 Task: Compose an email with the signature Heidi Phillips with the subject Request for feedback on a blog post and the message Could you please provide a detailed description of the project? from softage.2@softage.net to softage.10@softage.net with an attached image file Logo_variation.png Undo the message and rewrite the message as I am writing to confirm the details of the meeting agenda. Send the email. Finally, move the email from Sent Items to the label Sports training
Action: Mouse moved to (67, 97)
Screenshot: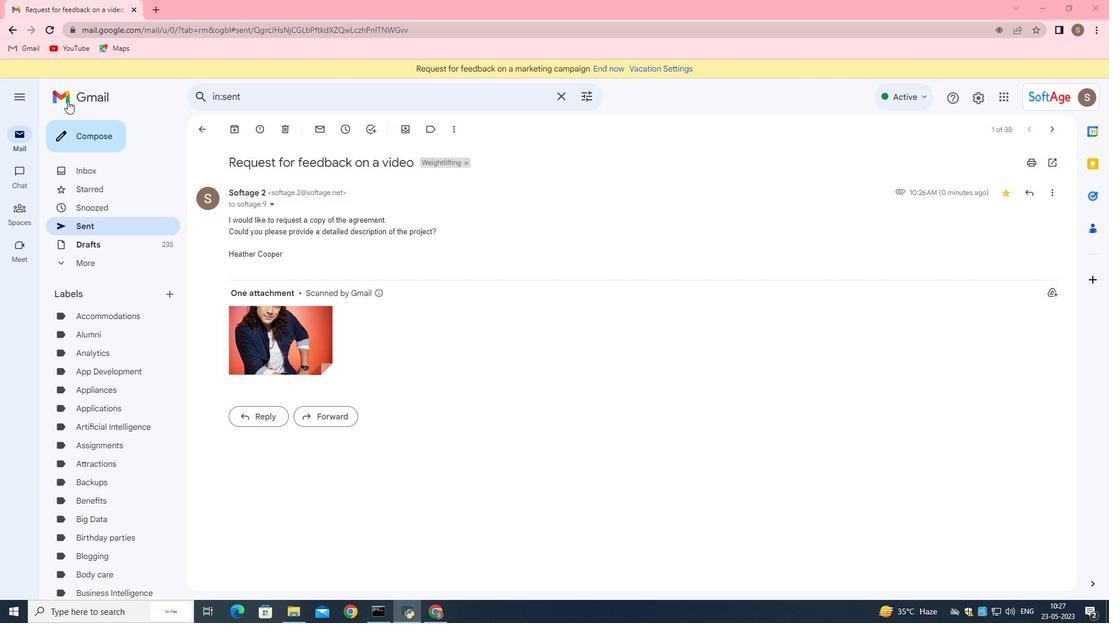 
Action: Mouse pressed left at (67, 97)
Screenshot: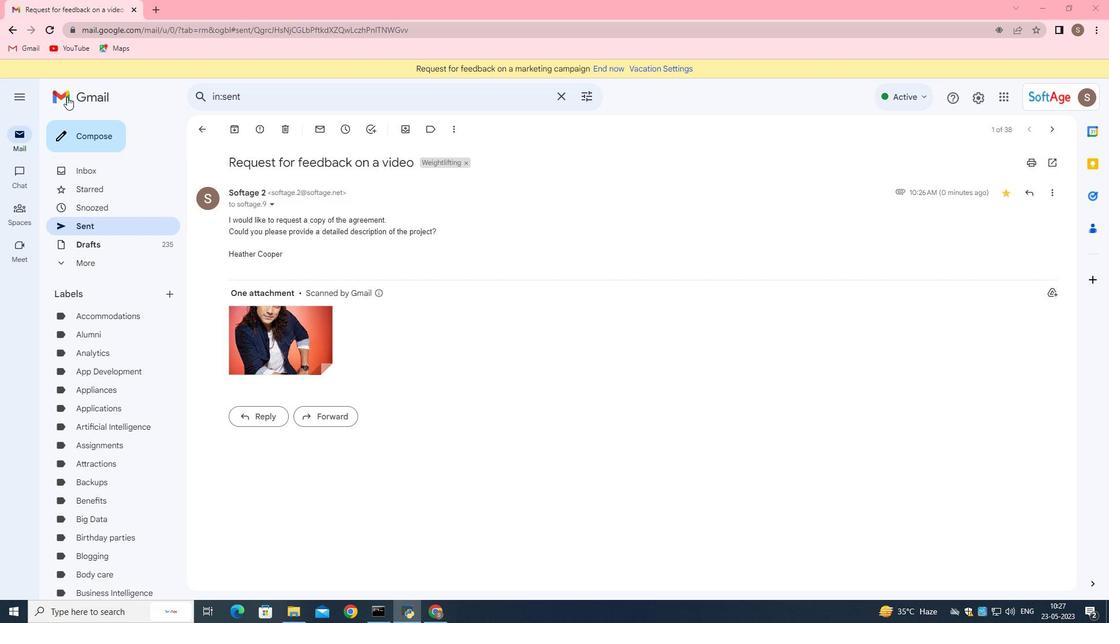 
Action: Mouse moved to (68, 127)
Screenshot: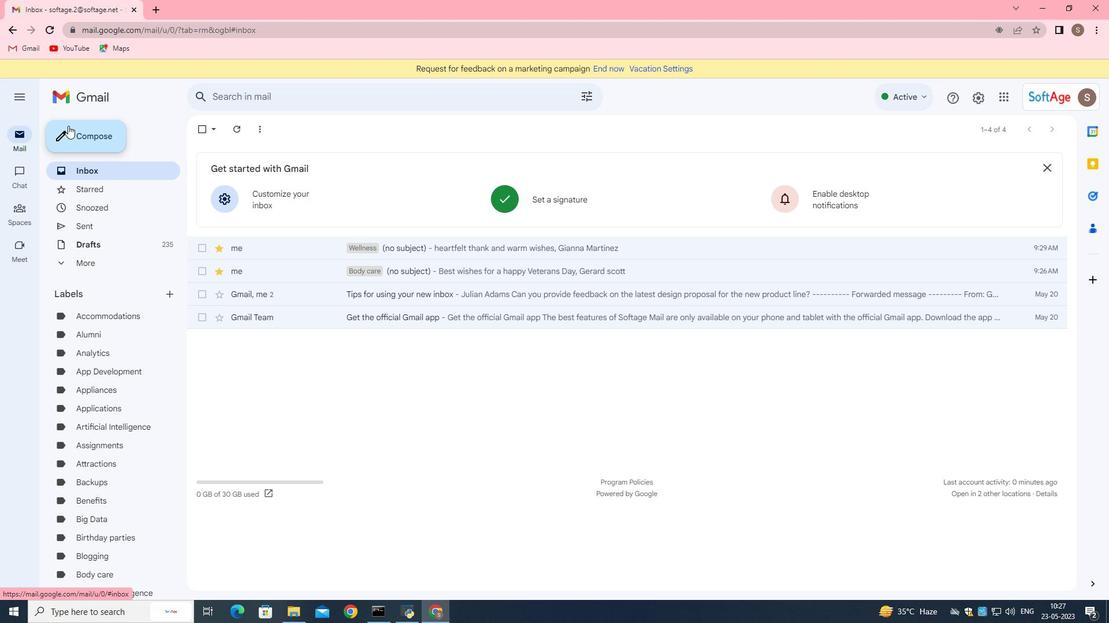 
Action: Mouse pressed left at (68, 127)
Screenshot: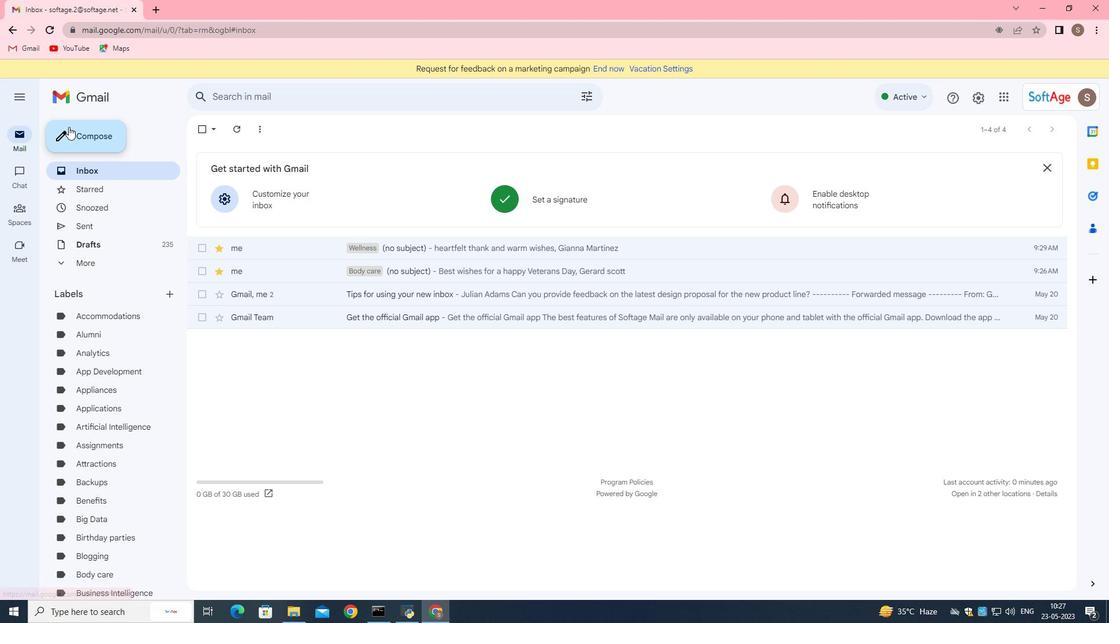 
Action: Mouse moved to (296, 567)
Screenshot: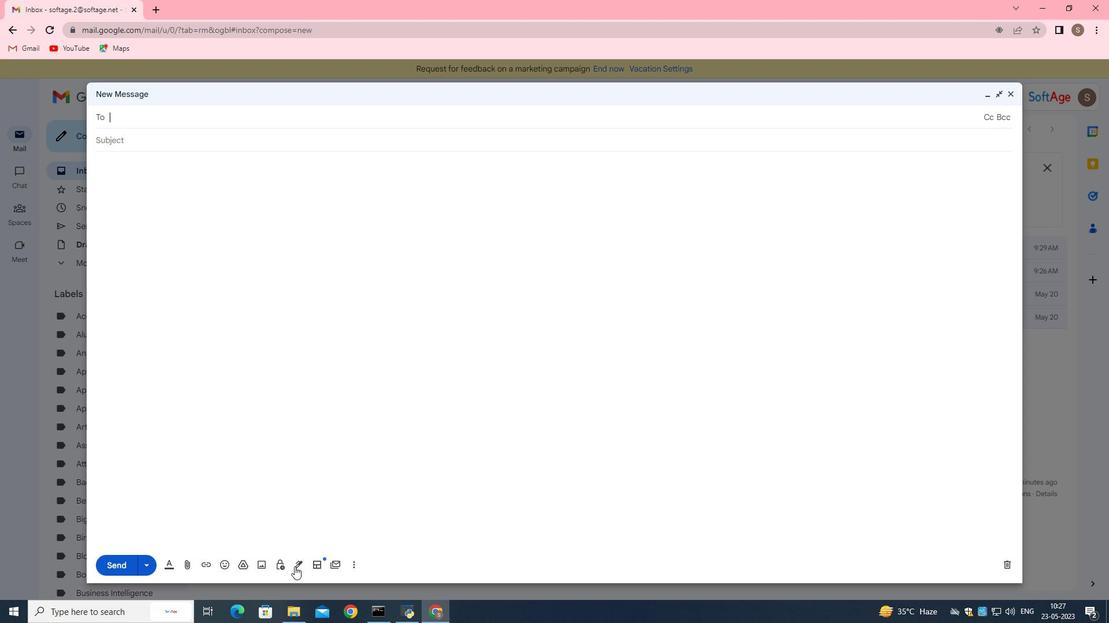 
Action: Mouse pressed left at (296, 567)
Screenshot: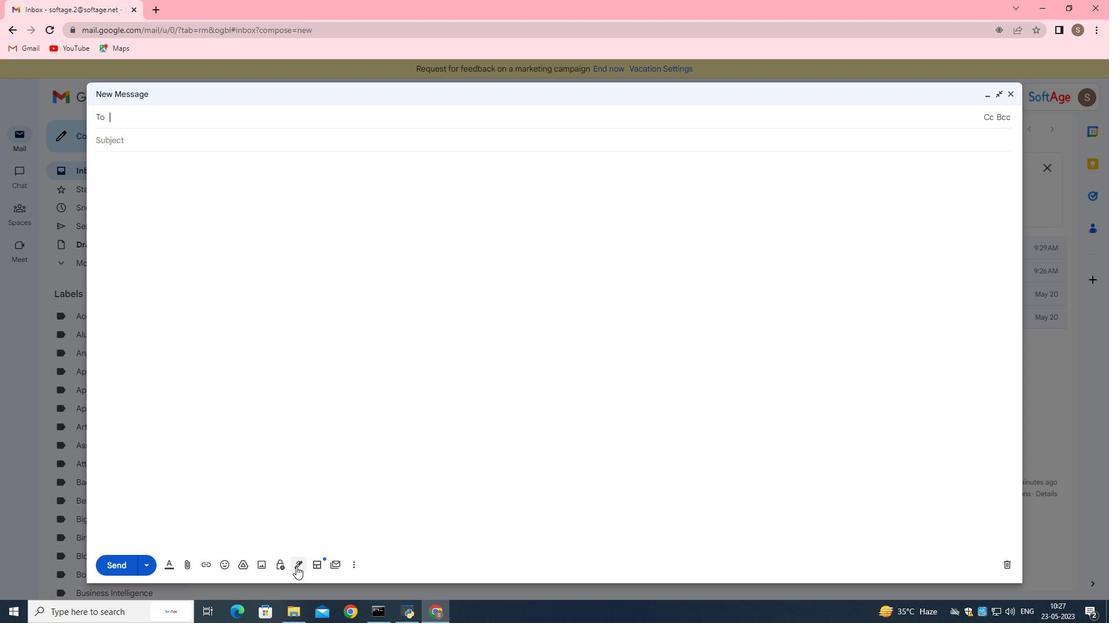 
Action: Mouse moved to (337, 371)
Screenshot: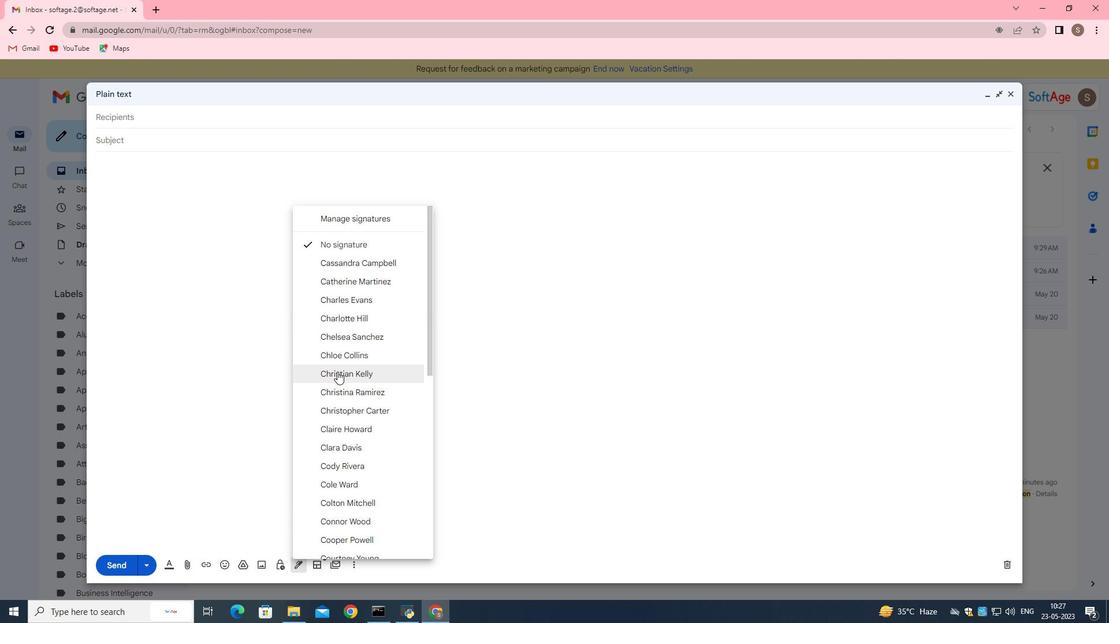 
Action: Mouse scrolled (337, 370) with delta (0, 0)
Screenshot: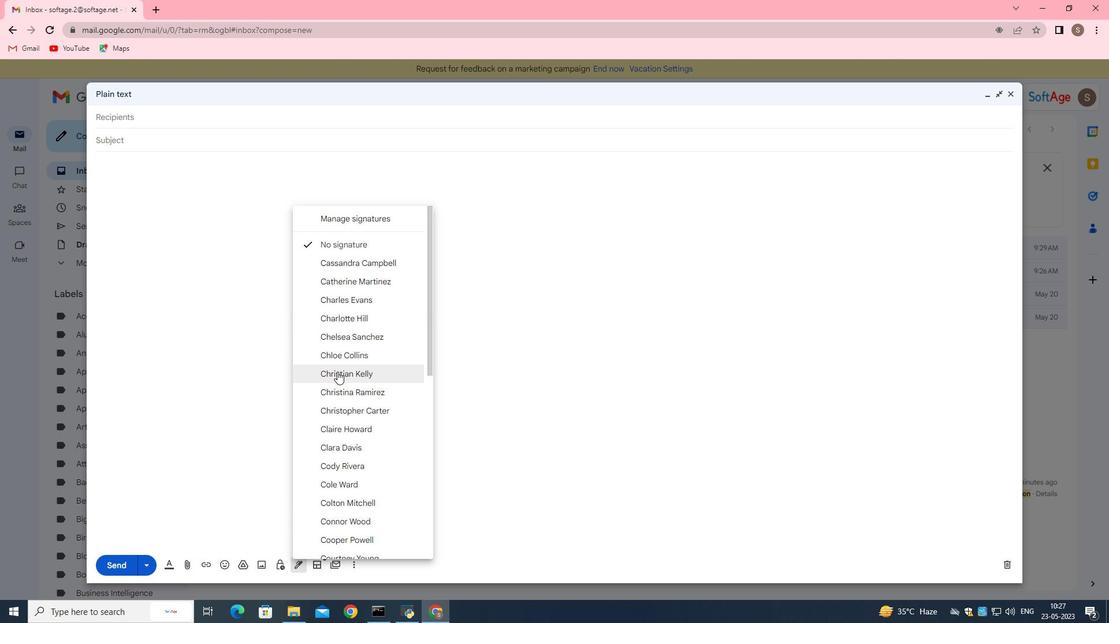 
Action: Mouse scrolled (337, 370) with delta (0, 0)
Screenshot: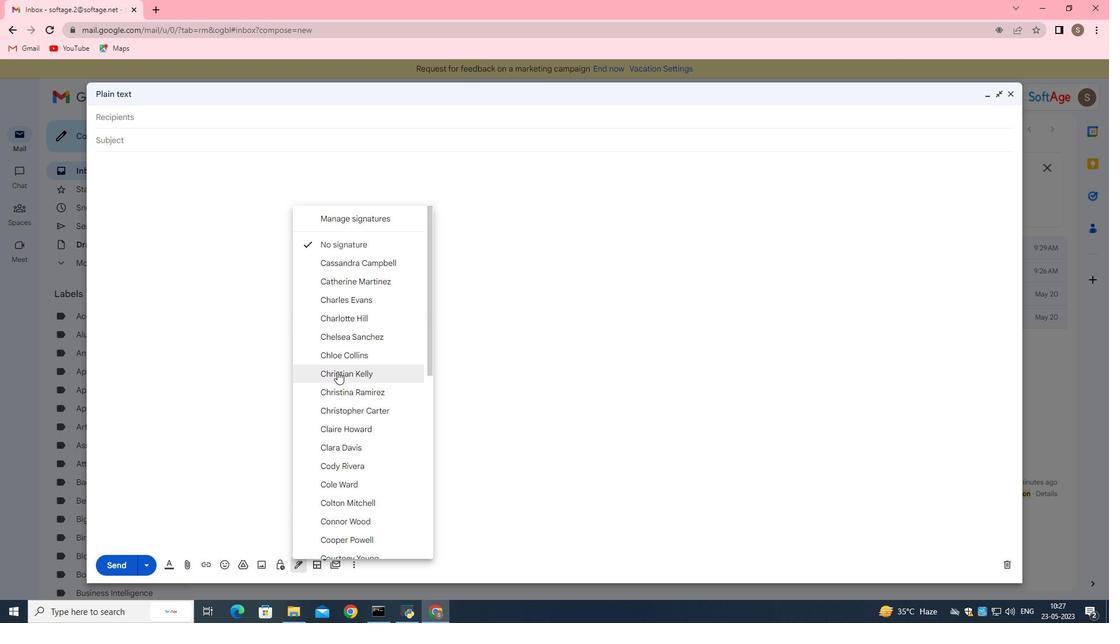 
Action: Mouse scrolled (337, 370) with delta (0, 0)
Screenshot: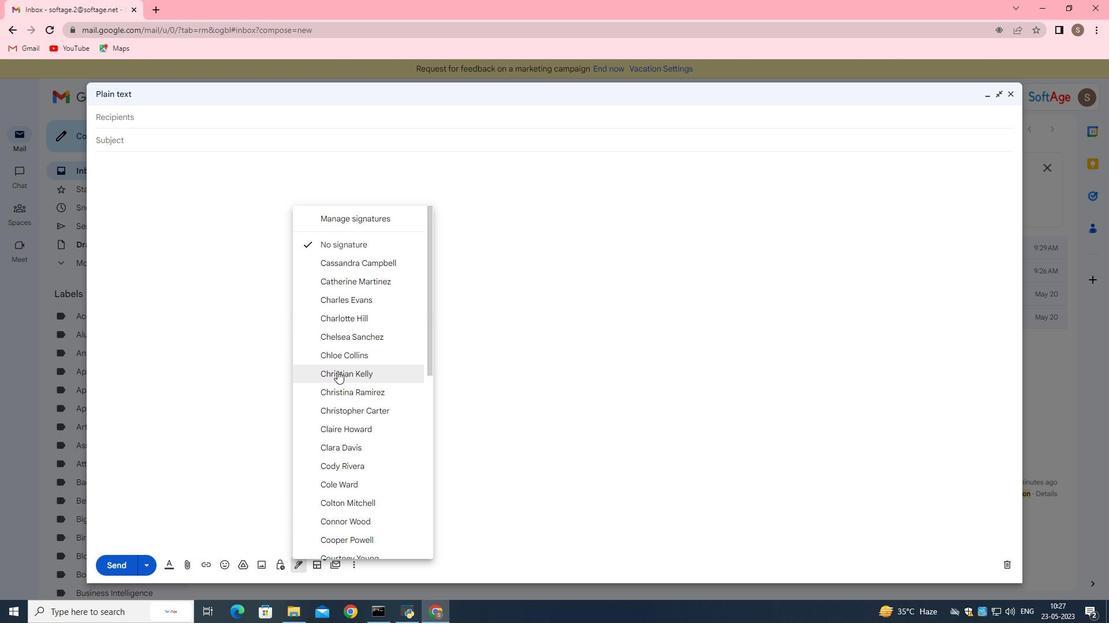 
Action: Mouse scrolled (337, 370) with delta (0, 0)
Screenshot: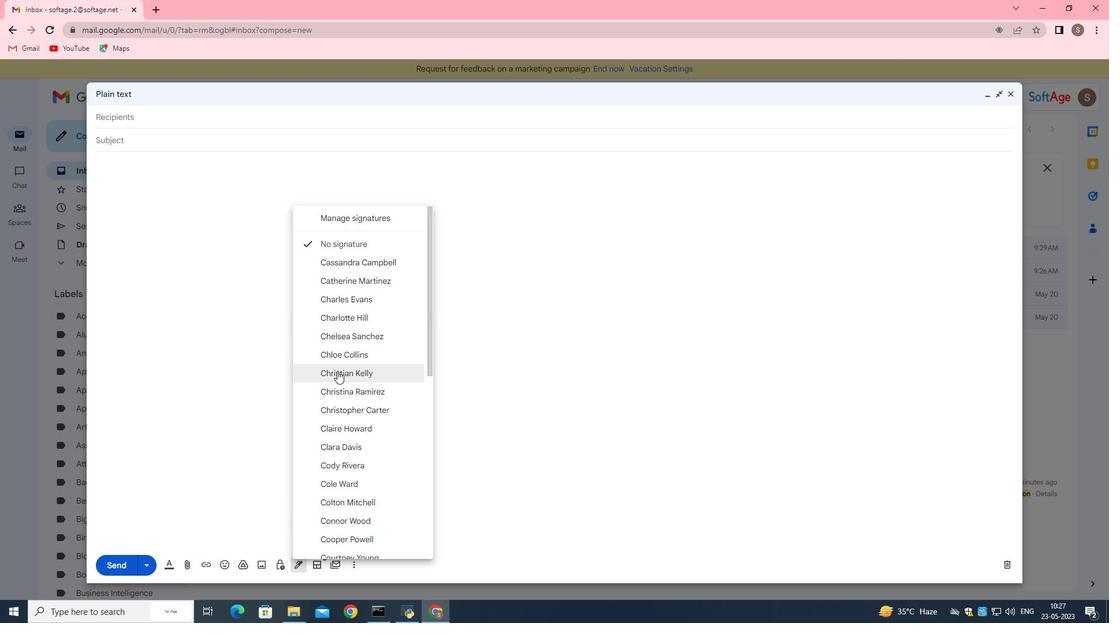 
Action: Mouse moved to (337, 372)
Screenshot: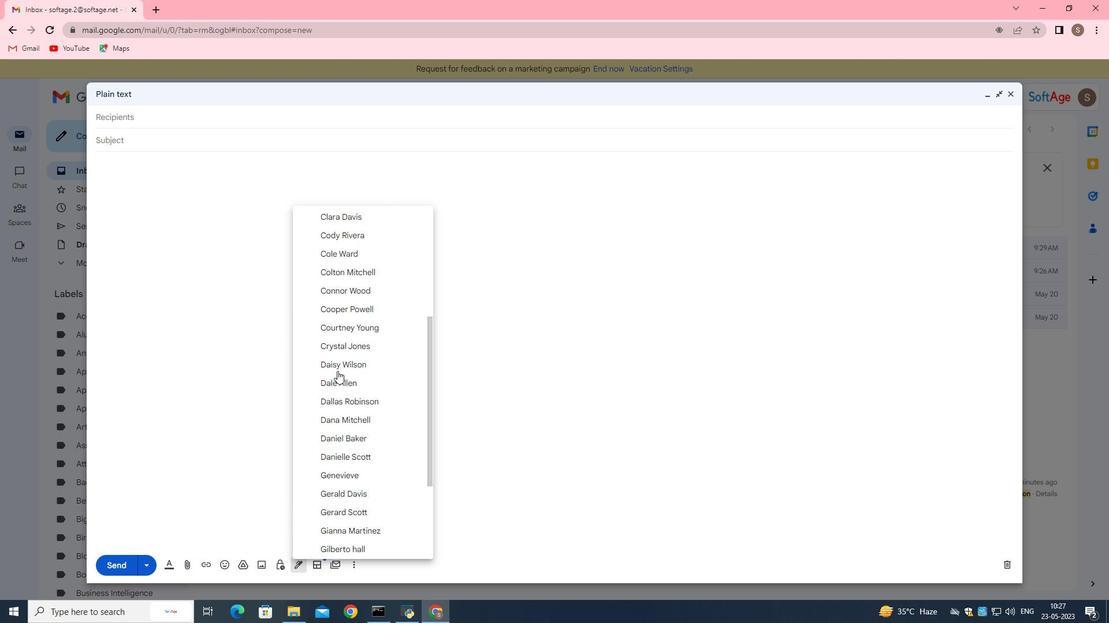 
Action: Mouse scrolled (337, 371) with delta (0, 0)
Screenshot: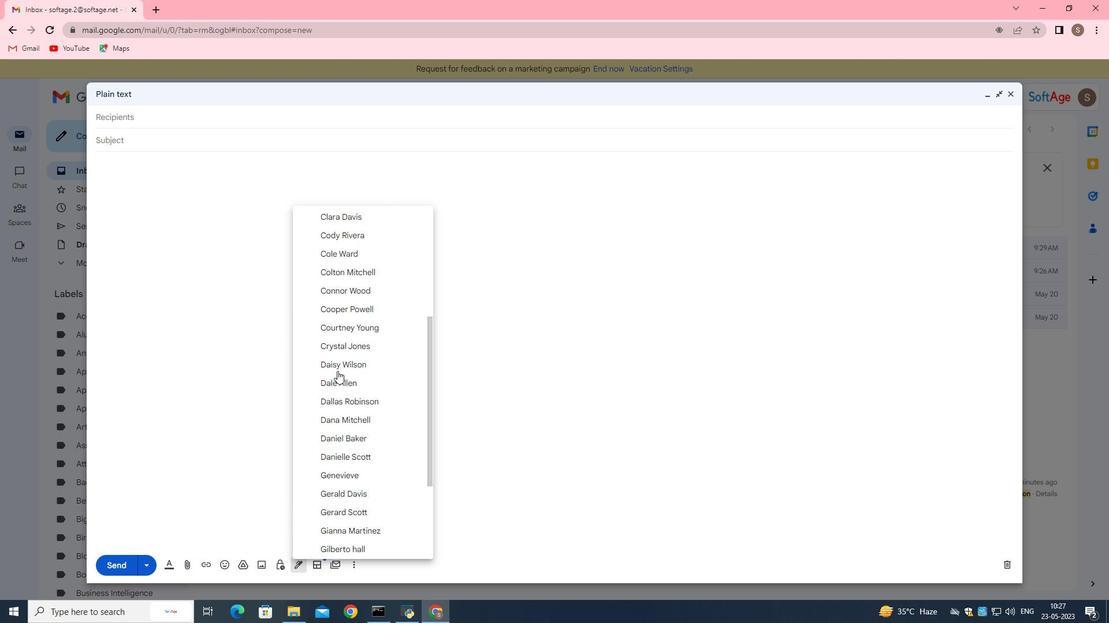 
Action: Mouse scrolled (337, 371) with delta (0, 0)
Screenshot: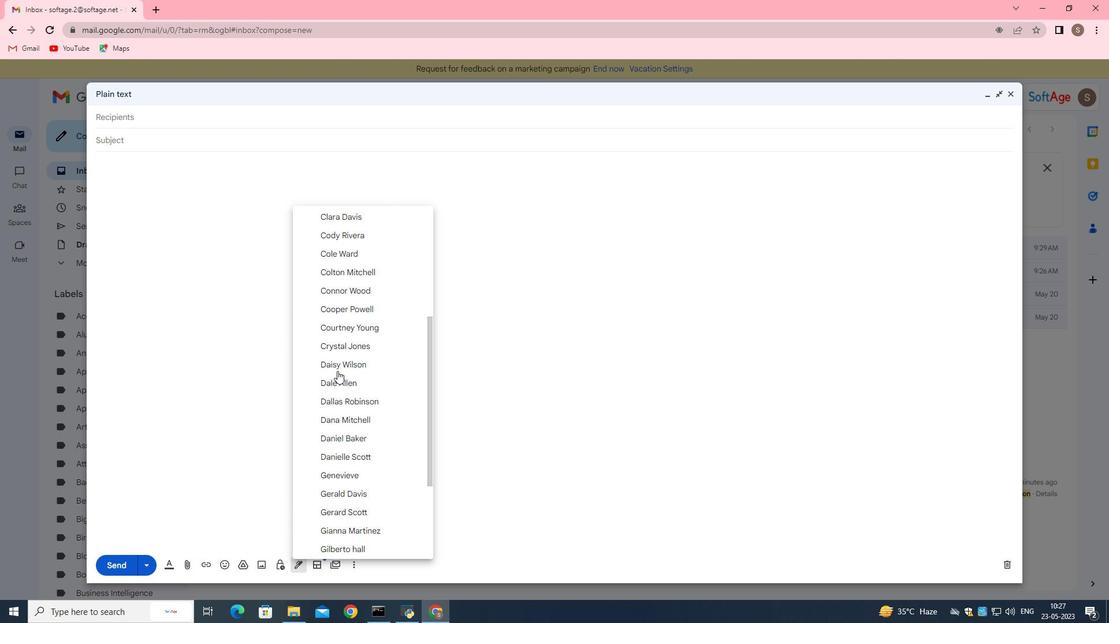 
Action: Mouse moved to (336, 373)
Screenshot: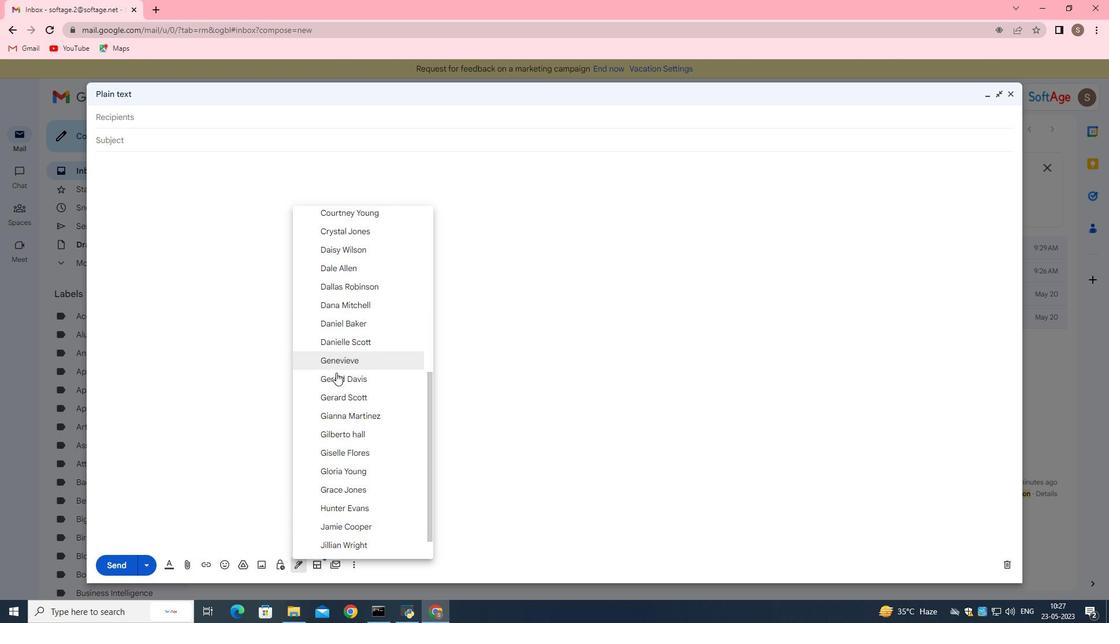 
Action: Mouse scrolled (336, 373) with delta (0, 0)
Screenshot: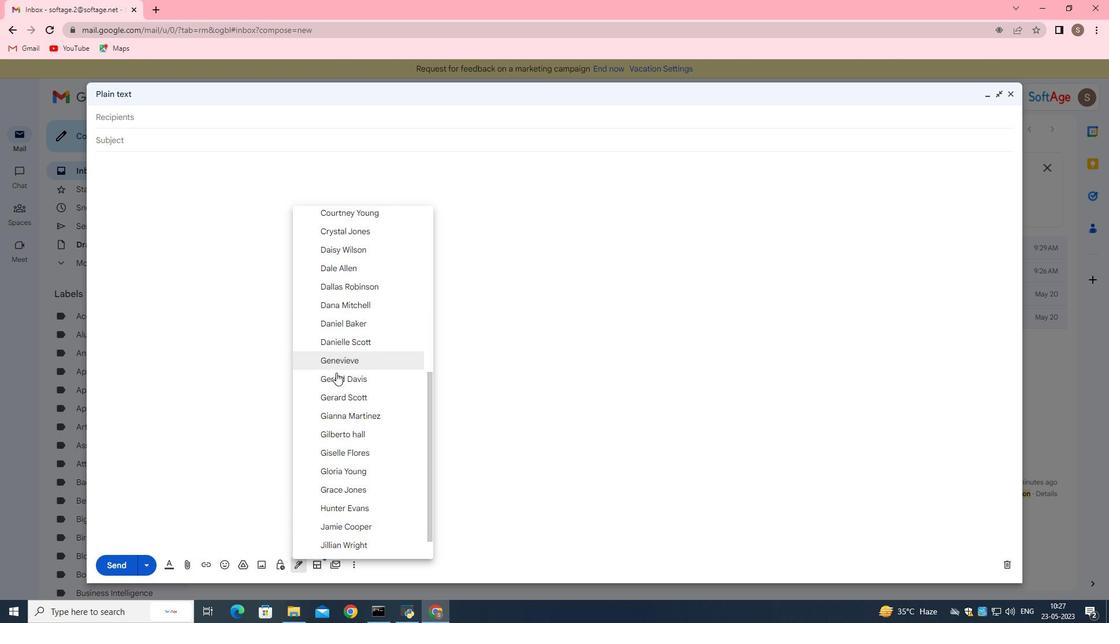 
Action: Mouse moved to (335, 374)
Screenshot: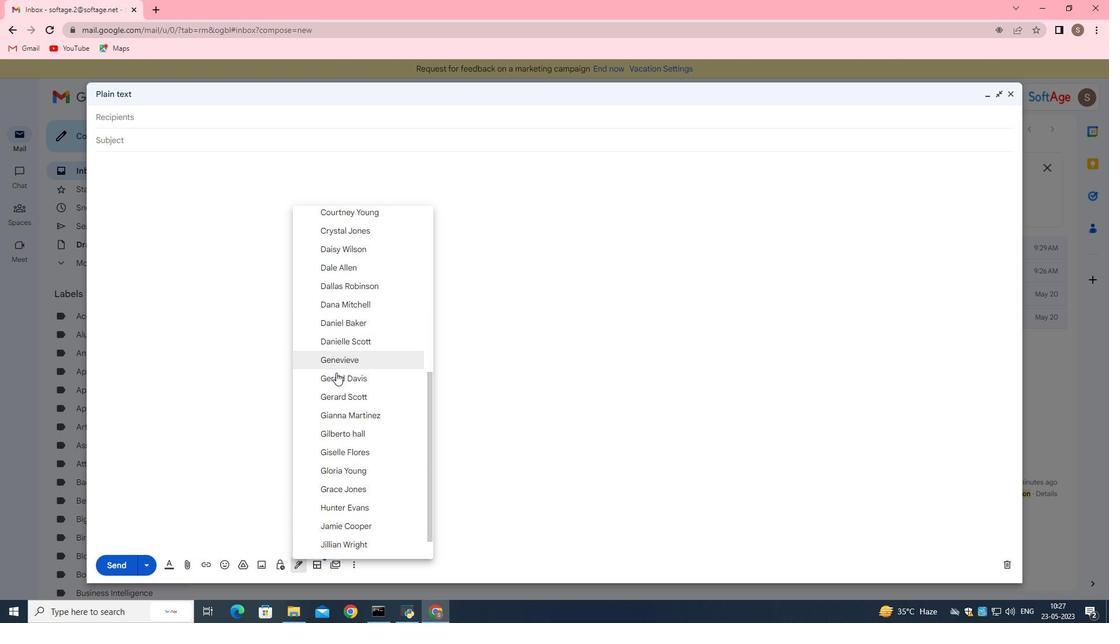 
Action: Mouse scrolled (335, 373) with delta (0, 0)
Screenshot: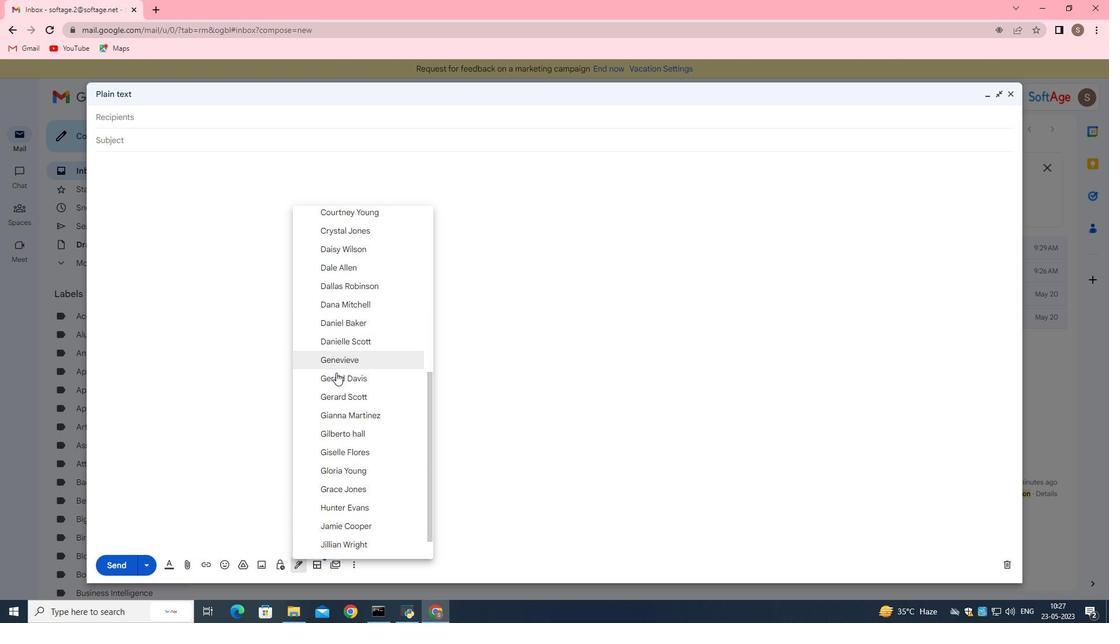 
Action: Mouse moved to (335, 374)
Screenshot: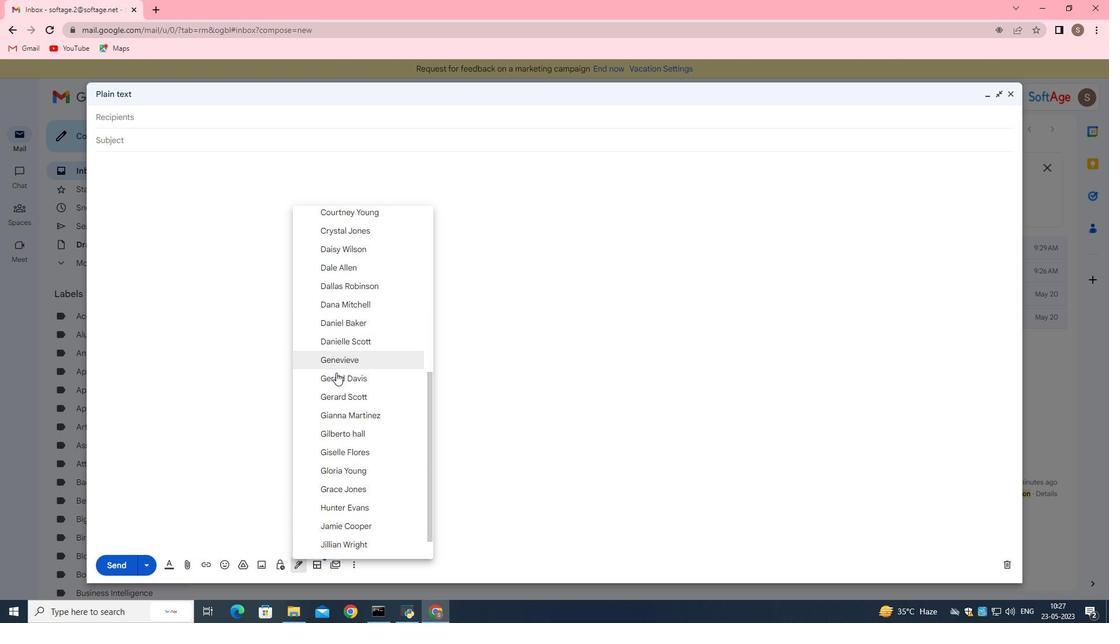 
Action: Mouse scrolled (335, 374) with delta (0, 0)
Screenshot: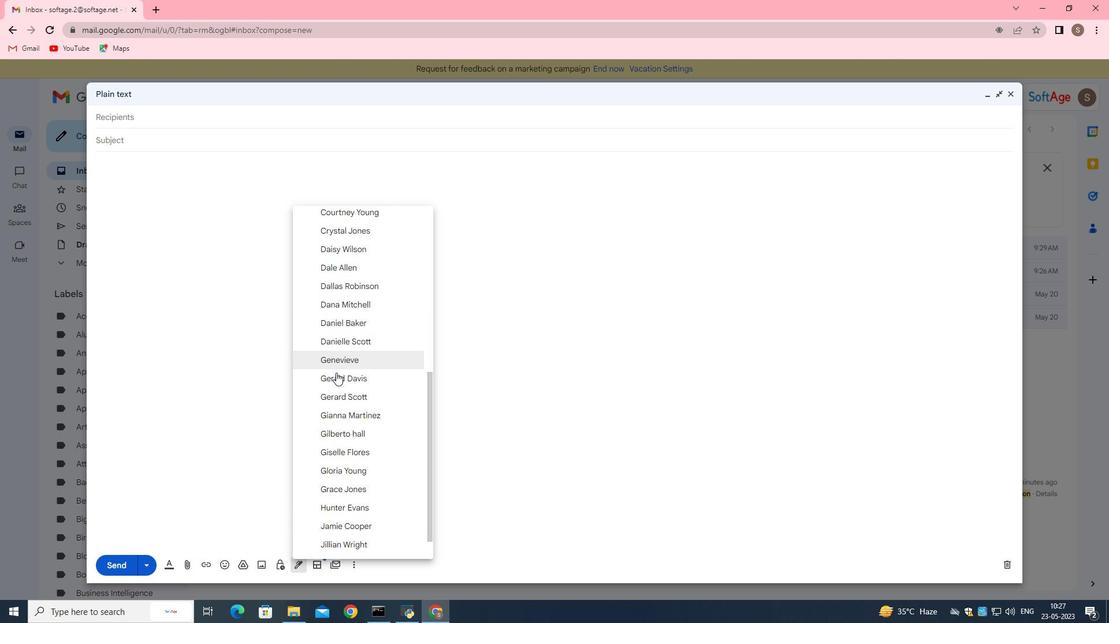 
Action: Mouse moved to (335, 374)
Screenshot: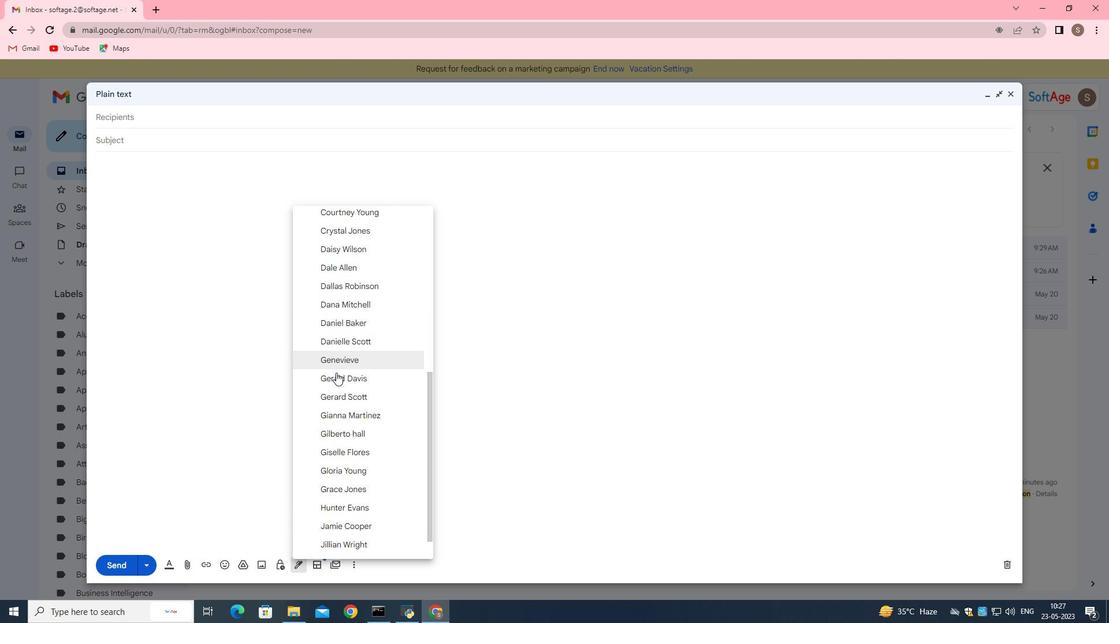 
Action: Mouse scrolled (335, 374) with delta (0, 0)
Screenshot: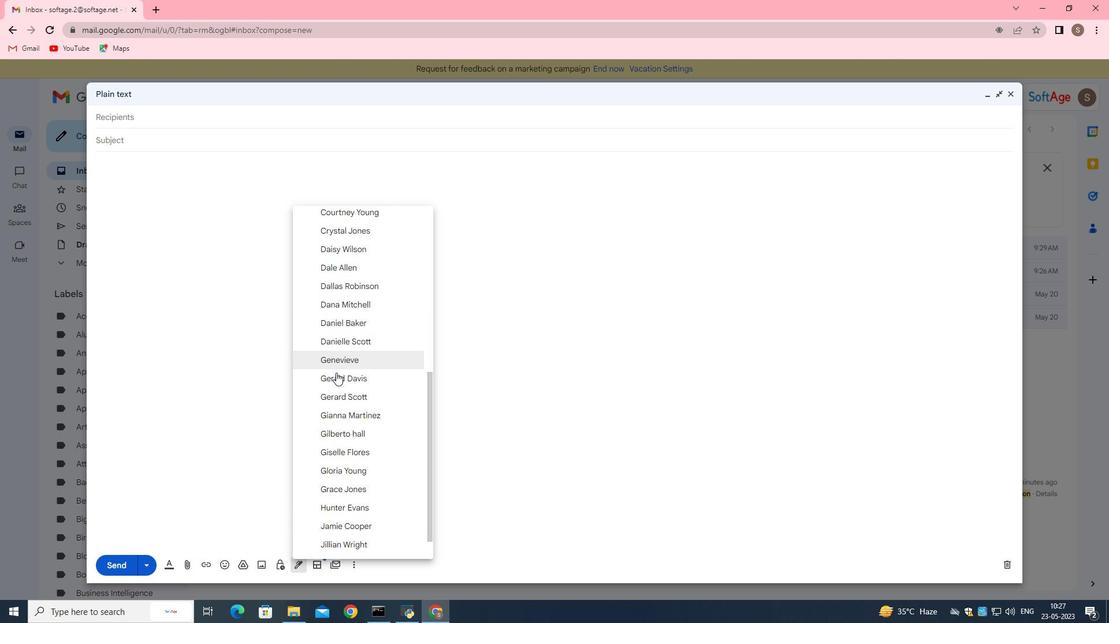 
Action: Mouse moved to (334, 375)
Screenshot: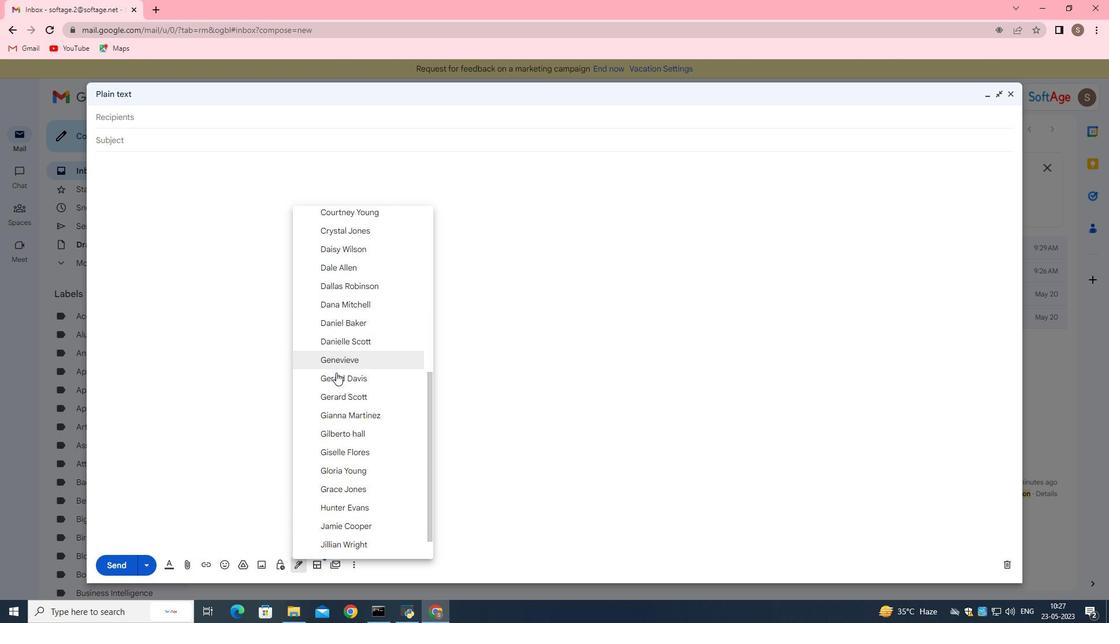 
Action: Mouse scrolled (334, 374) with delta (0, 0)
Screenshot: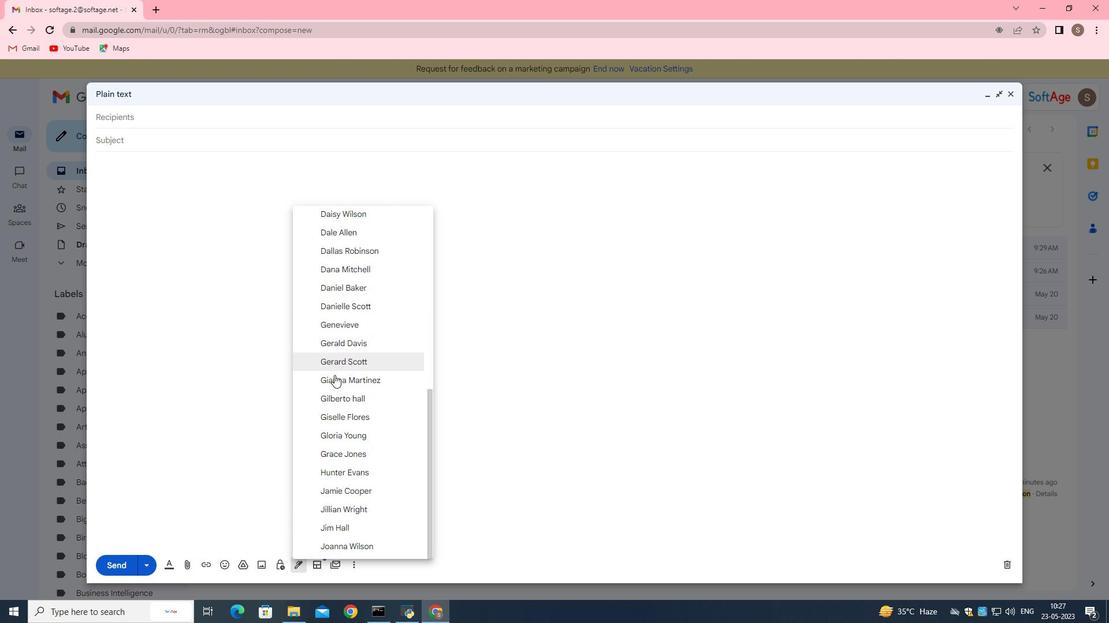 
Action: Mouse moved to (334, 375)
Screenshot: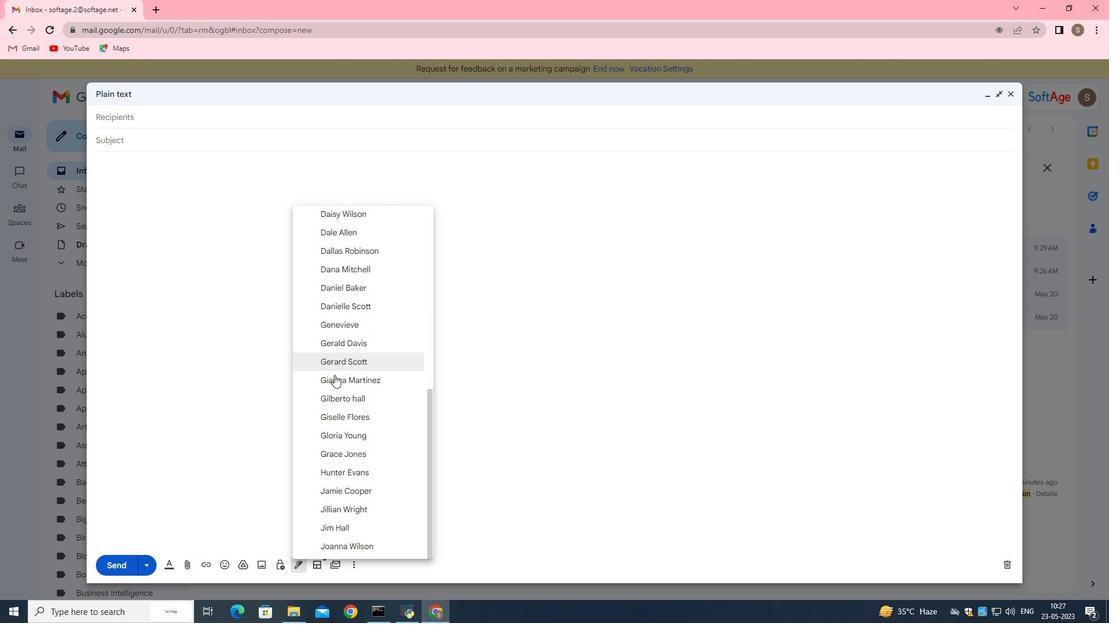 
Action: Mouse scrolled (334, 374) with delta (0, 0)
Screenshot: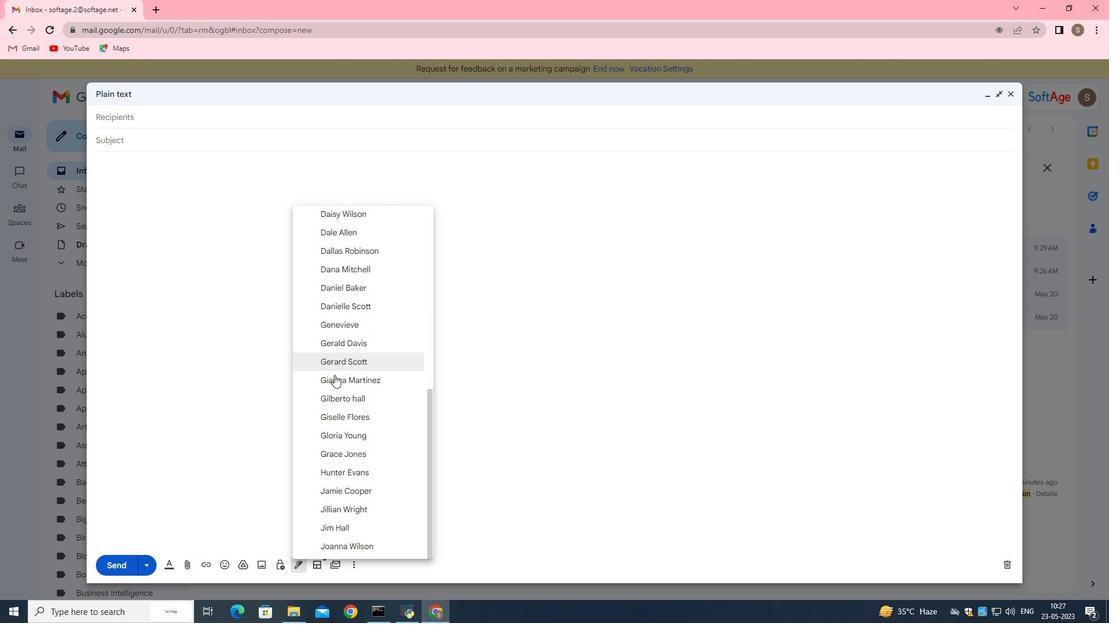 
Action: Mouse scrolled (334, 374) with delta (0, 0)
Screenshot: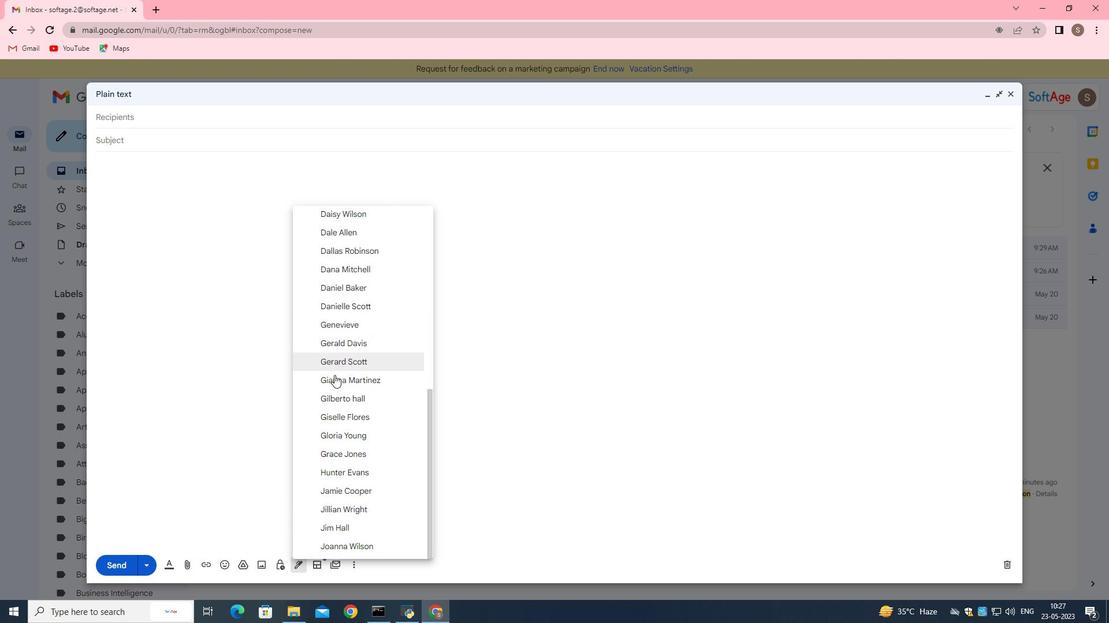 
Action: Mouse scrolled (334, 374) with delta (0, 0)
Screenshot: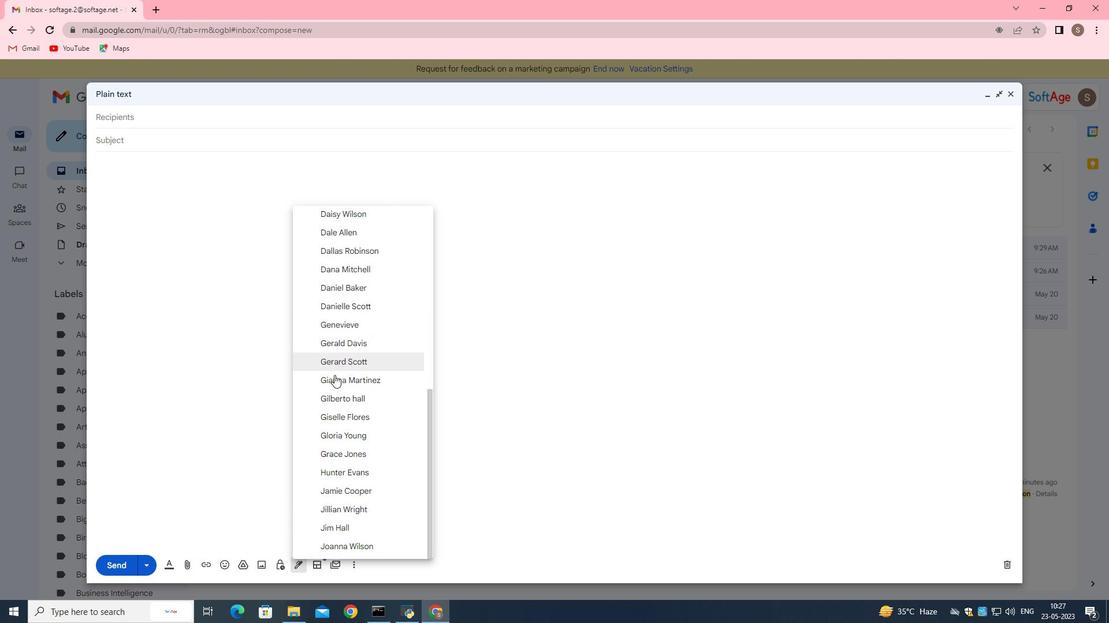 
Action: Mouse moved to (360, 470)
Screenshot: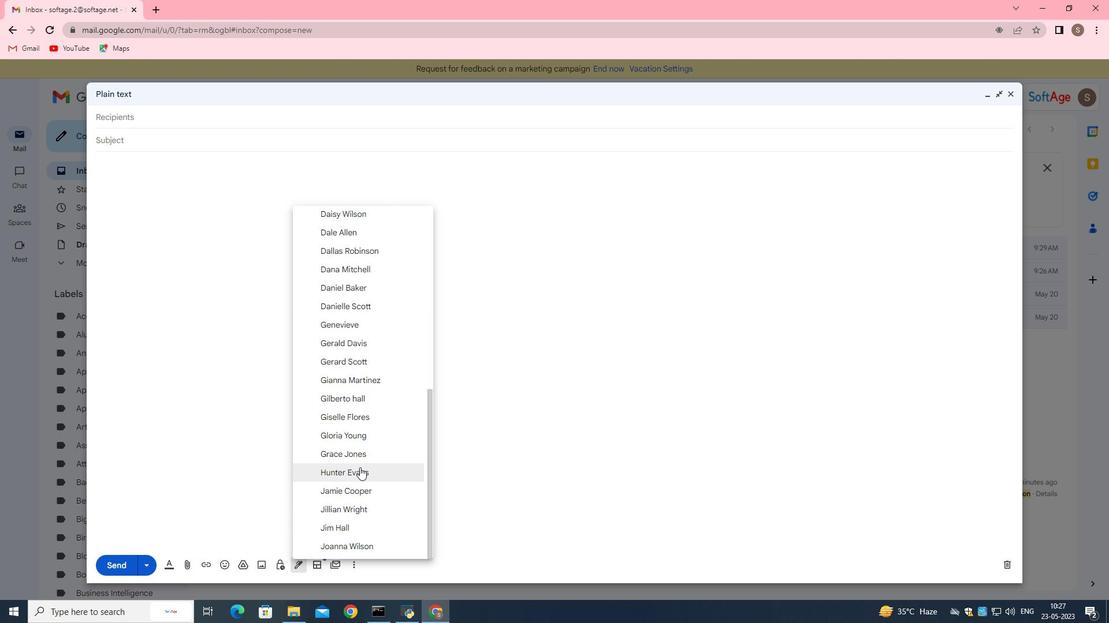 
Action: Mouse pressed left at (360, 470)
Screenshot: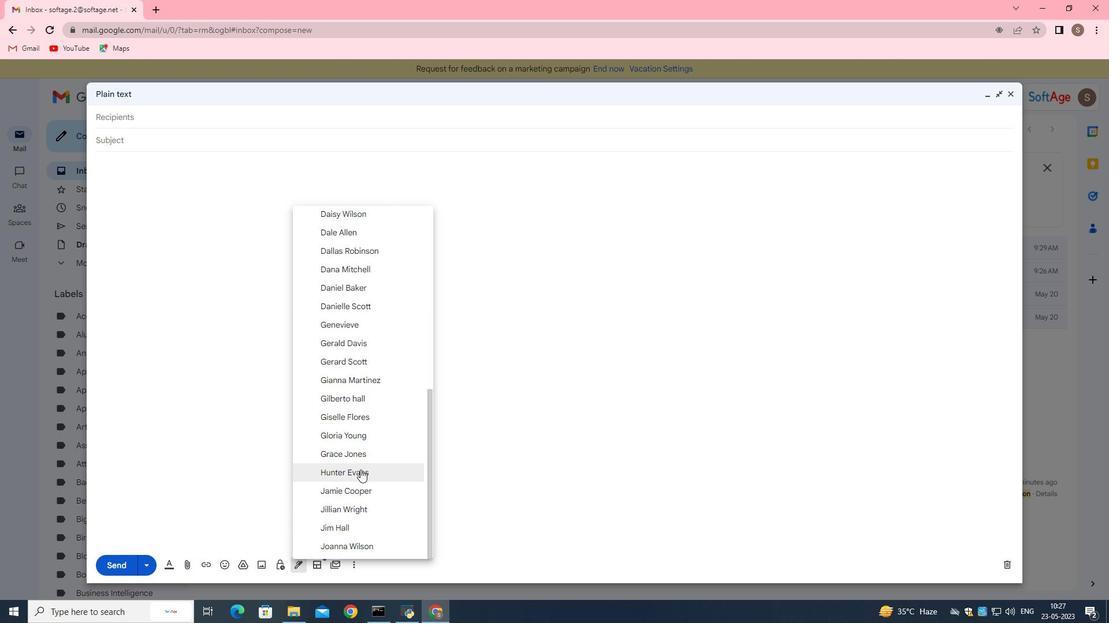 
Action: Mouse moved to (292, 566)
Screenshot: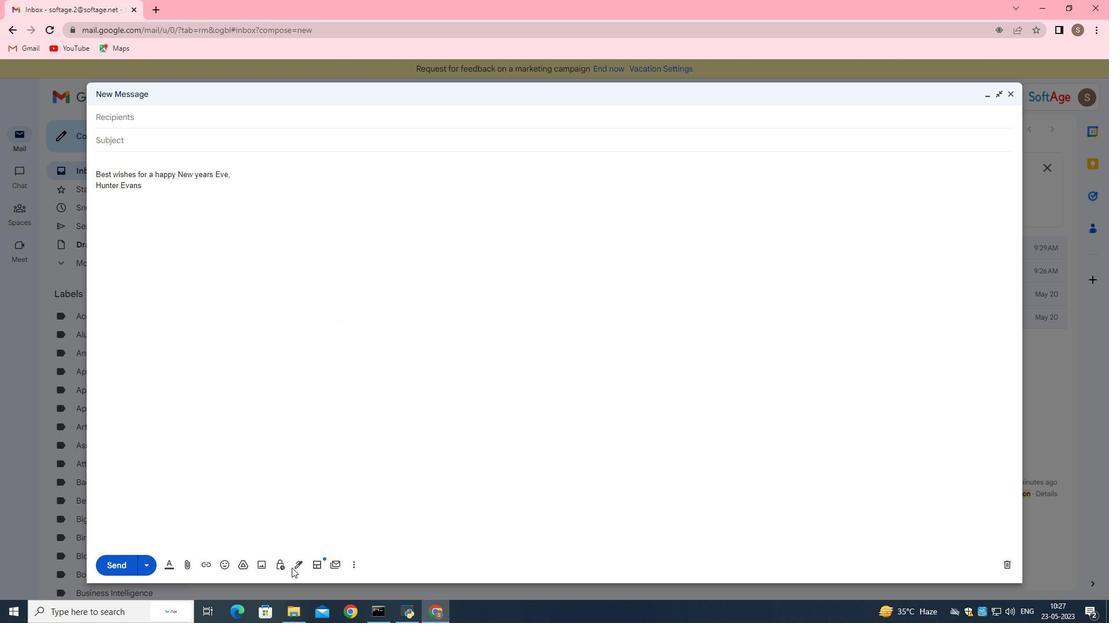 
Action: Mouse pressed left at (292, 566)
Screenshot: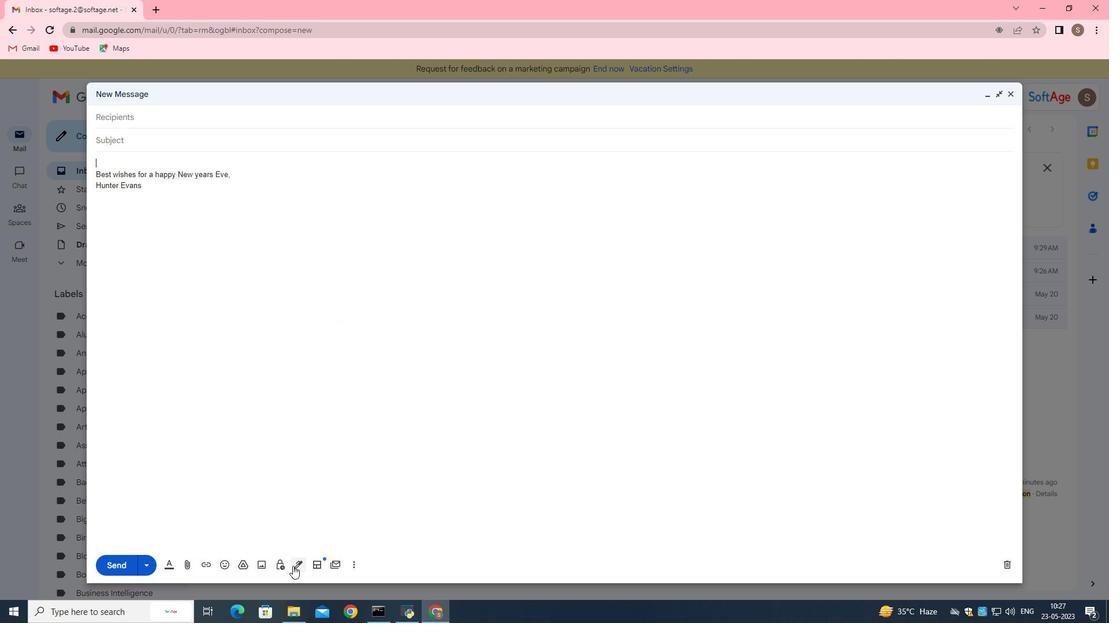 
Action: Mouse moved to (346, 282)
Screenshot: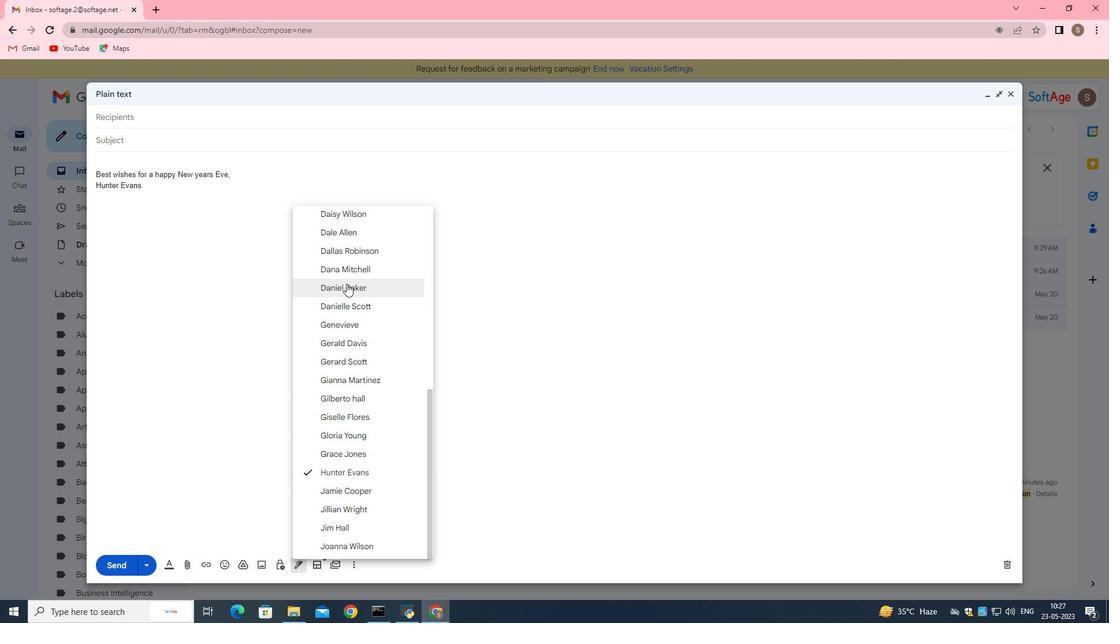 
Action: Mouse scrolled (346, 283) with delta (0, 0)
Screenshot: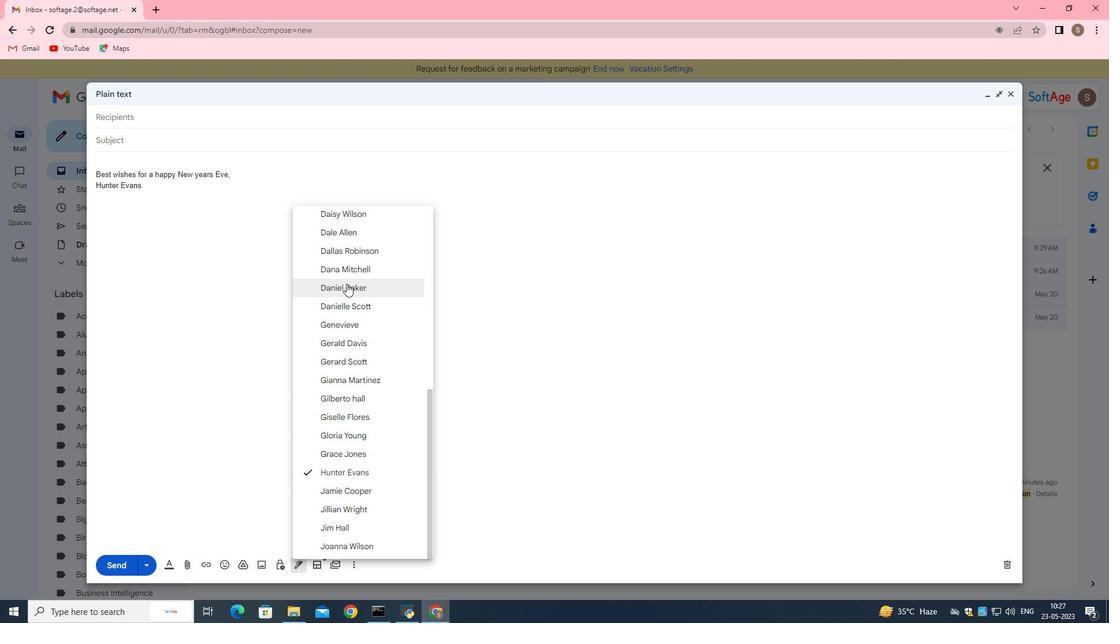 
Action: Mouse scrolled (346, 283) with delta (0, 0)
Screenshot: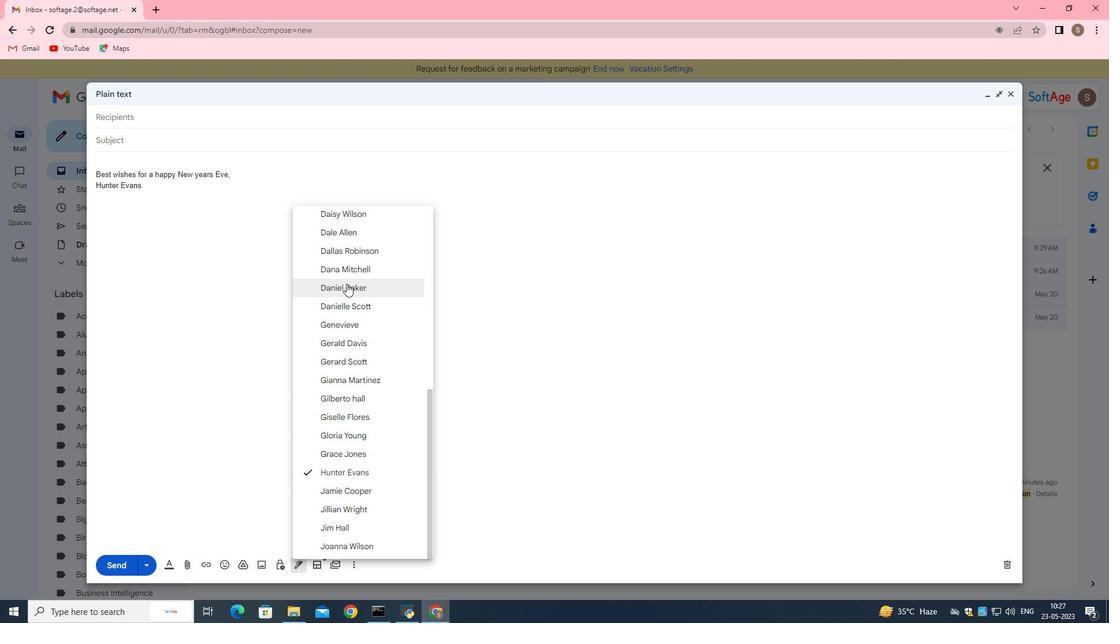 
Action: Mouse scrolled (346, 283) with delta (0, 0)
Screenshot: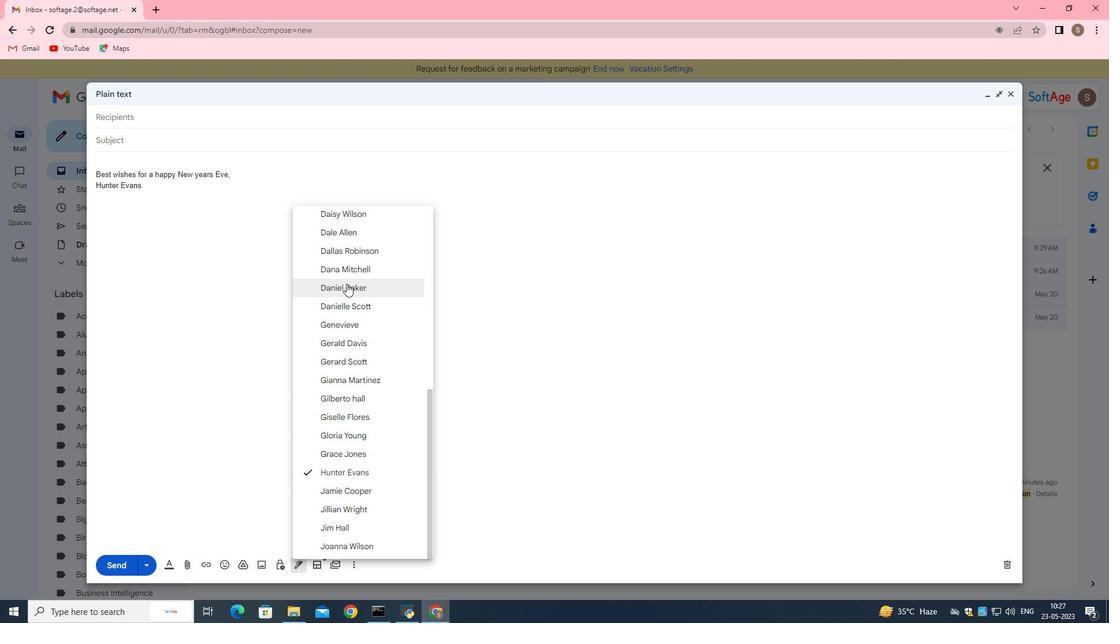 
Action: Mouse moved to (347, 281)
Screenshot: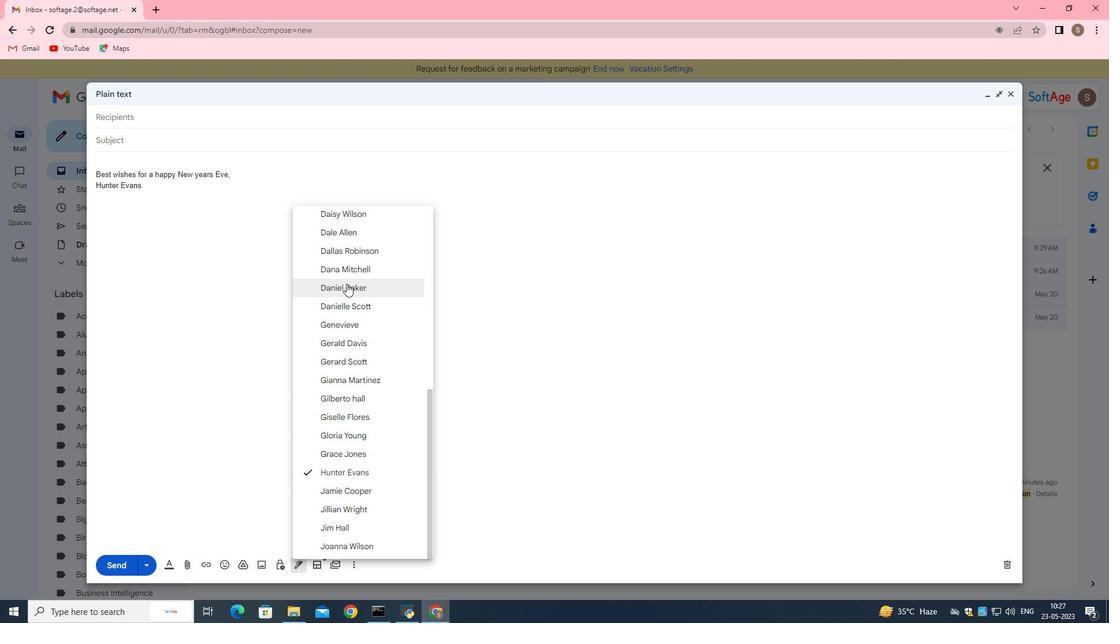 
Action: Mouse scrolled (347, 281) with delta (0, 0)
Screenshot: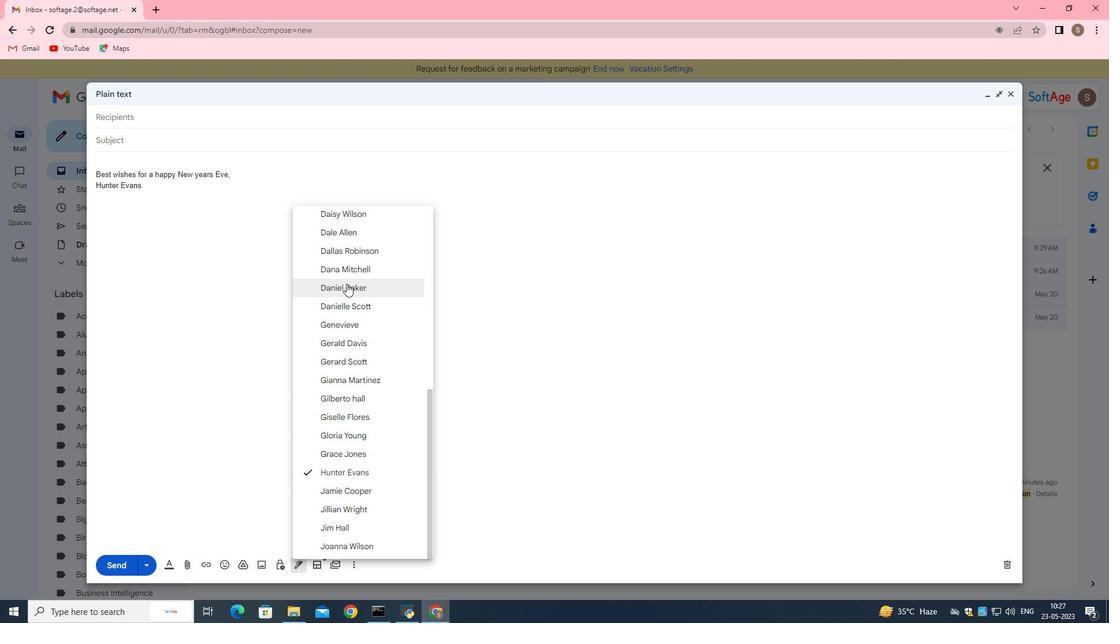 
Action: Mouse scrolled (347, 281) with delta (0, 0)
Screenshot: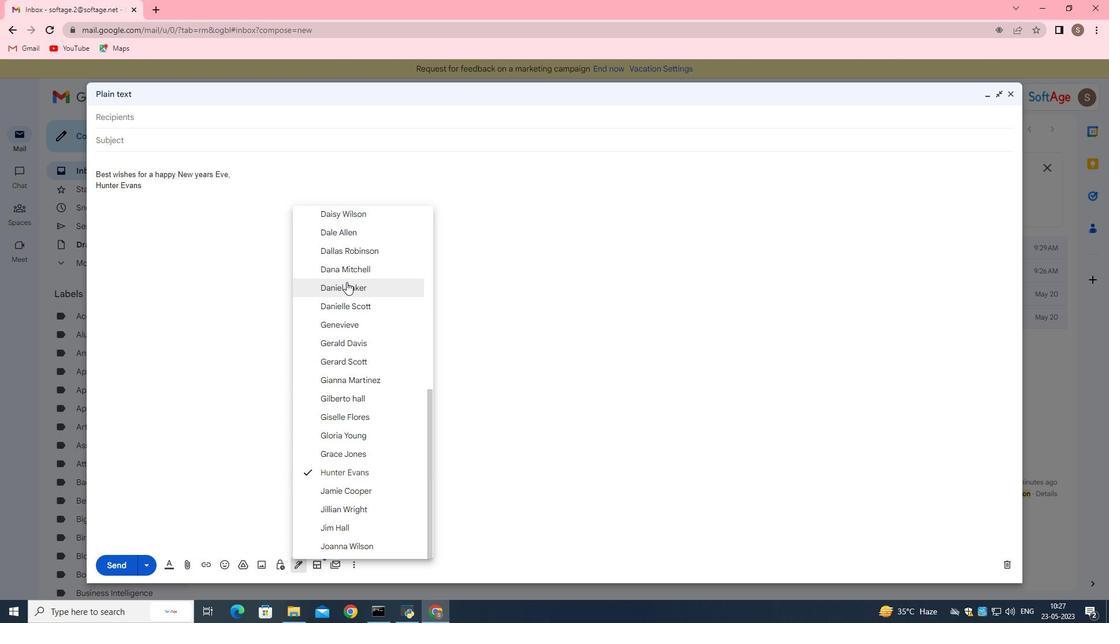 
Action: Mouse scrolled (347, 281) with delta (0, 0)
Screenshot: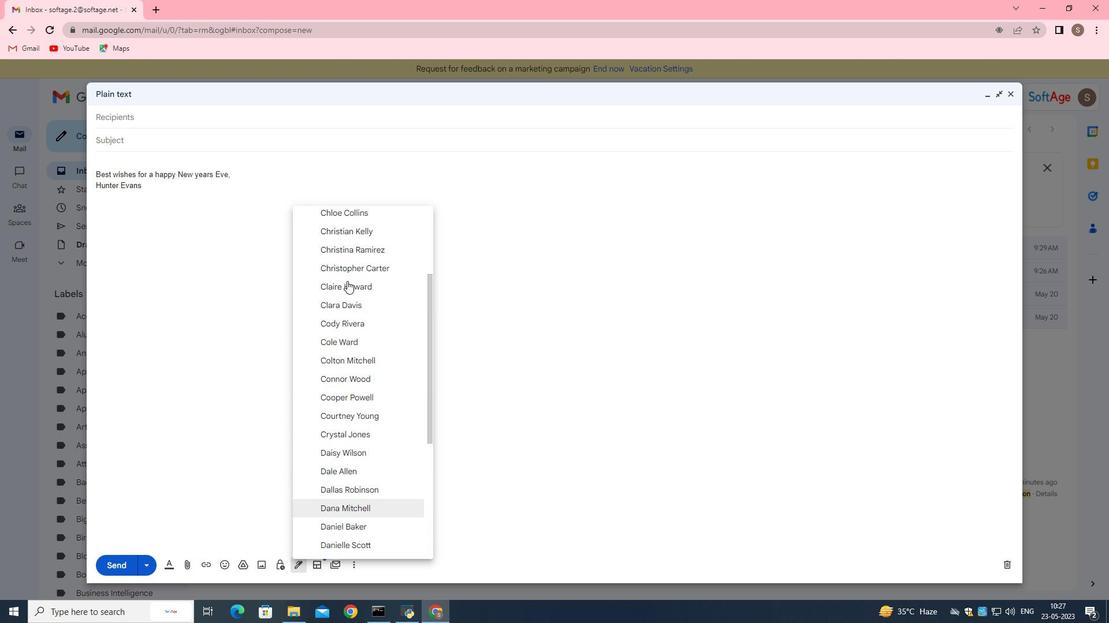 
Action: Mouse scrolled (347, 281) with delta (0, 0)
Screenshot: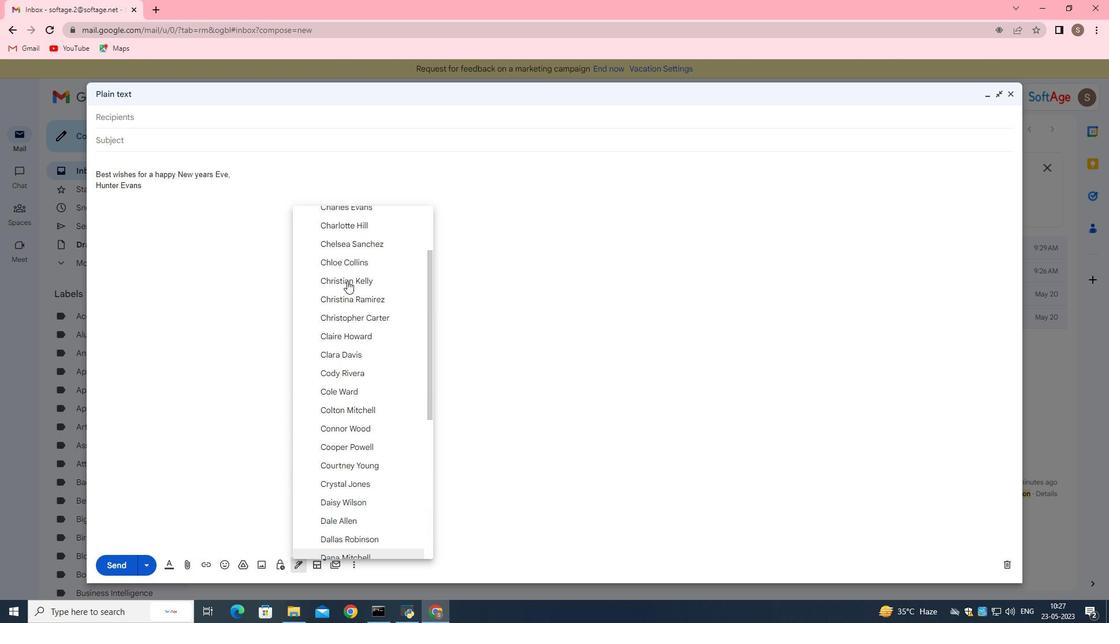 
Action: Mouse scrolled (347, 281) with delta (0, 0)
Screenshot: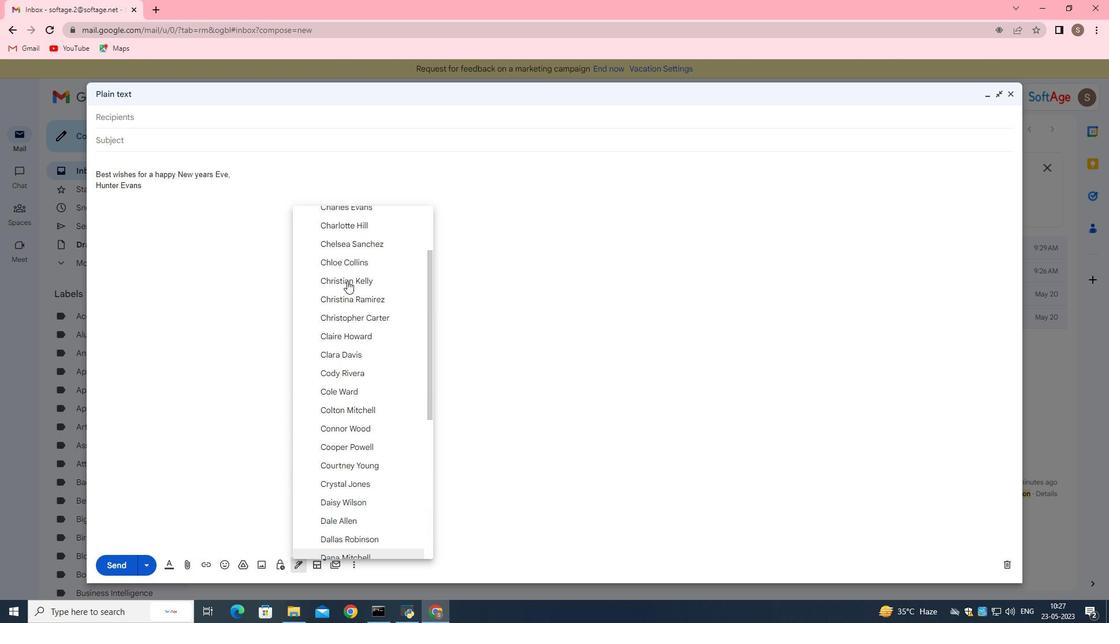 
Action: Mouse scrolled (347, 281) with delta (0, 0)
Screenshot: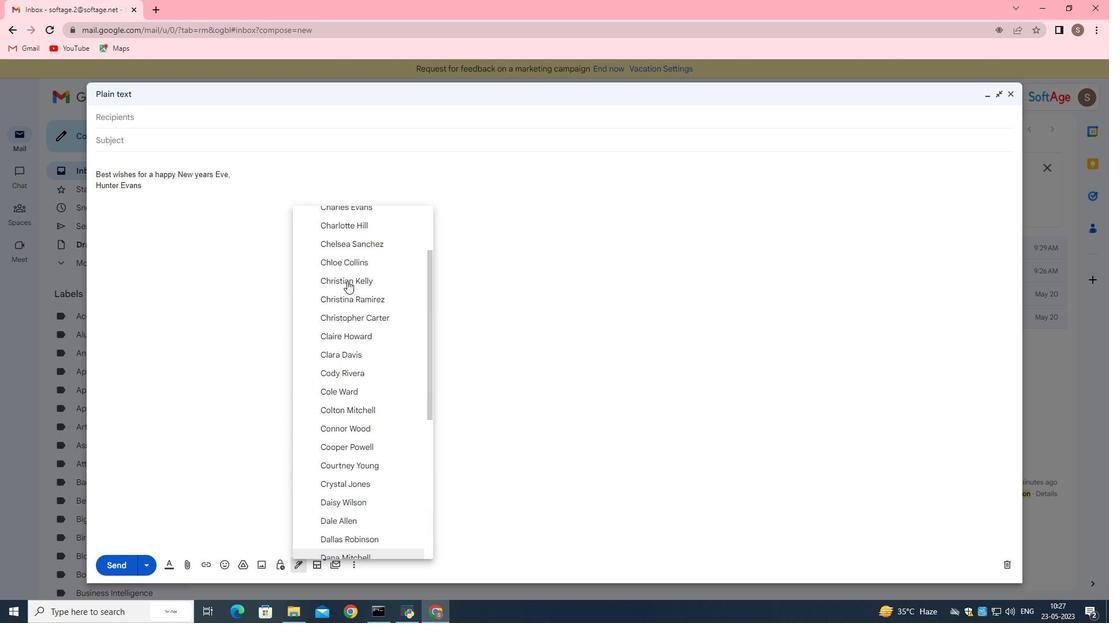 
Action: Mouse moved to (360, 287)
Screenshot: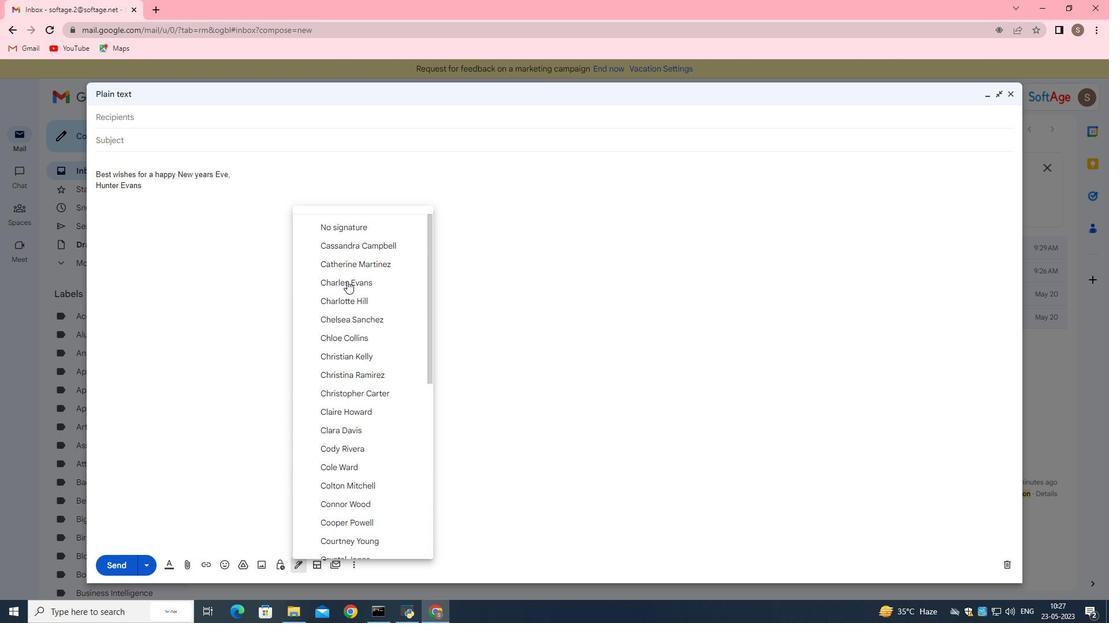 
Action: Mouse scrolled (360, 288) with delta (0, 0)
Screenshot: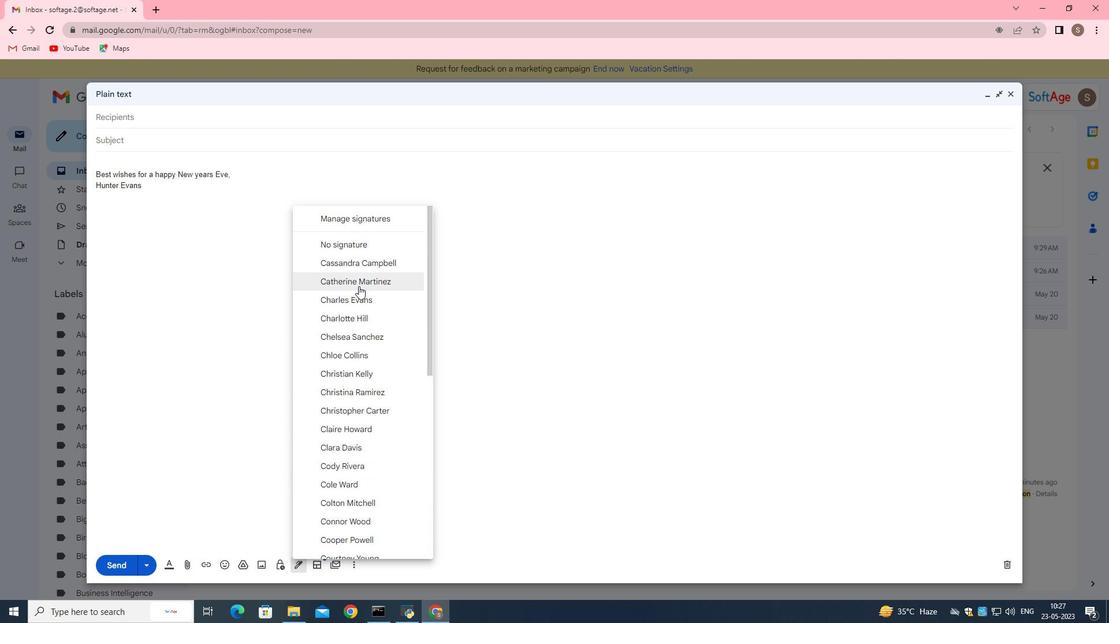 
Action: Mouse scrolled (360, 288) with delta (0, 0)
Screenshot: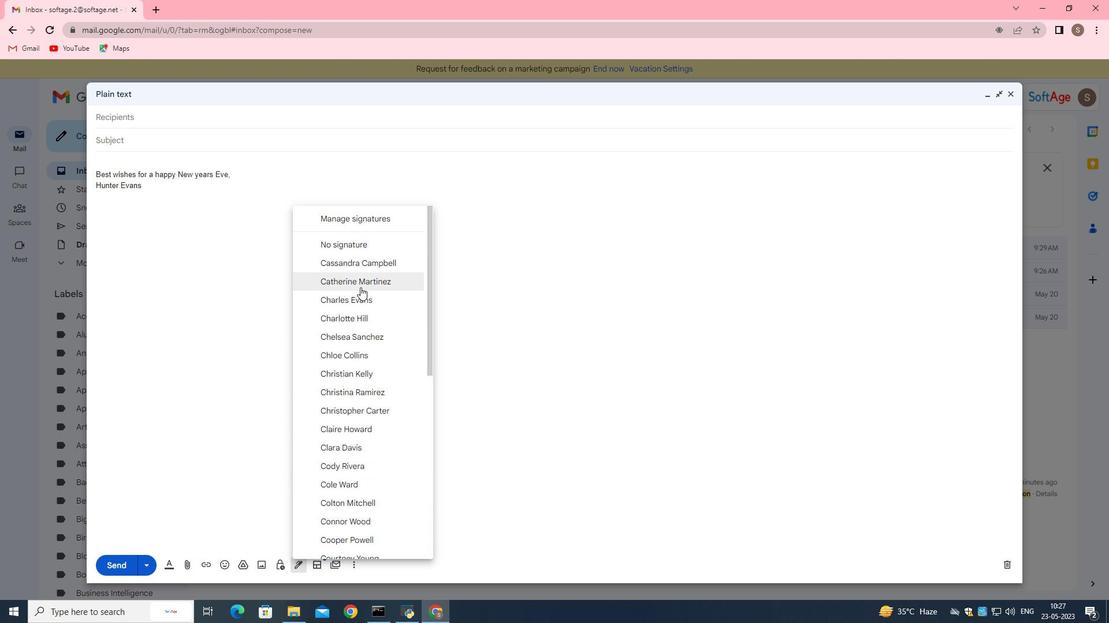 
Action: Mouse moved to (361, 287)
Screenshot: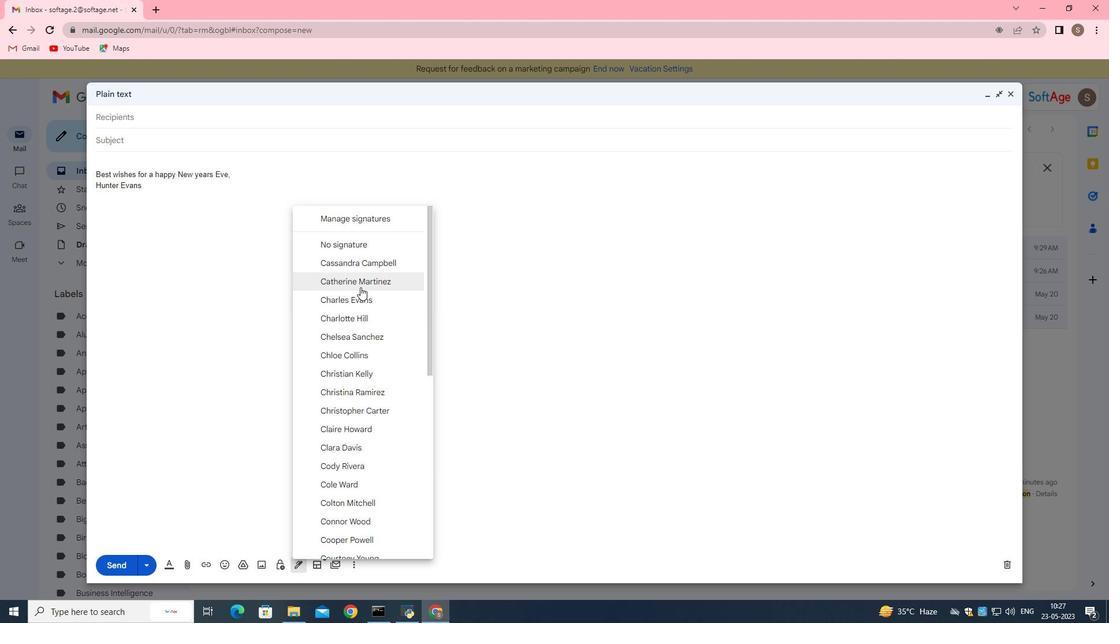
Action: Mouse scrolled (361, 288) with delta (0, 0)
Screenshot: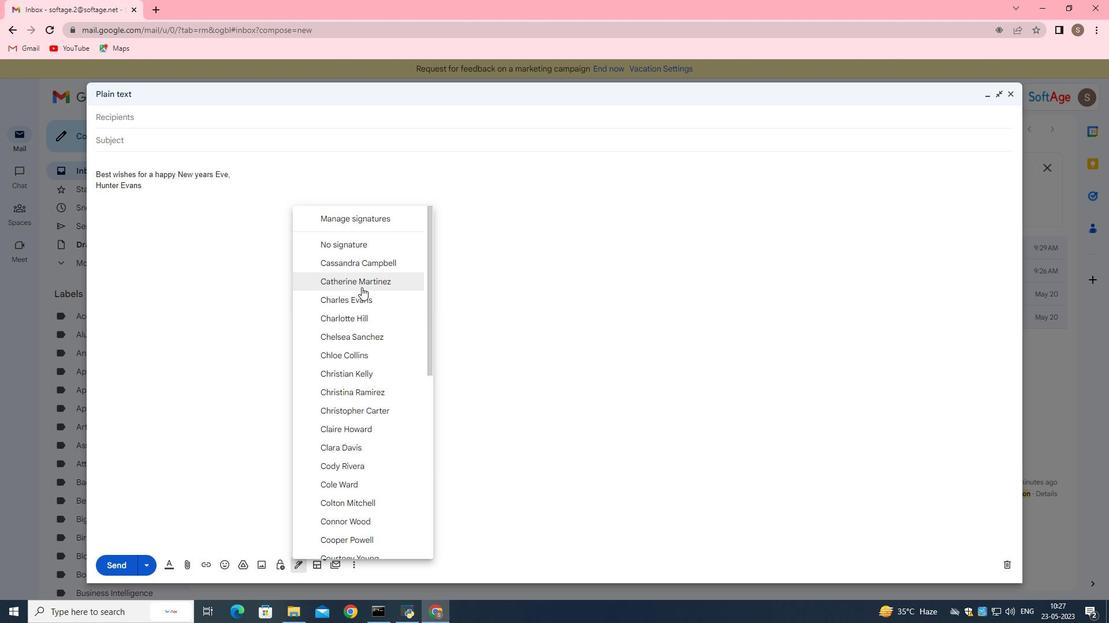 
Action: Mouse moved to (365, 222)
Screenshot: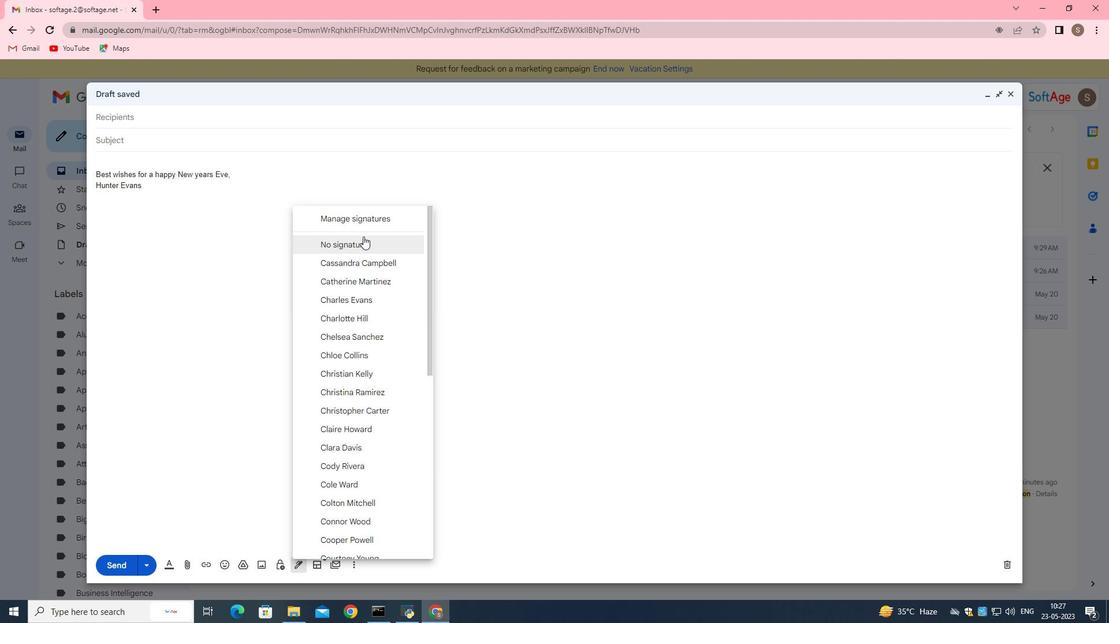 
Action: Mouse pressed left at (365, 222)
Screenshot: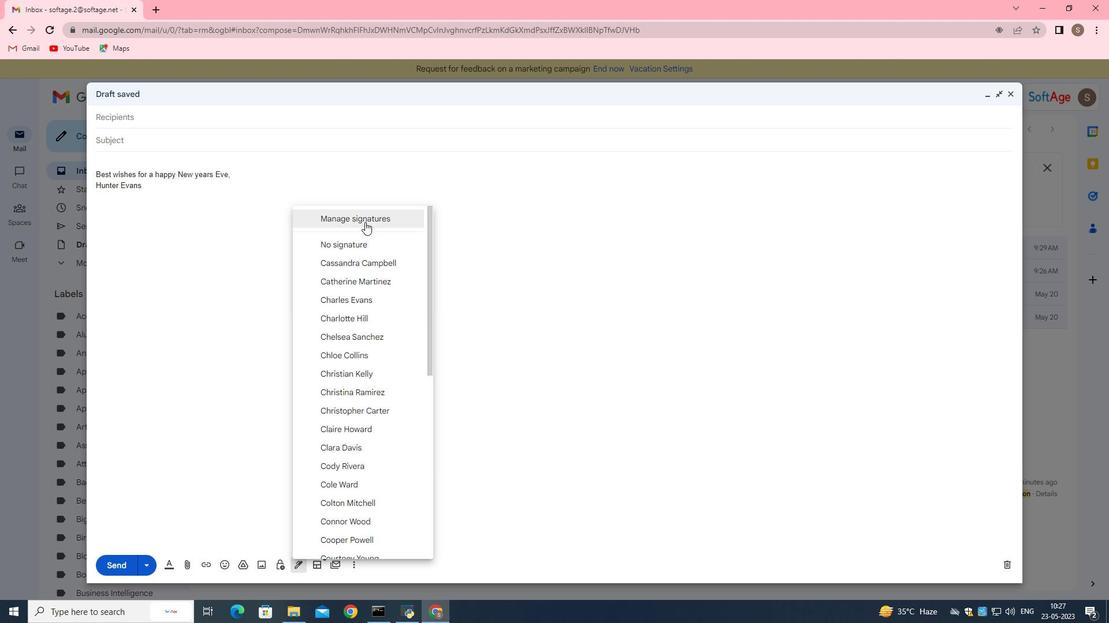 
Action: Mouse moved to (982, 96)
Screenshot: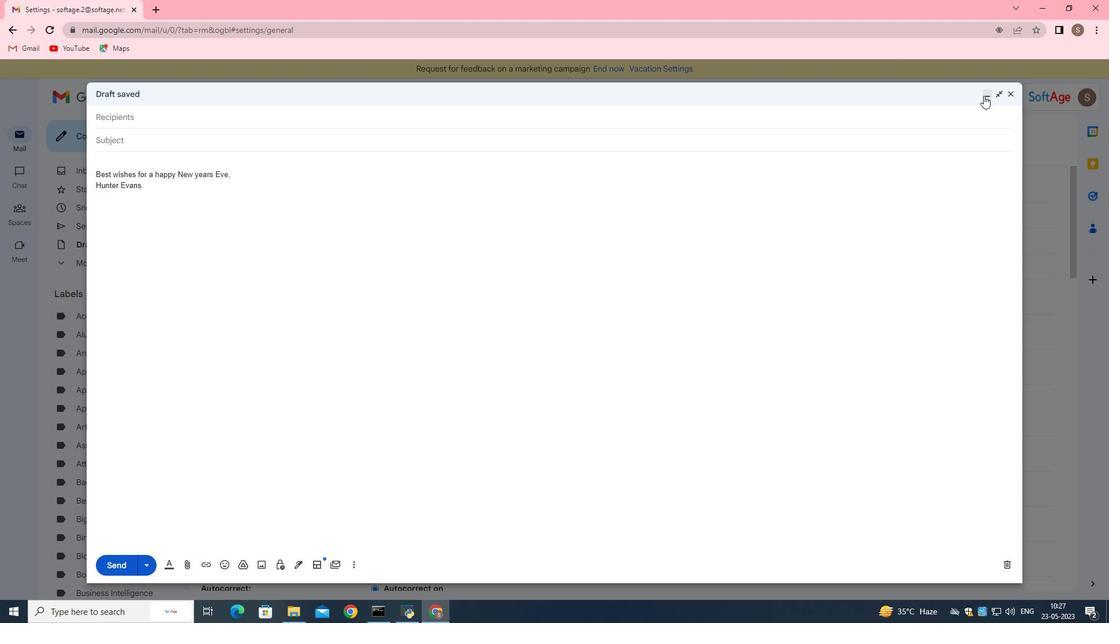
Action: Mouse pressed left at (982, 96)
Screenshot: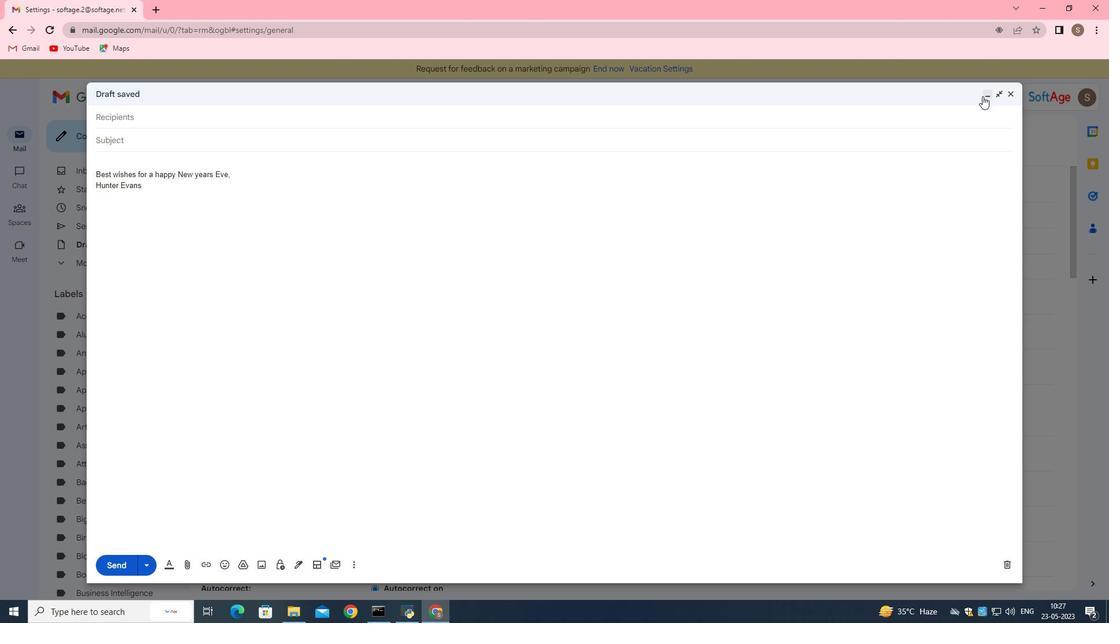 
Action: Mouse moved to (579, 366)
Screenshot: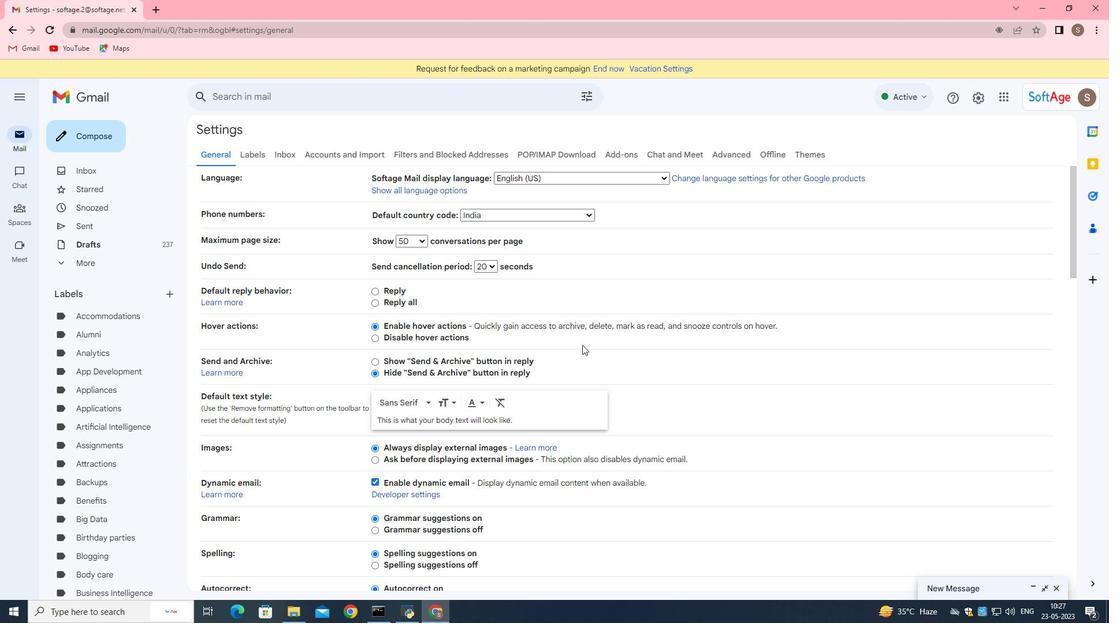 
Action: Mouse scrolled (579, 366) with delta (0, 0)
Screenshot: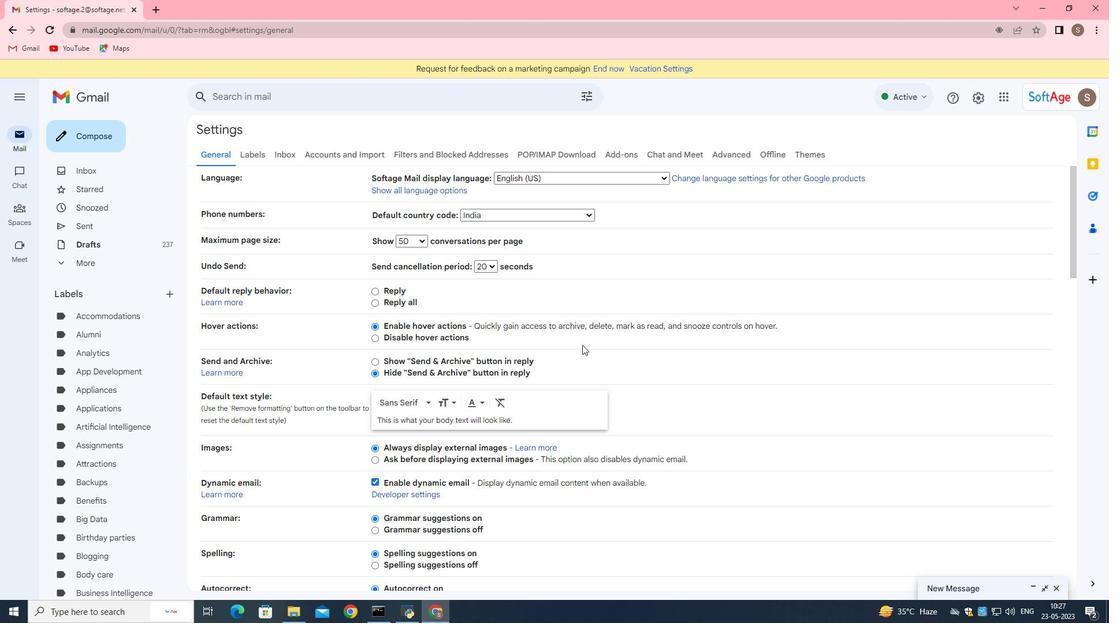 
Action: Mouse moved to (577, 381)
Screenshot: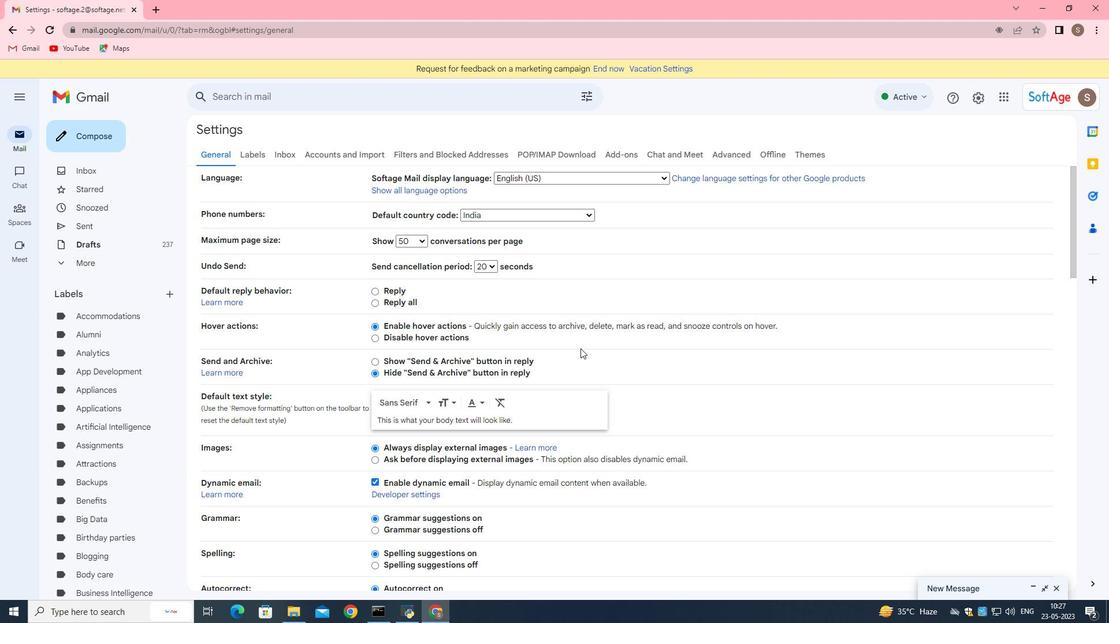 
Action: Mouse scrolled (577, 380) with delta (0, 0)
Screenshot: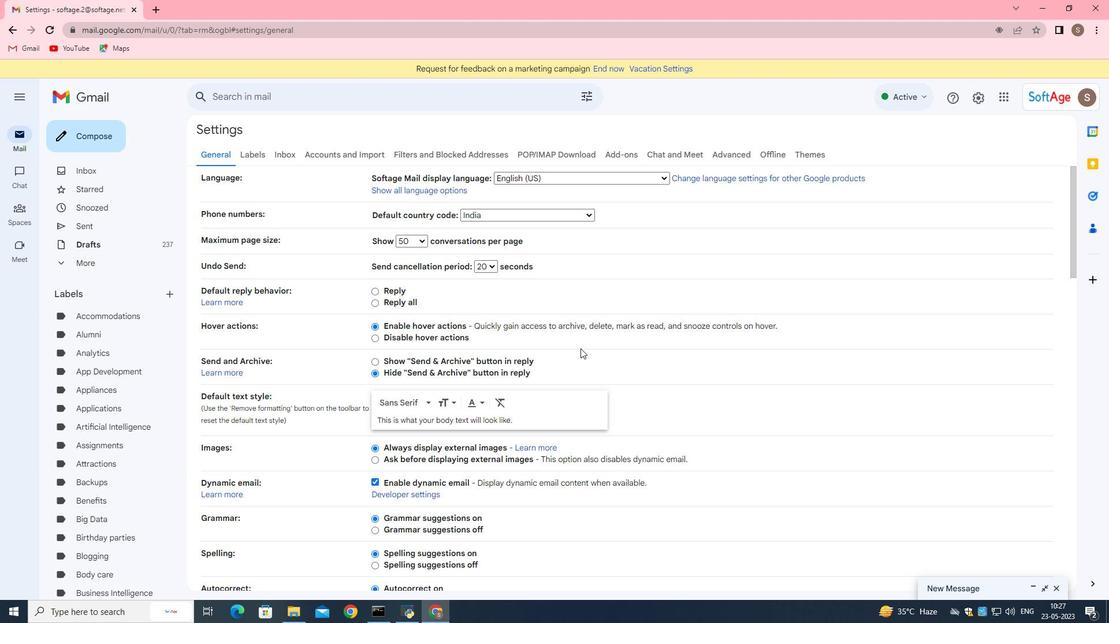
Action: Mouse moved to (576, 382)
Screenshot: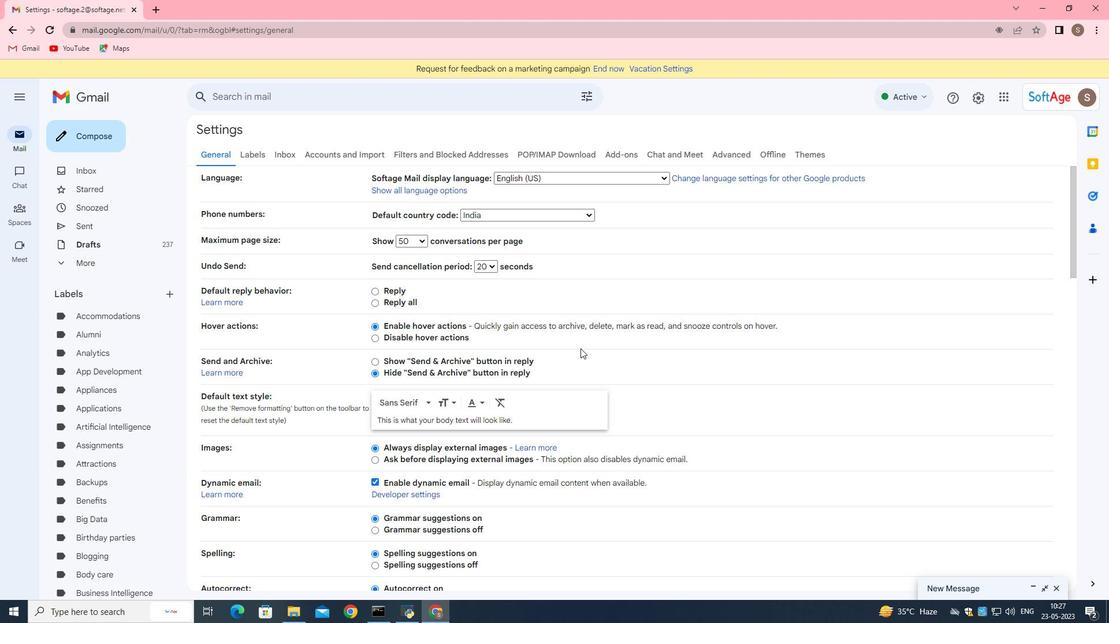 
Action: Mouse scrolled (576, 381) with delta (0, 0)
Screenshot: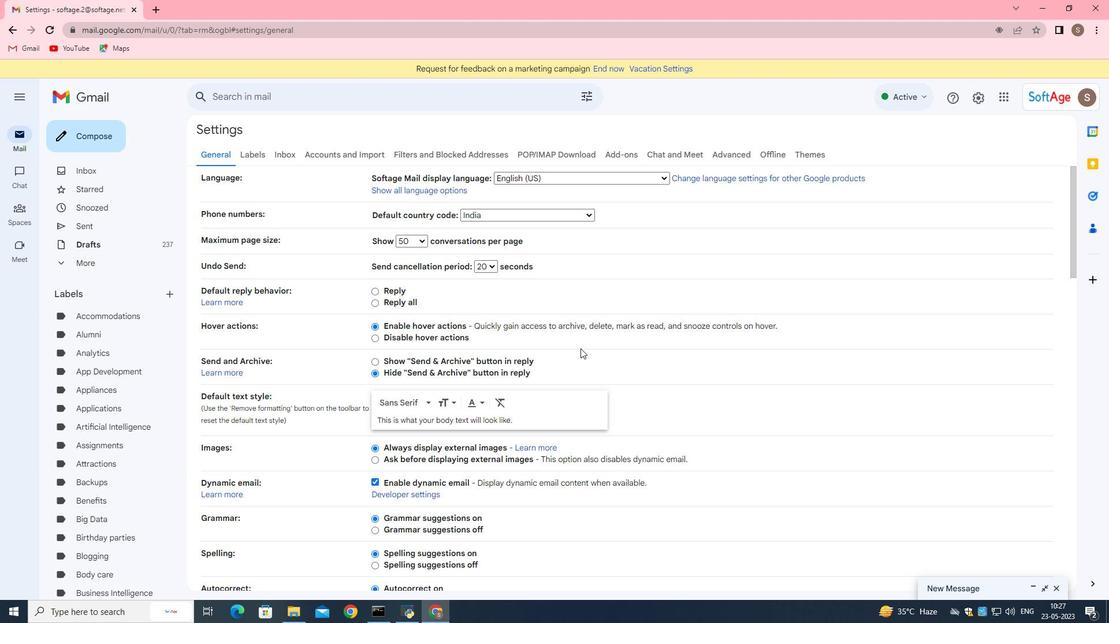 
Action: Mouse scrolled (576, 381) with delta (0, 0)
Screenshot: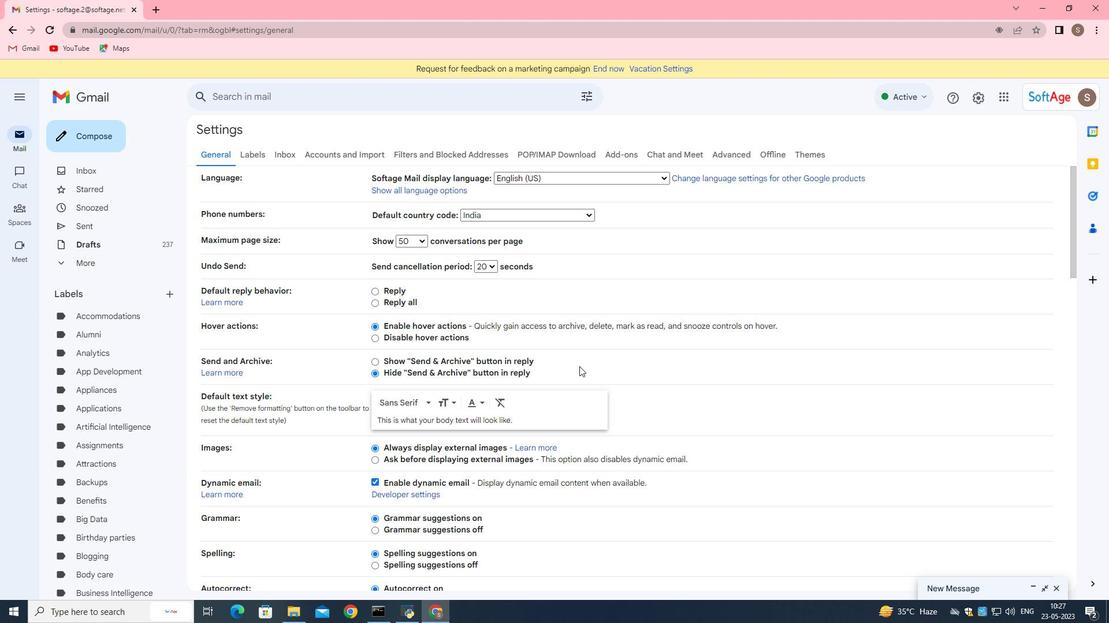
Action: Mouse scrolled (576, 381) with delta (0, 0)
Screenshot: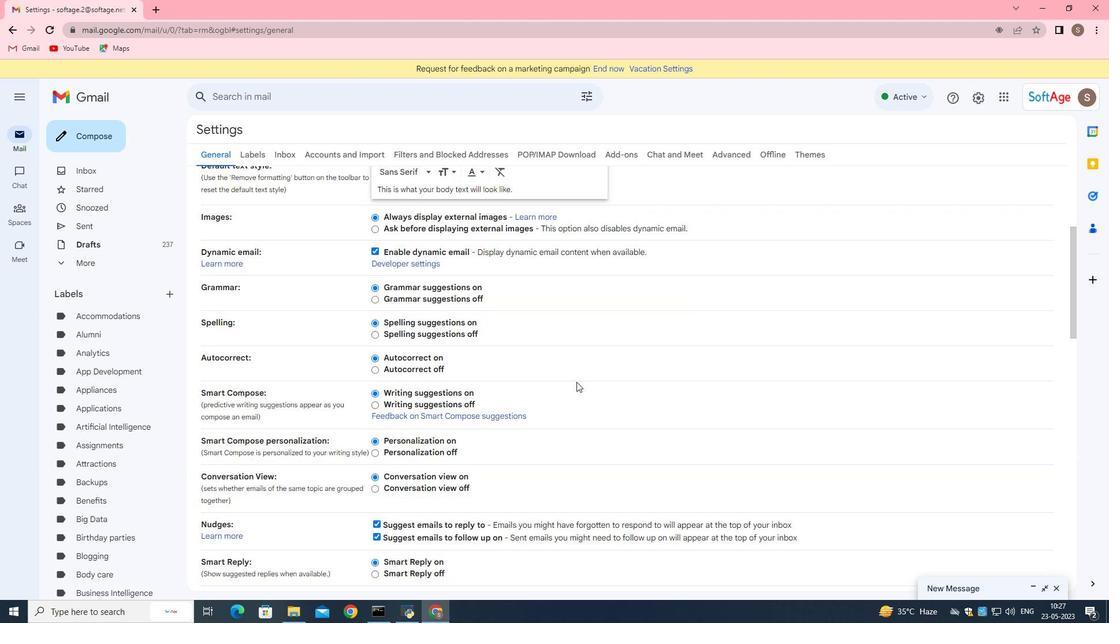 
Action: Mouse scrolled (576, 381) with delta (0, 0)
Screenshot: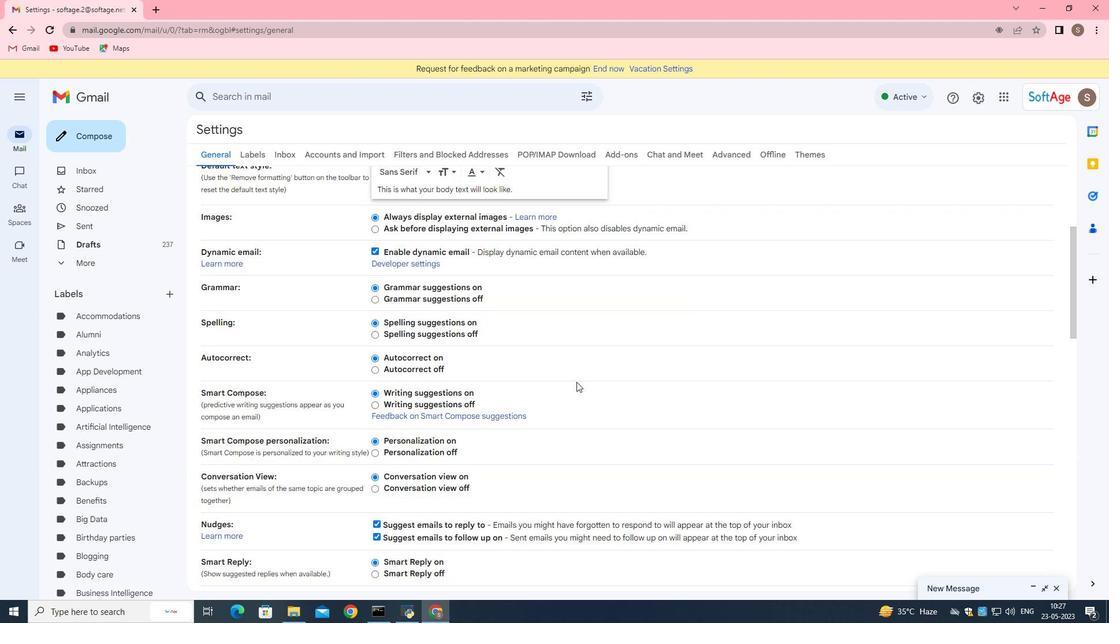 
Action: Mouse scrolled (576, 381) with delta (0, 0)
Screenshot: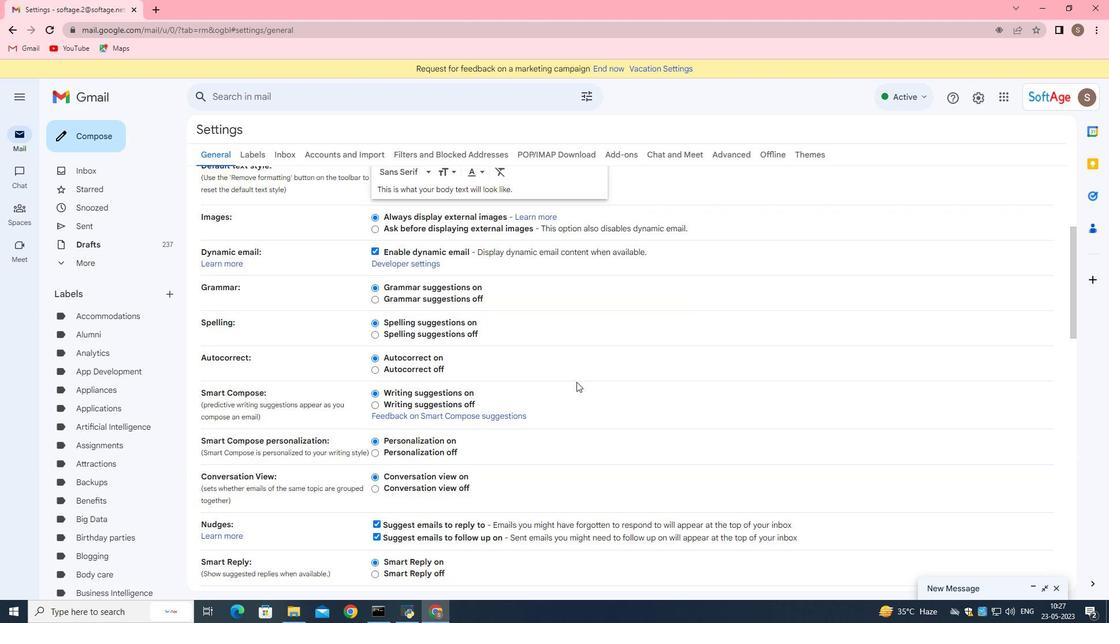 
Action: Mouse scrolled (576, 381) with delta (0, 0)
Screenshot: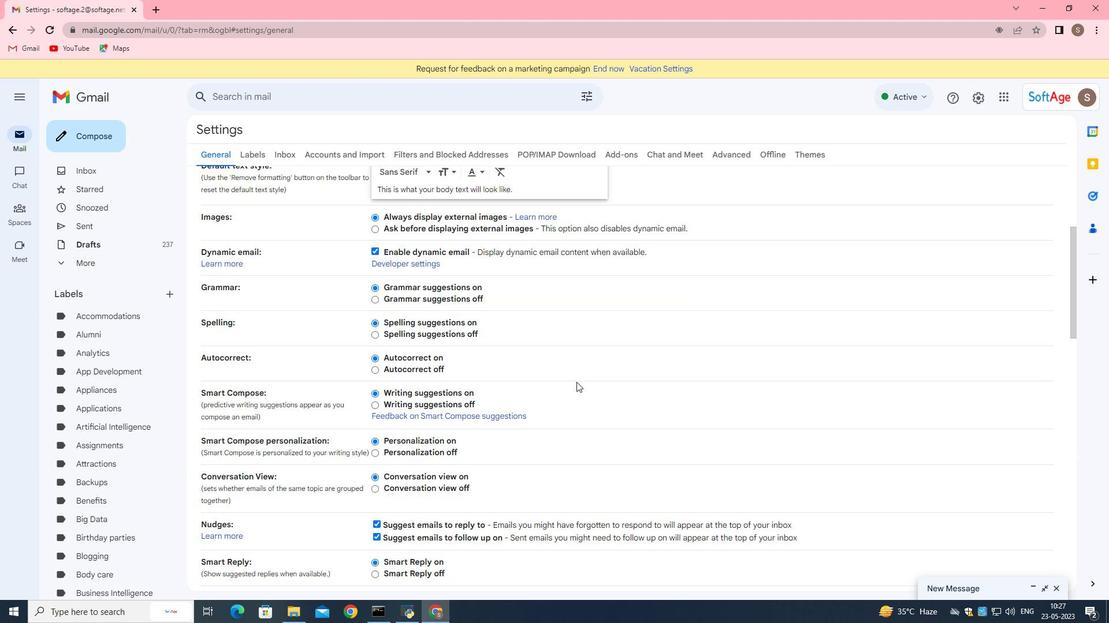 
Action: Mouse scrolled (576, 381) with delta (0, 0)
Screenshot: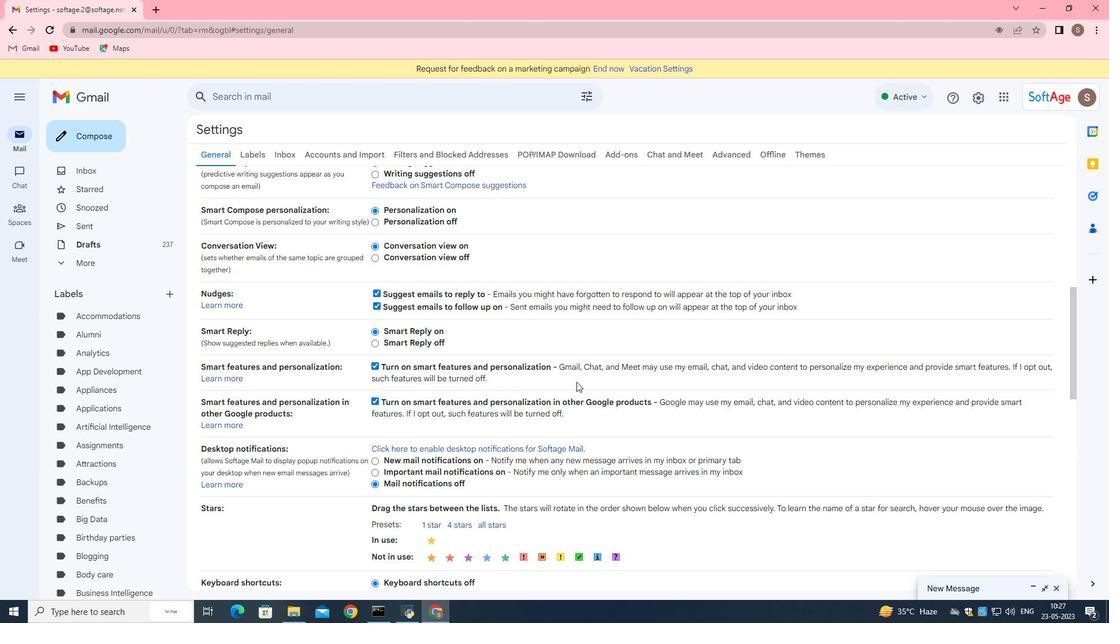 
Action: Mouse scrolled (576, 381) with delta (0, 0)
Screenshot: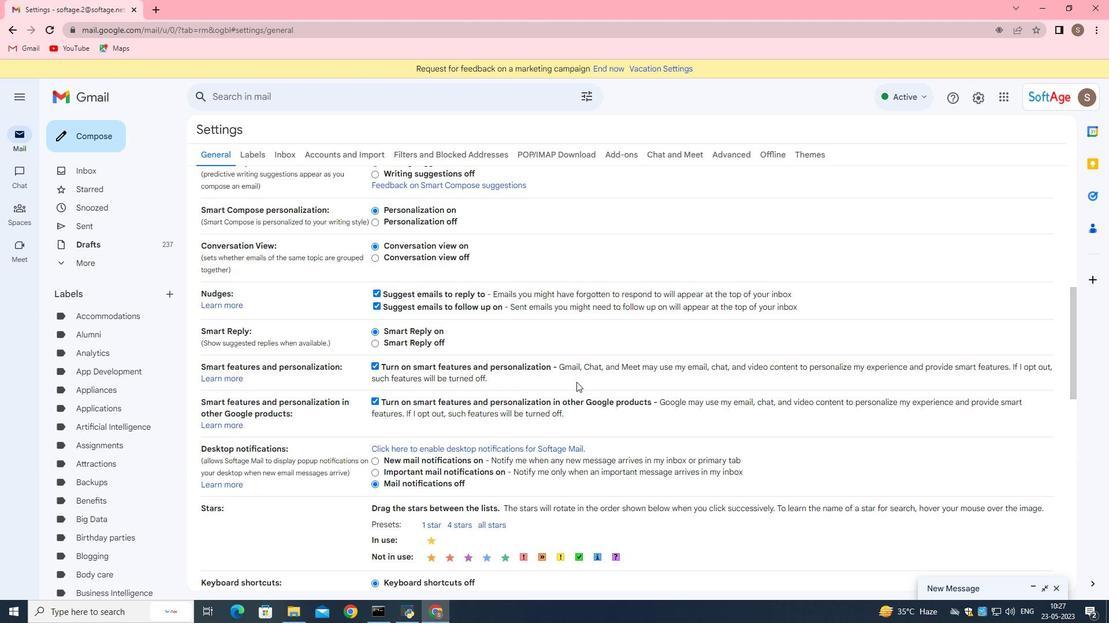 
Action: Mouse scrolled (576, 381) with delta (0, 0)
Screenshot: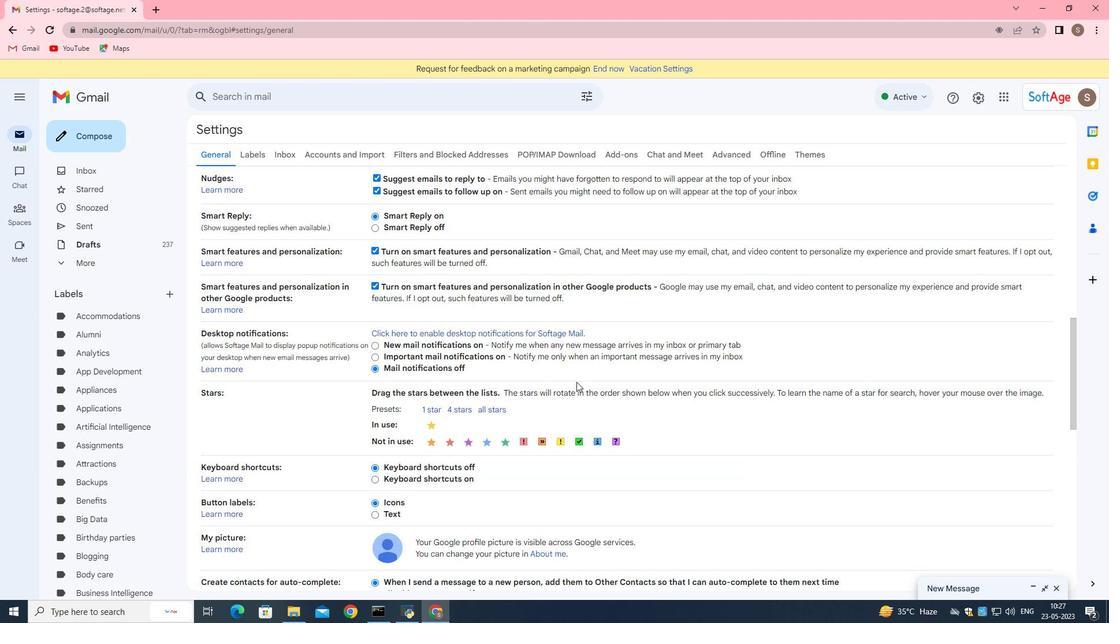 
Action: Mouse scrolled (576, 381) with delta (0, 0)
Screenshot: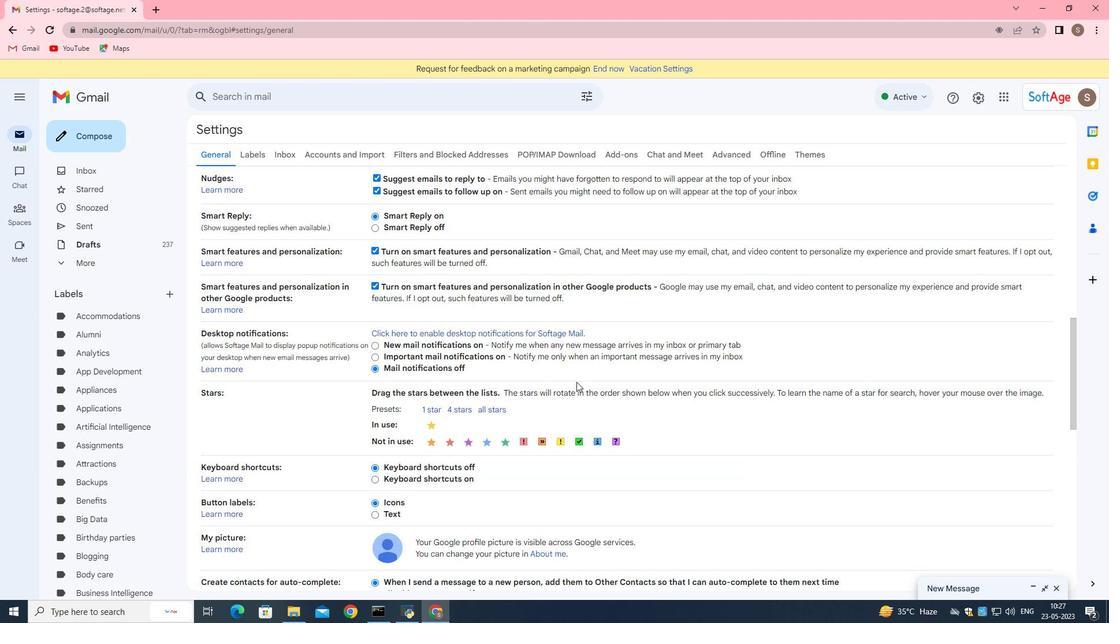 
Action: Mouse scrolled (576, 381) with delta (0, 0)
Screenshot: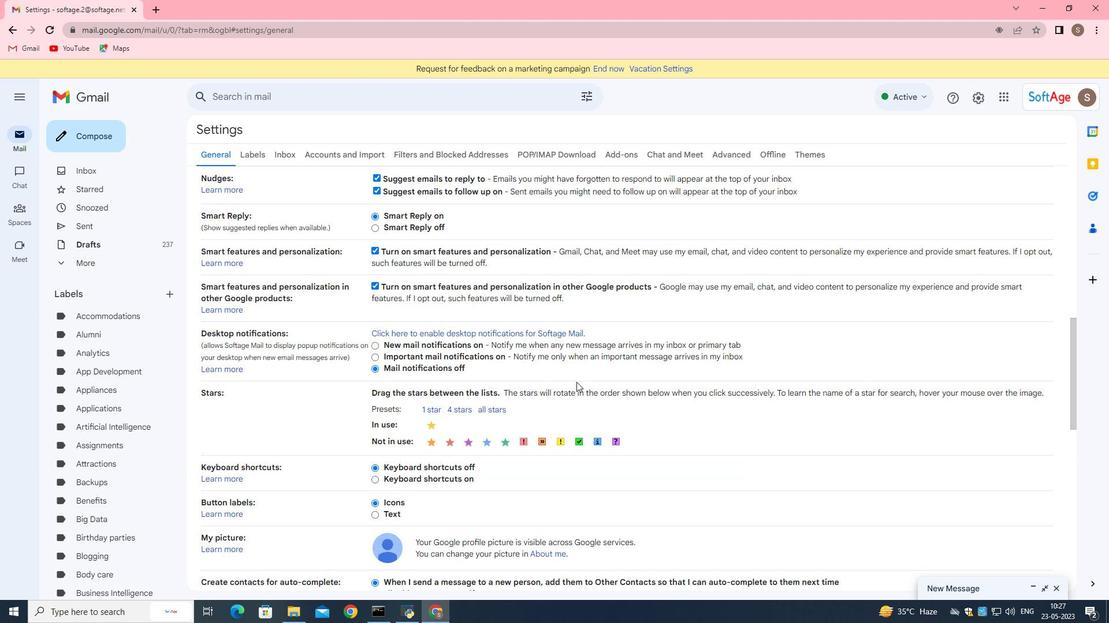 
Action: Mouse scrolled (576, 381) with delta (0, 0)
Screenshot: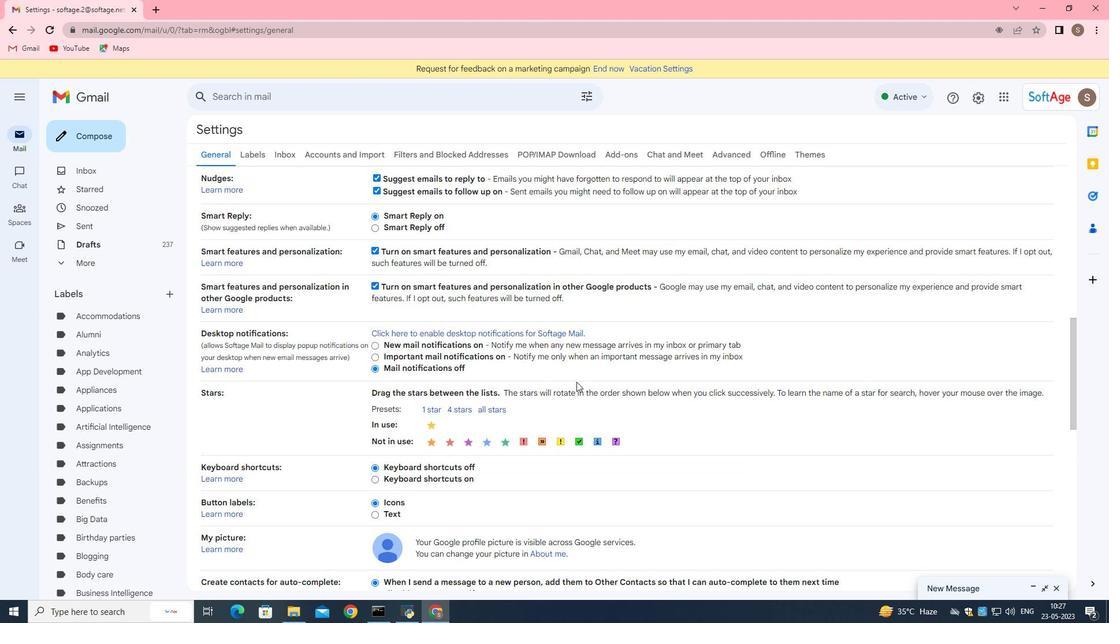 
Action: Mouse scrolled (576, 381) with delta (0, 0)
Screenshot: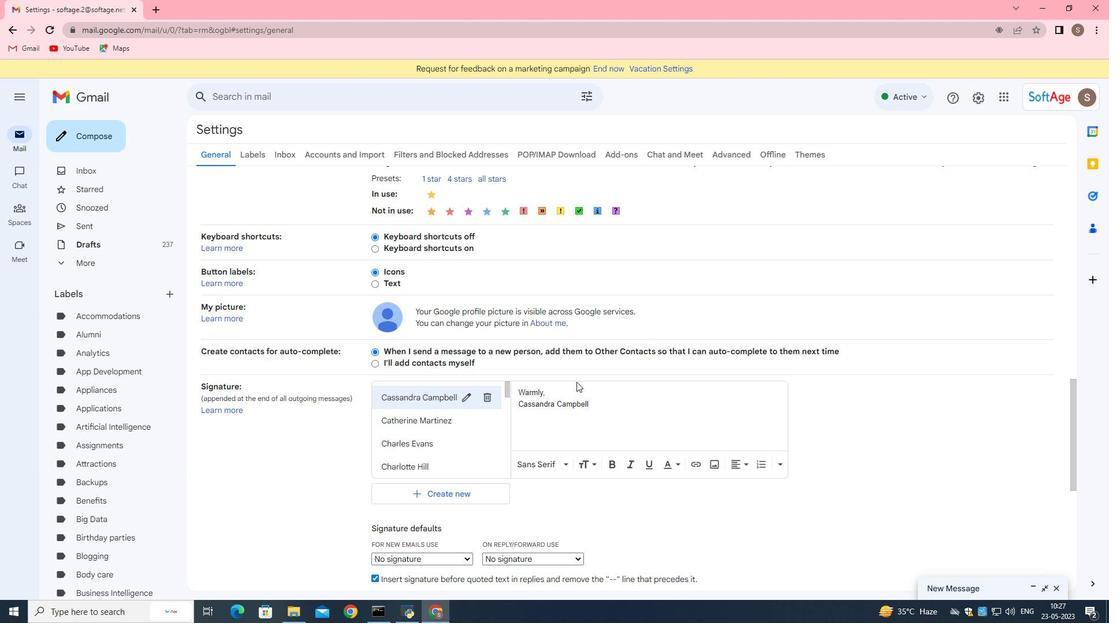 
Action: Mouse scrolled (576, 381) with delta (0, 0)
Screenshot: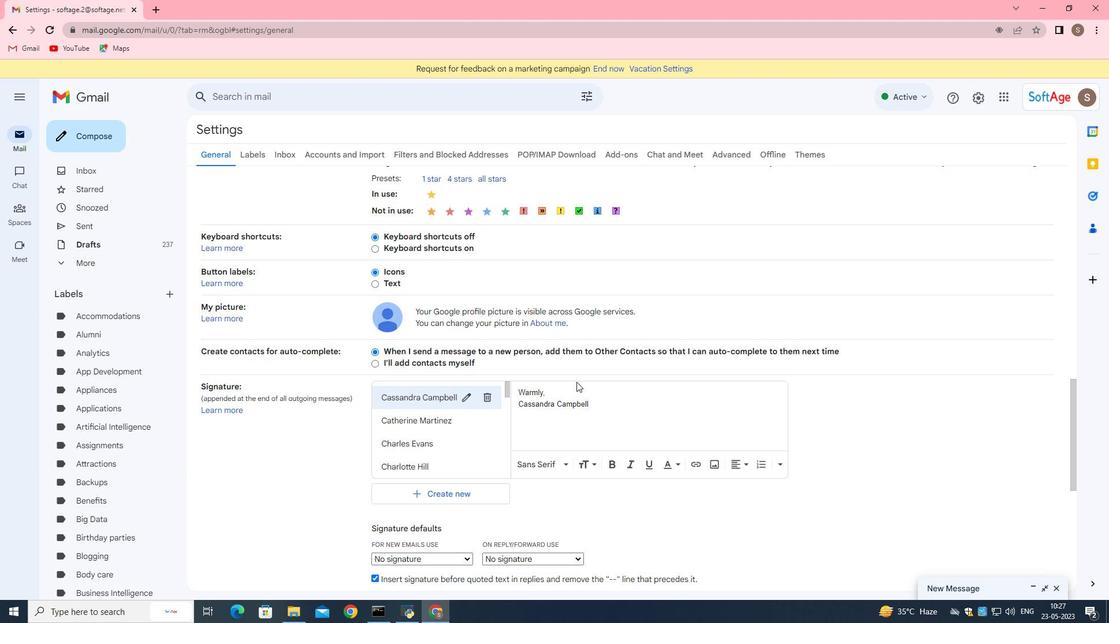 
Action: Mouse scrolled (576, 381) with delta (0, 0)
Screenshot: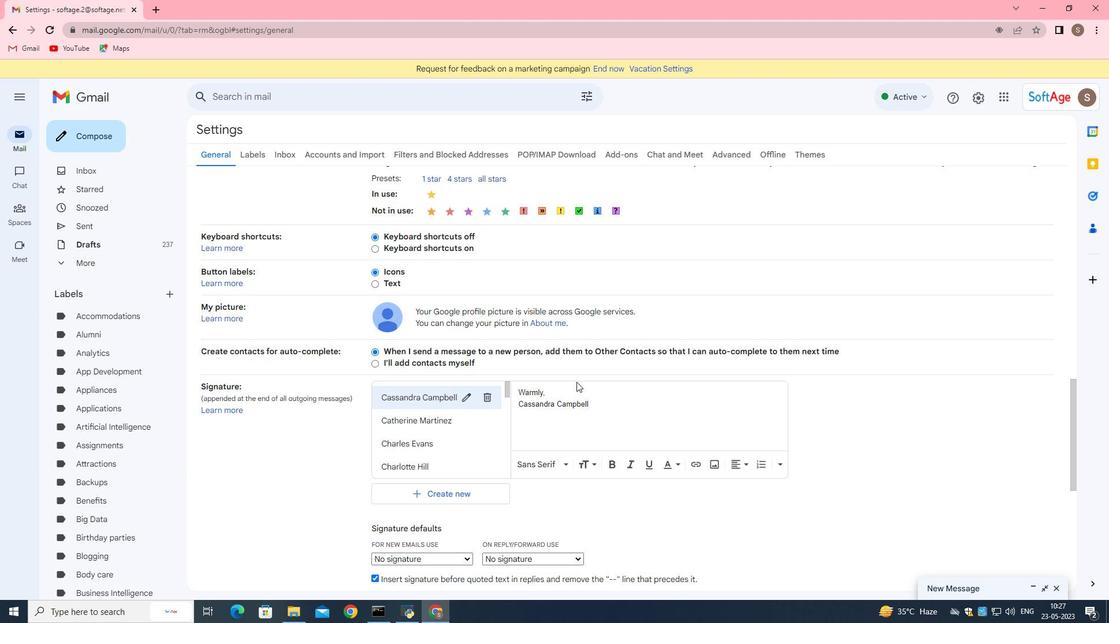 
Action: Mouse scrolled (576, 381) with delta (0, 0)
Screenshot: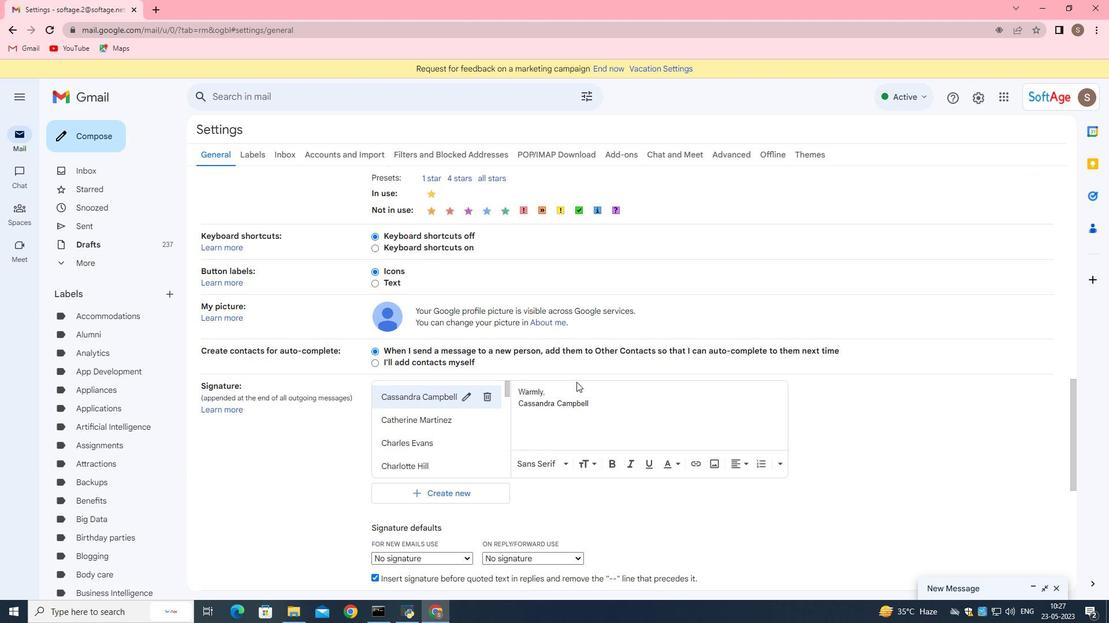 
Action: Mouse moved to (470, 269)
Screenshot: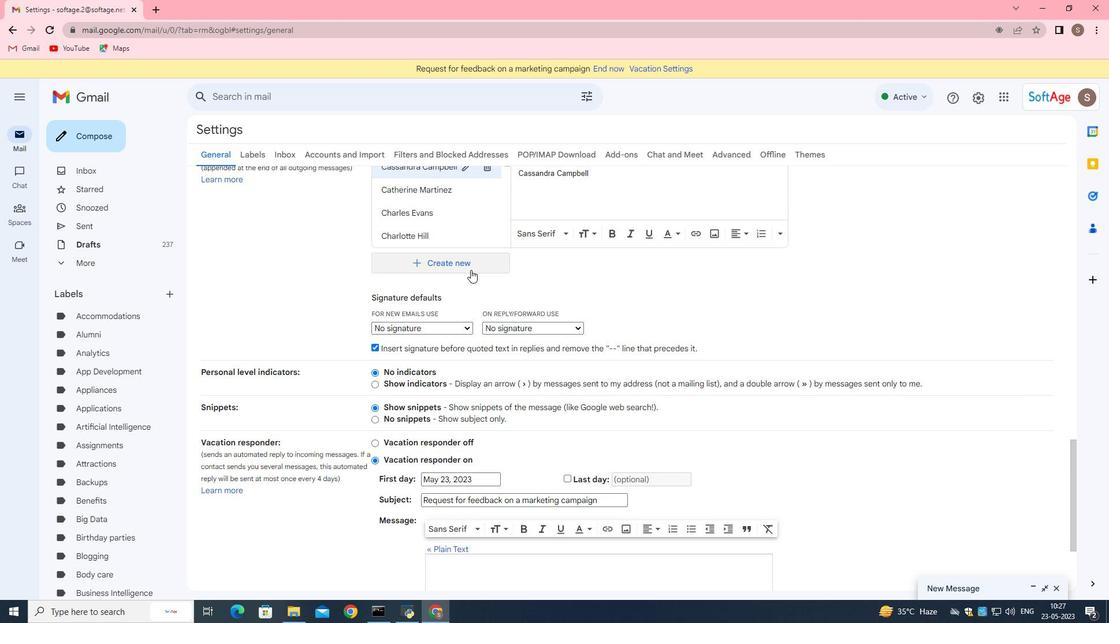 
Action: Mouse pressed left at (470, 269)
Screenshot: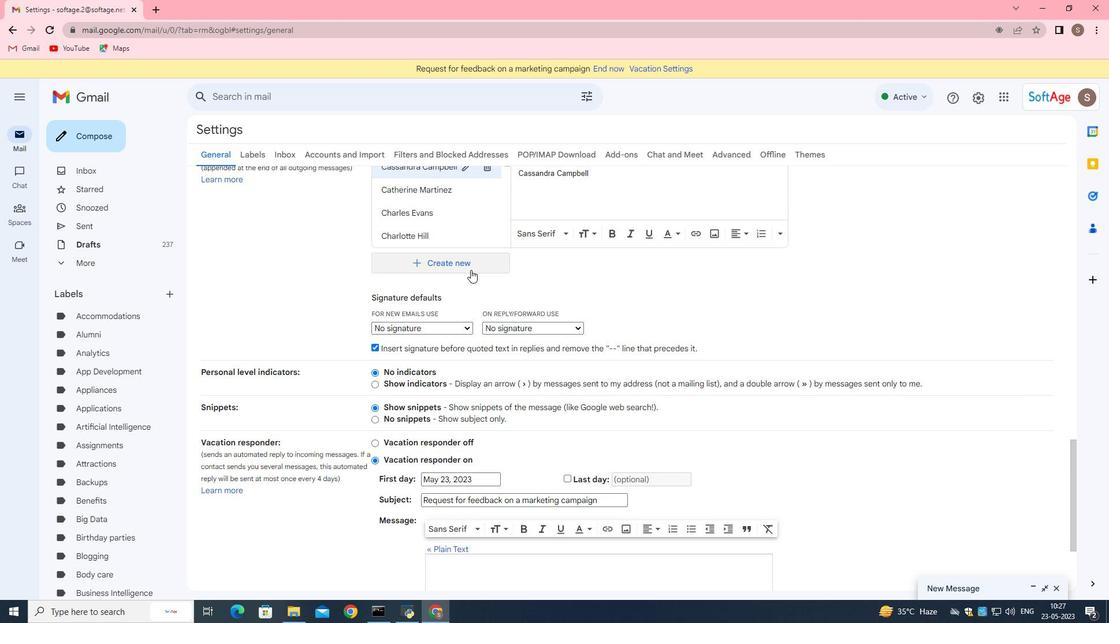
Action: Mouse moved to (507, 322)
Screenshot: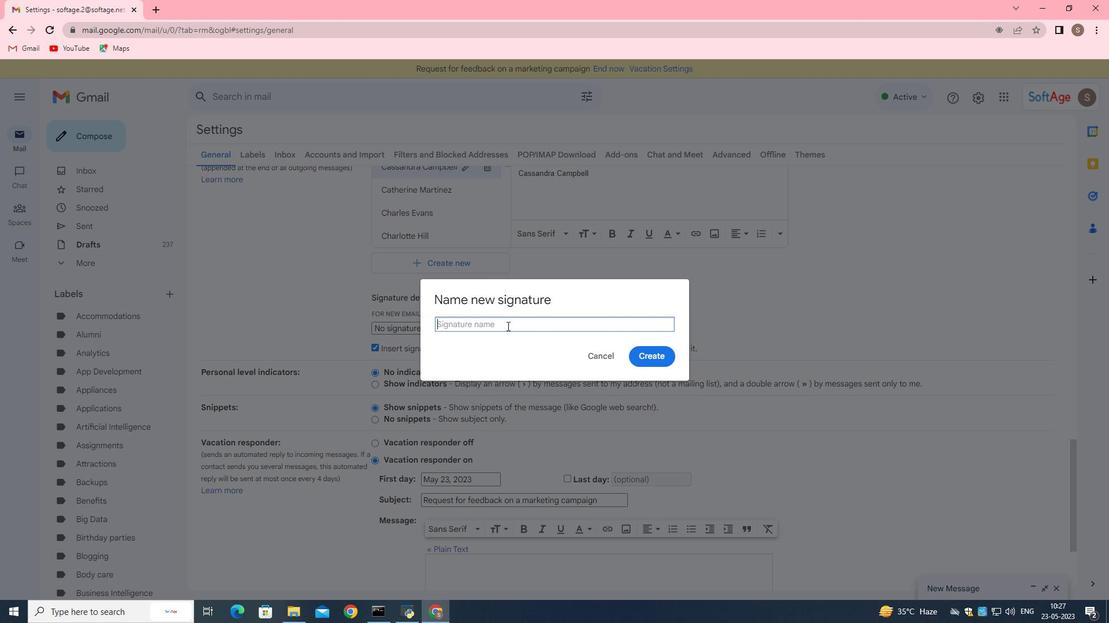
Action: Mouse pressed left at (507, 322)
Screenshot: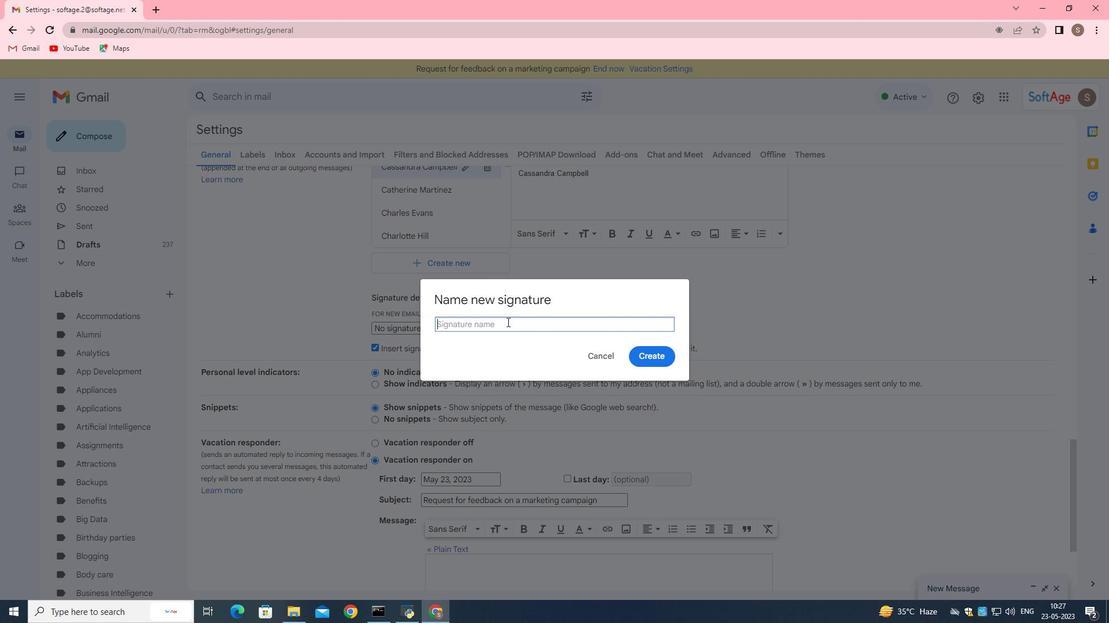 
Action: Key pressed <Key.shift><Key.shift><Key.shift><Key.shift><Key.shift>Heidi<Key.space><Key.shift><Key.shift><Key.shift><Key.shift><Key.shift><Key.shift><Key.shift><Key.shift><Key.shift><Key.shift><Key.shift><Key.shift><Key.shift><Key.shift><Key.shift><Key.shift><Key.shift><Key.shift><Key.shift><Key.shift><Key.shift><Key.shift><Key.shift><Key.shift><Key.shift><Key.shift><Key.shift><Key.shift><Key.shift>Phillips
Screenshot: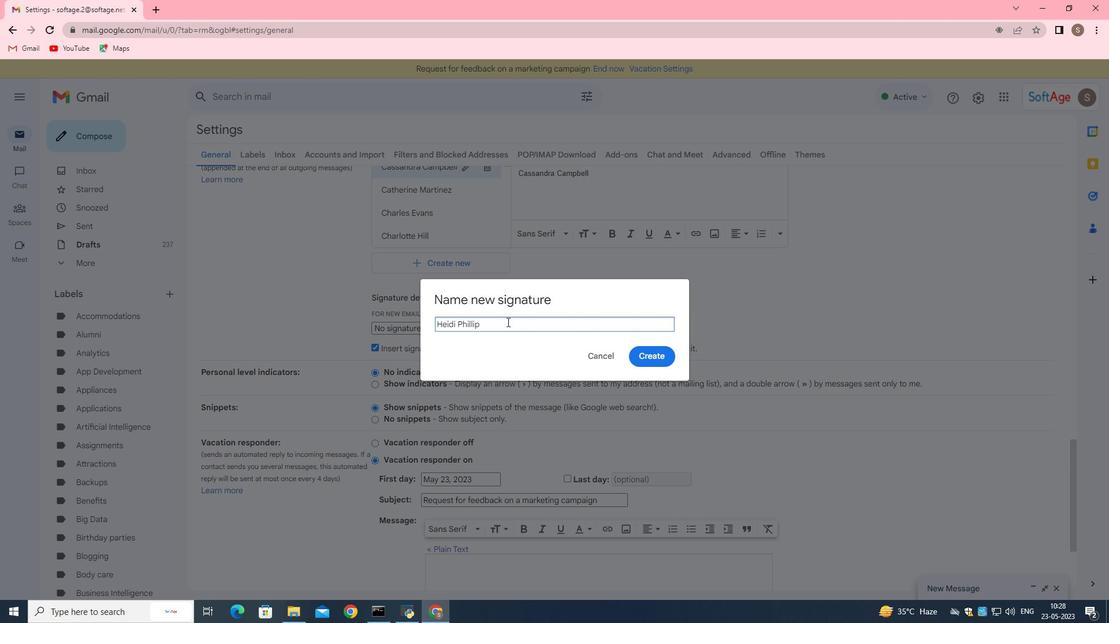 
Action: Mouse moved to (506, 328)
Screenshot: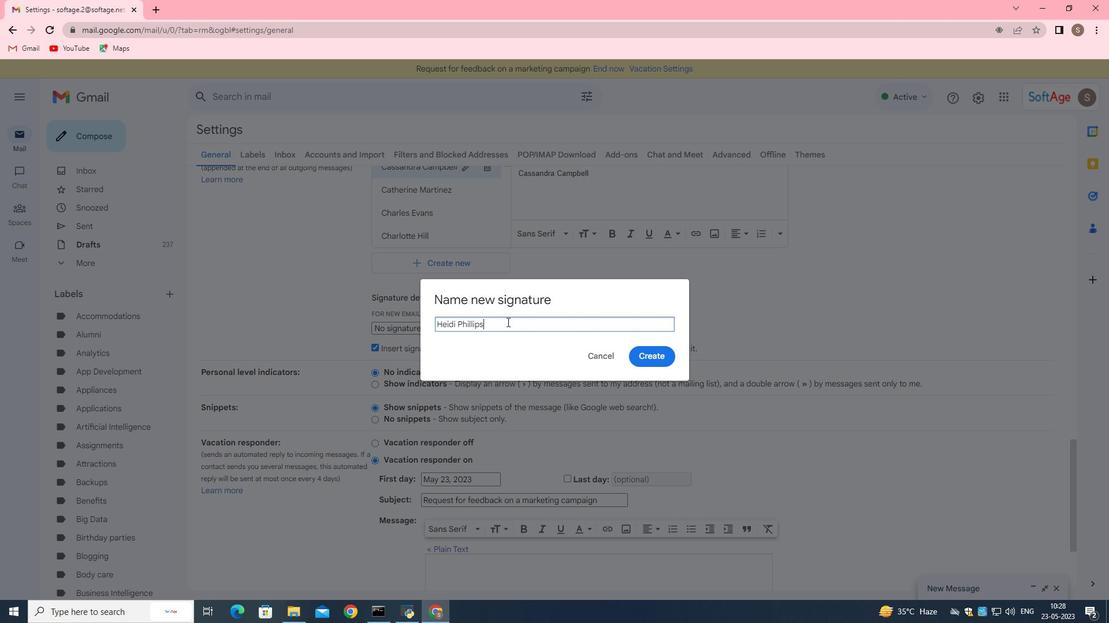 
Action: Mouse pressed left at (506, 328)
Screenshot: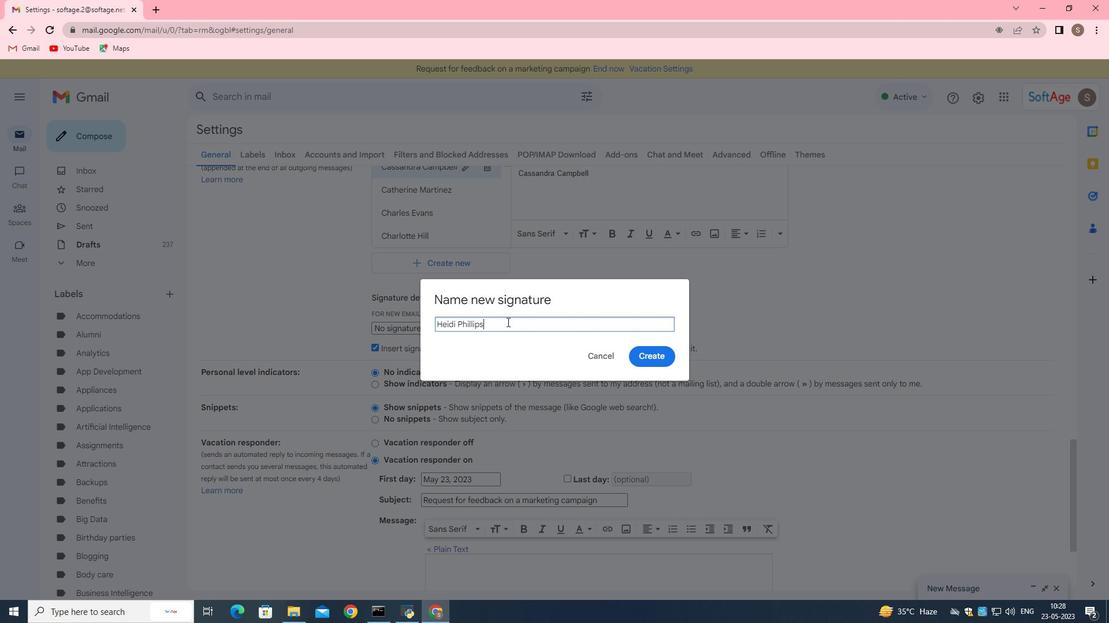 
Action: Mouse moved to (504, 329)
Screenshot: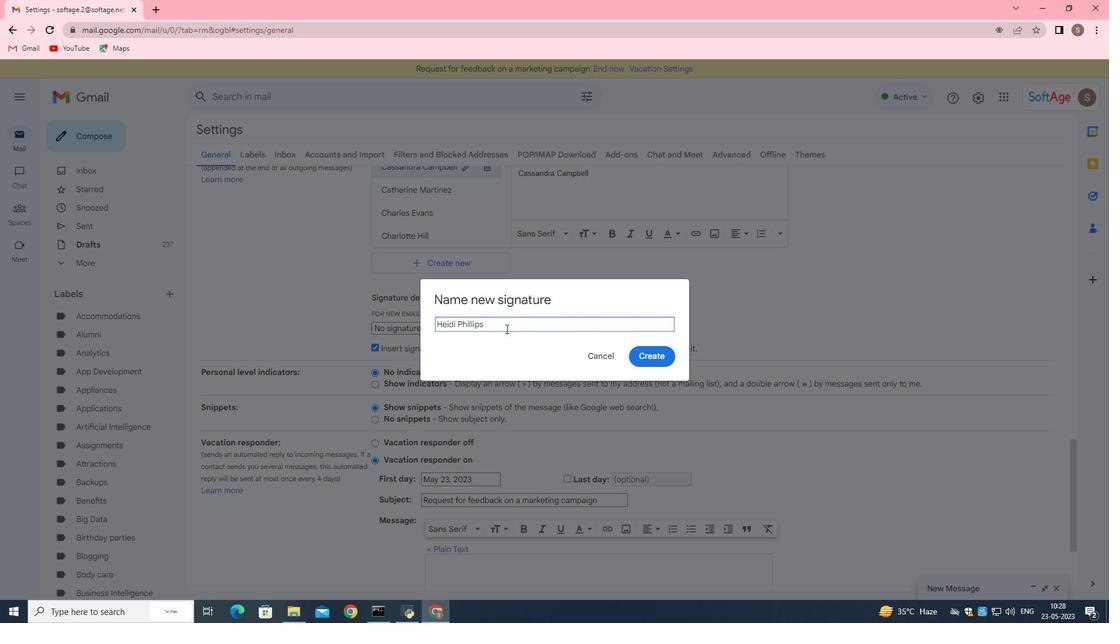 
Action: Mouse pressed left at (504, 329)
Screenshot: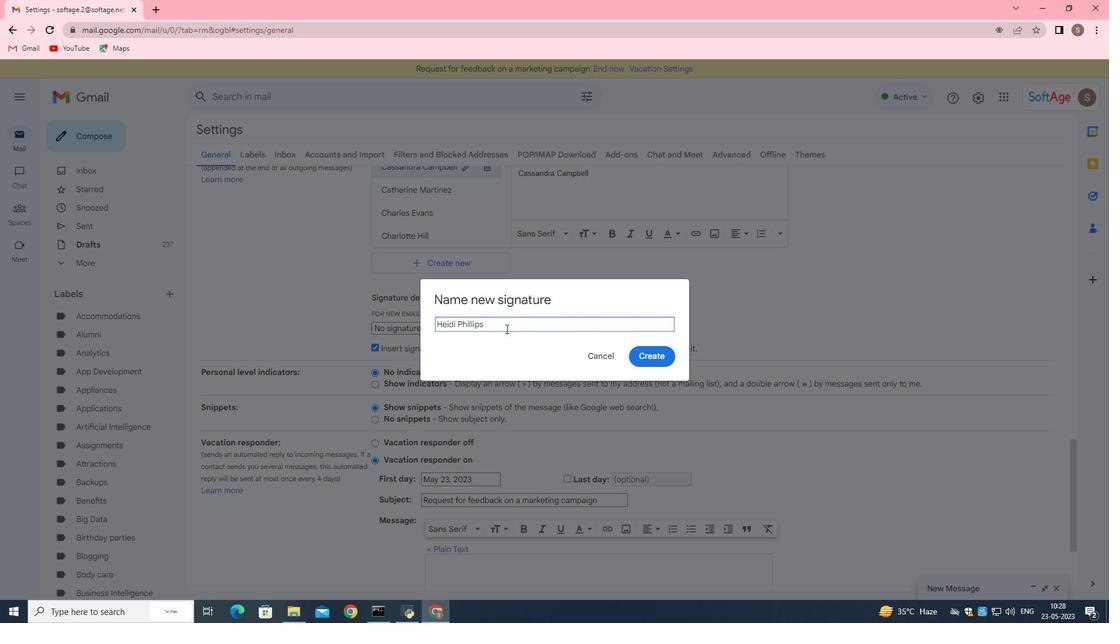 
Action: Mouse moved to (503, 332)
Screenshot: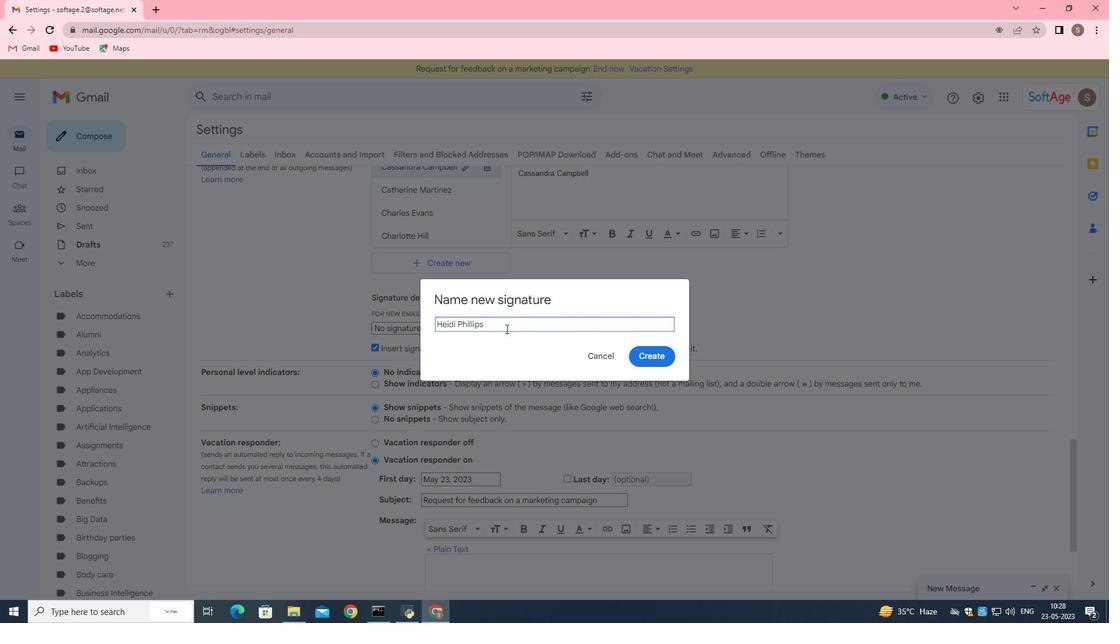 
Action: Mouse pressed left at (503, 332)
Screenshot: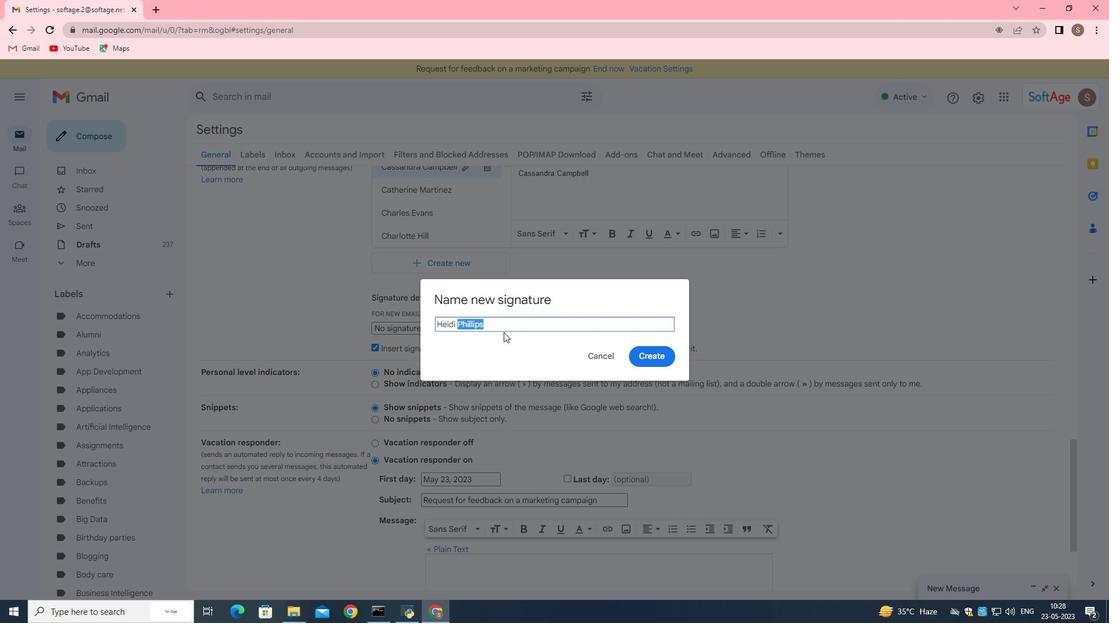 
Action: Mouse moved to (503, 323)
Screenshot: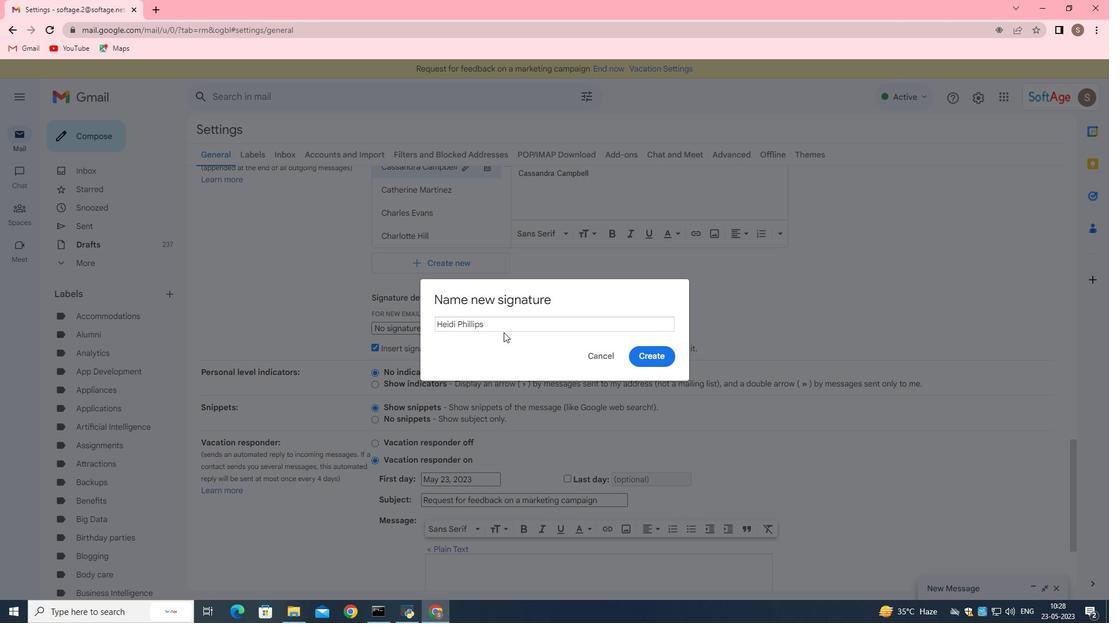
Action: Mouse pressed left at (503, 323)
Screenshot: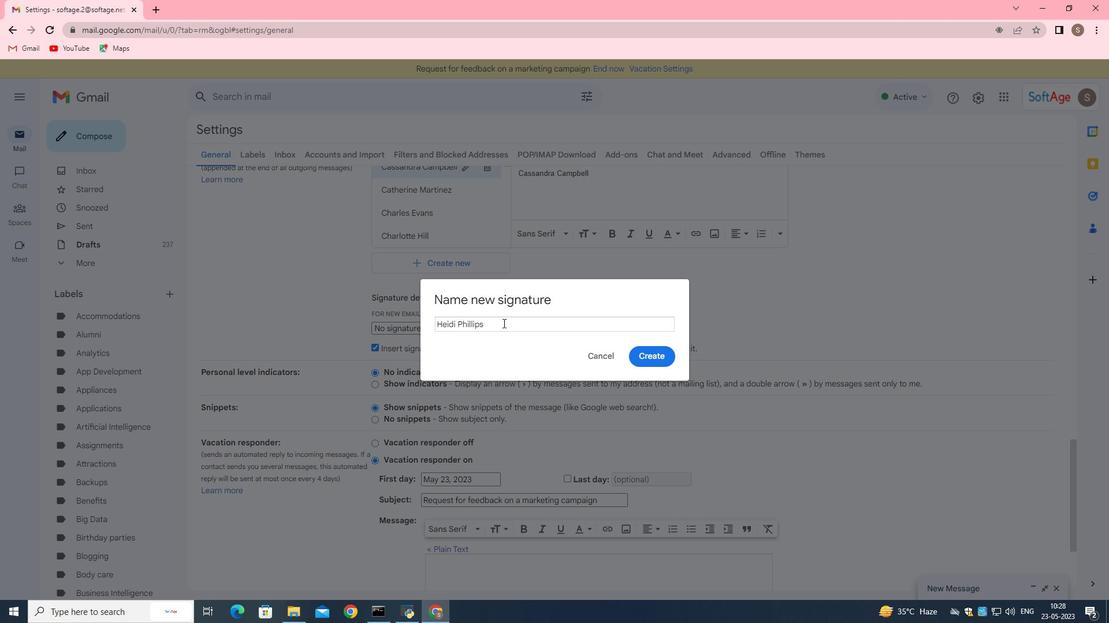 
Action: Mouse pressed left at (503, 323)
Screenshot: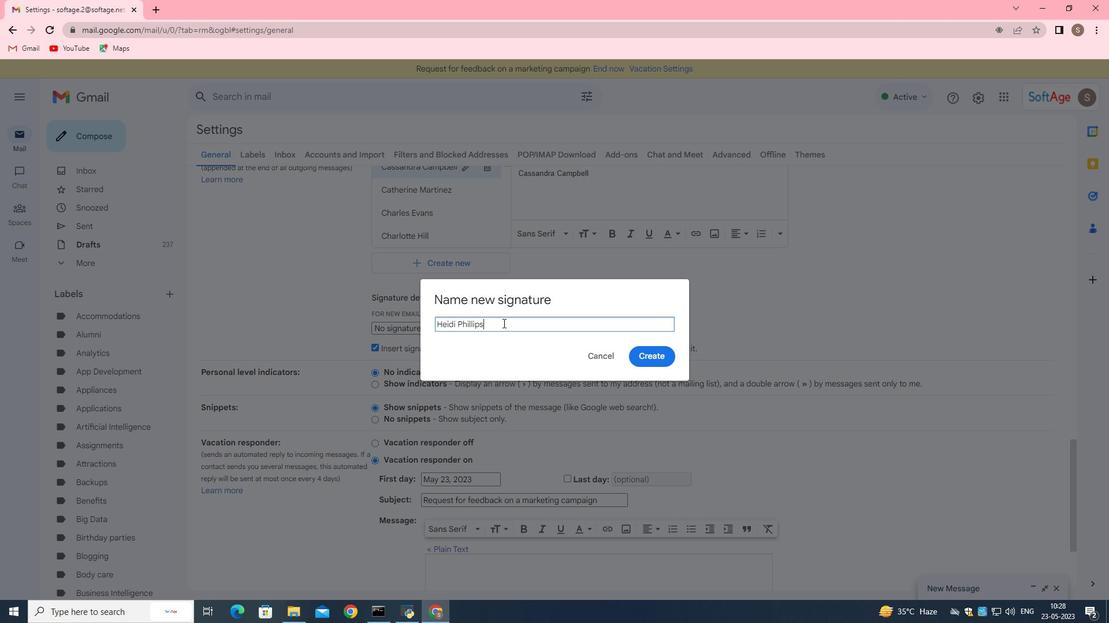 
Action: Mouse pressed left at (503, 323)
Screenshot: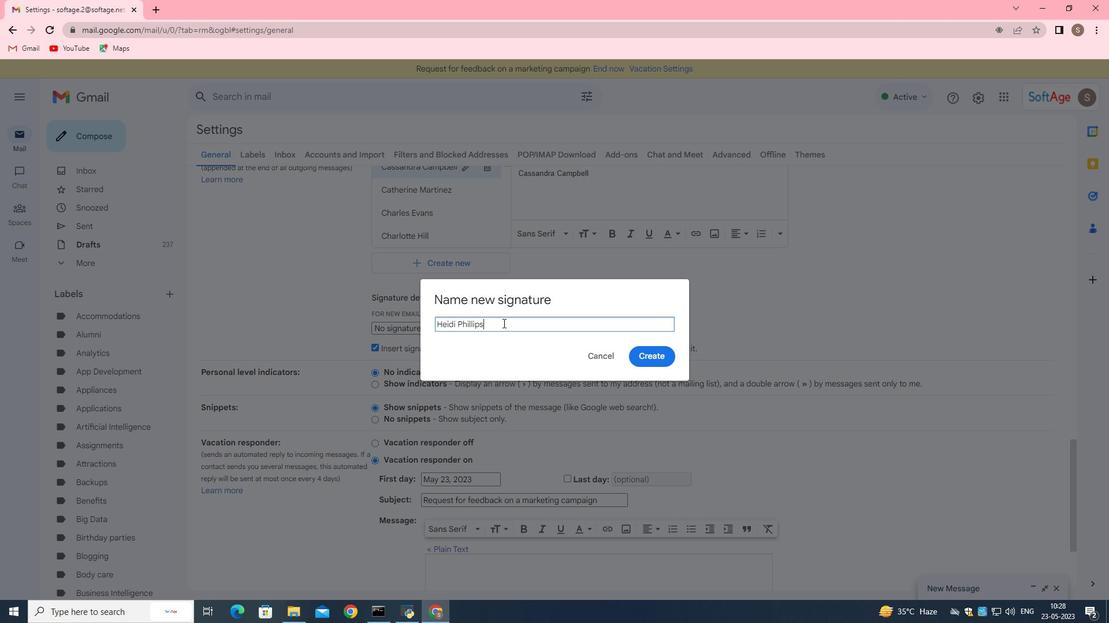 
Action: Mouse moved to (502, 322)
Screenshot: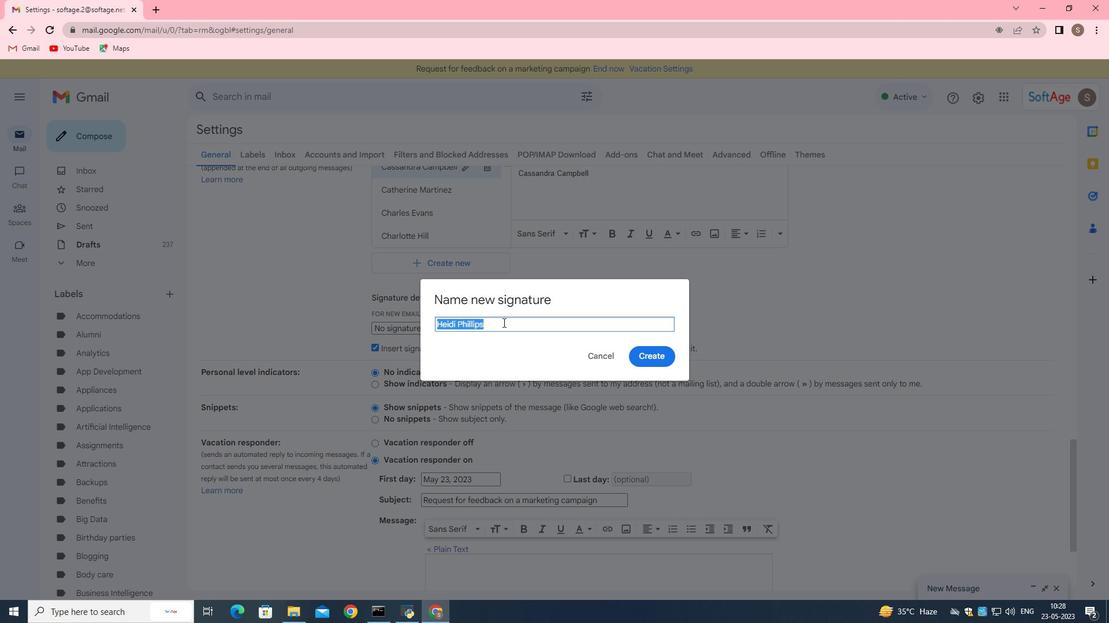 
Action: Key pressed ctrl+C
Screenshot: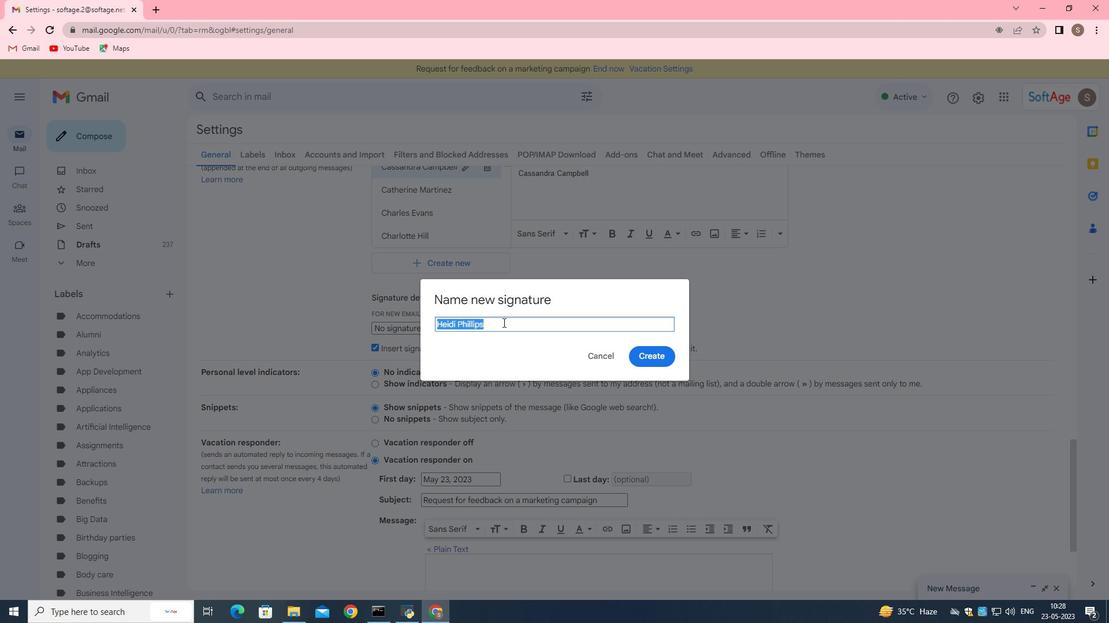 
Action: Mouse moved to (645, 358)
Screenshot: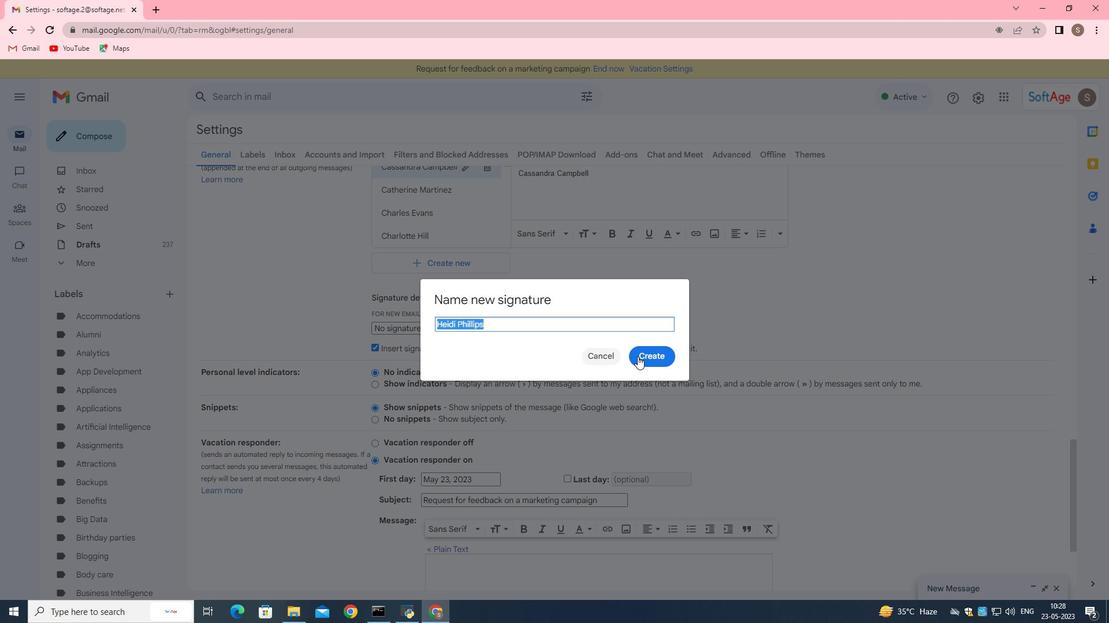 
Action: Mouse pressed left at (645, 358)
Screenshot: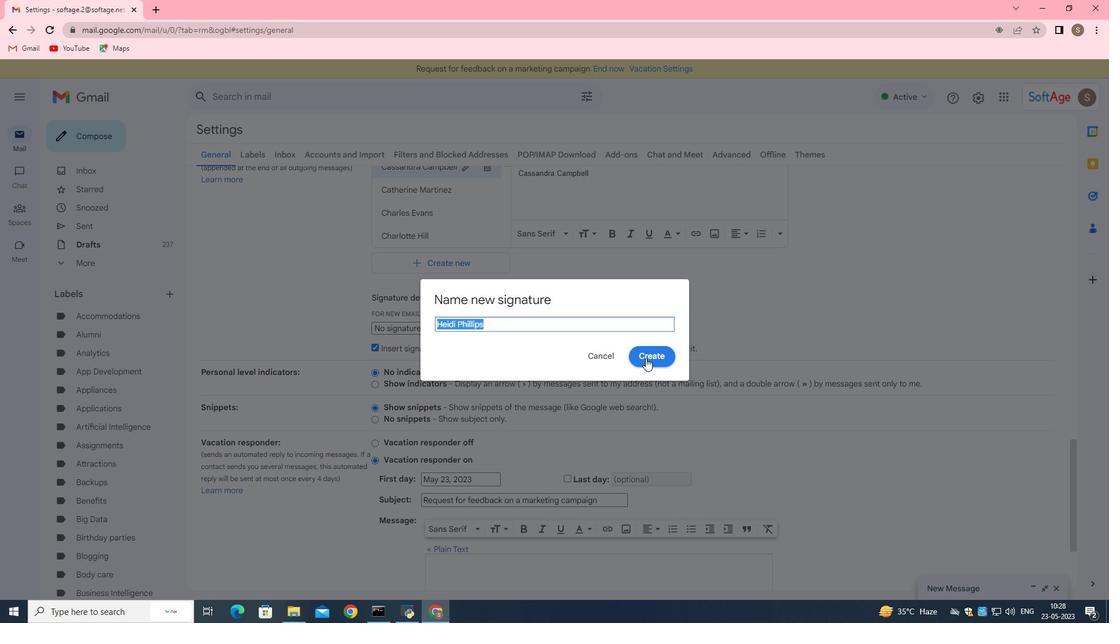 
Action: Mouse moved to (496, 501)
Screenshot: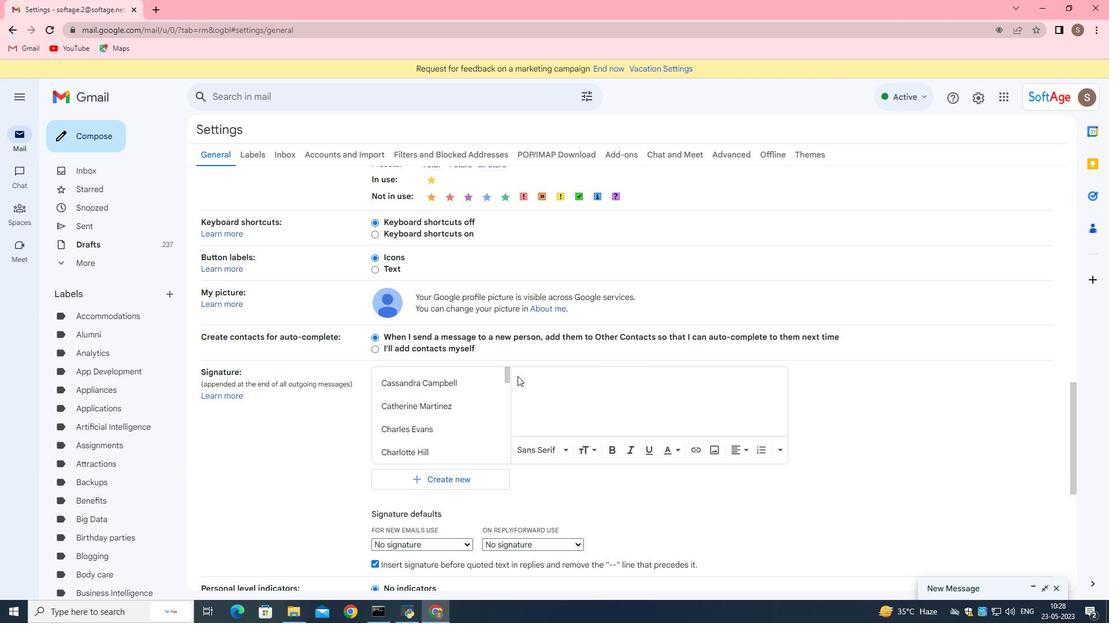 
Action: Mouse scrolled (496, 500) with delta (0, 0)
Screenshot: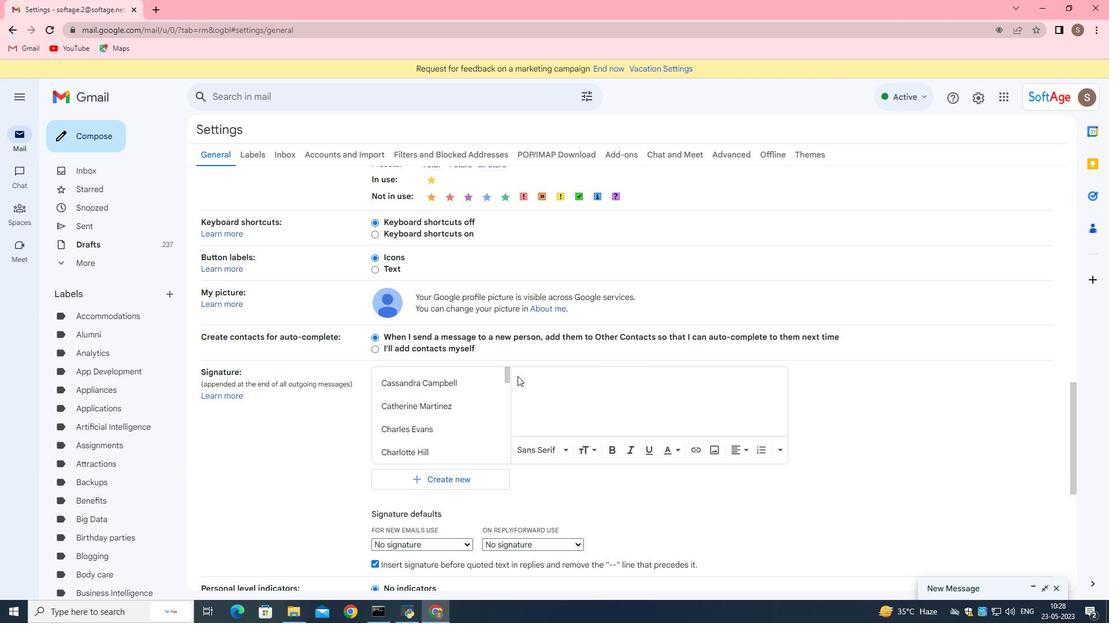 
Action: Mouse moved to (496, 504)
Screenshot: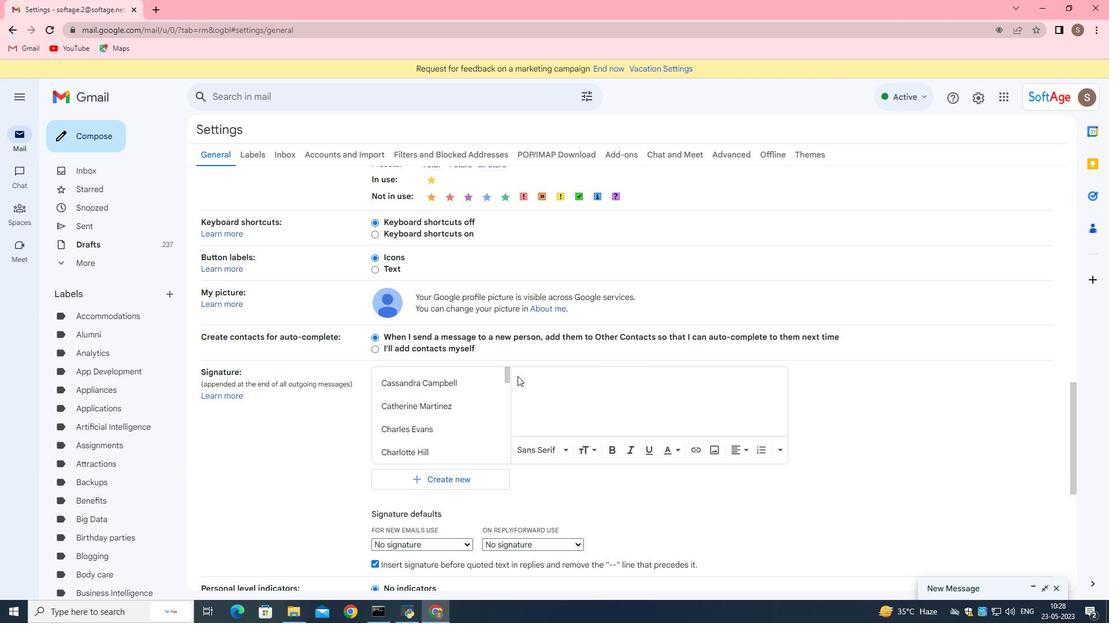 
Action: Mouse scrolled (496, 504) with delta (0, 0)
Screenshot: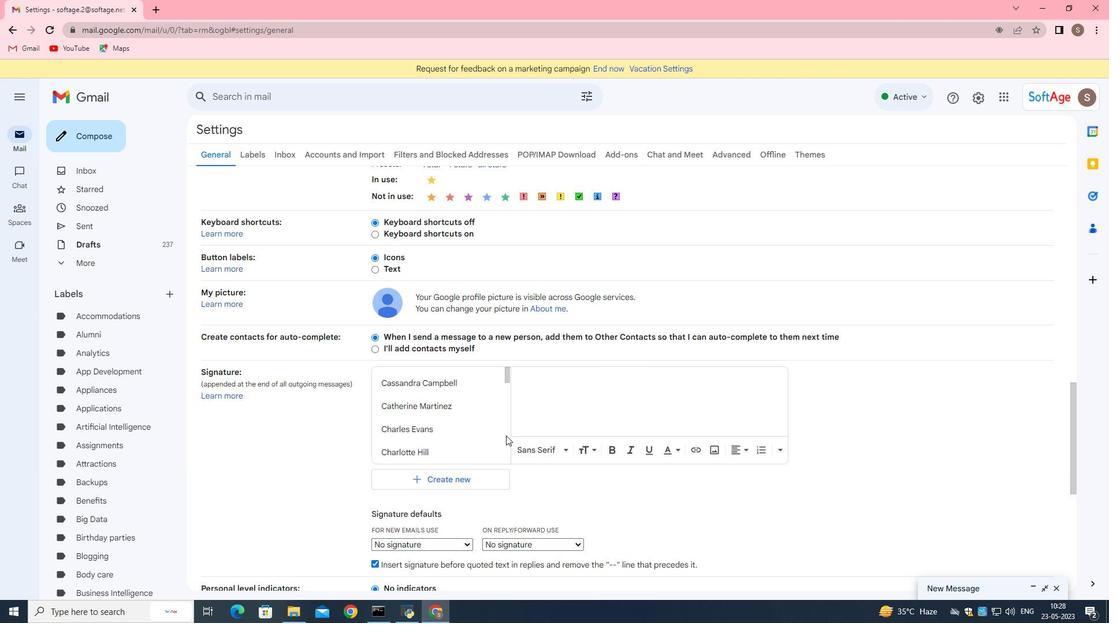 
Action: Mouse moved to (507, 257)
Screenshot: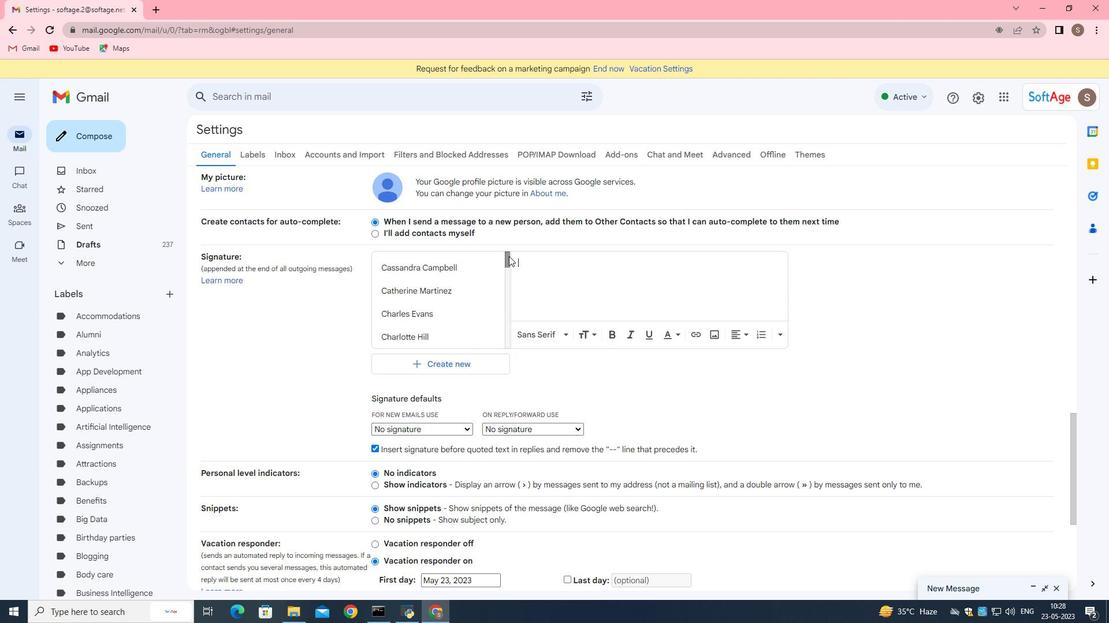 
Action: Mouse pressed left at (507, 257)
Screenshot: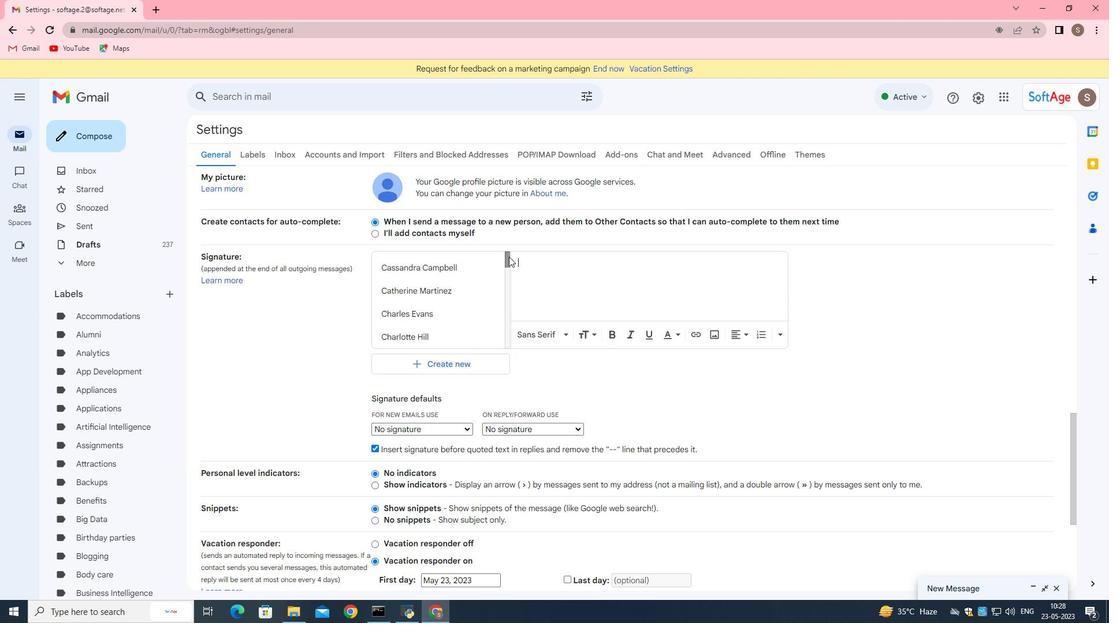 
Action: Mouse moved to (435, 277)
Screenshot: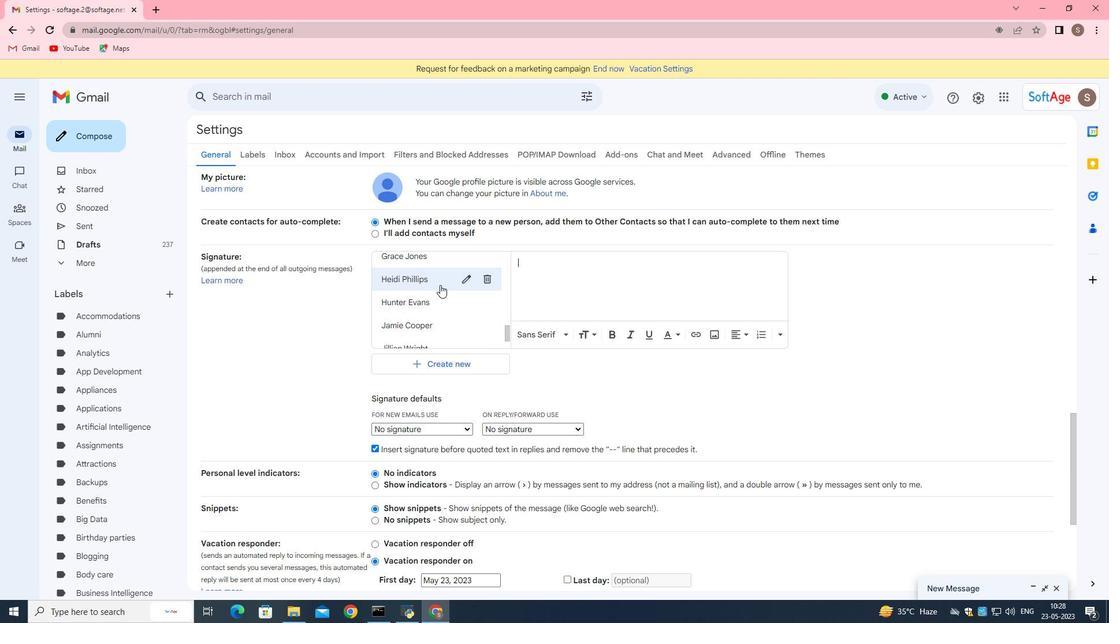
Action: Mouse pressed left at (435, 277)
Screenshot: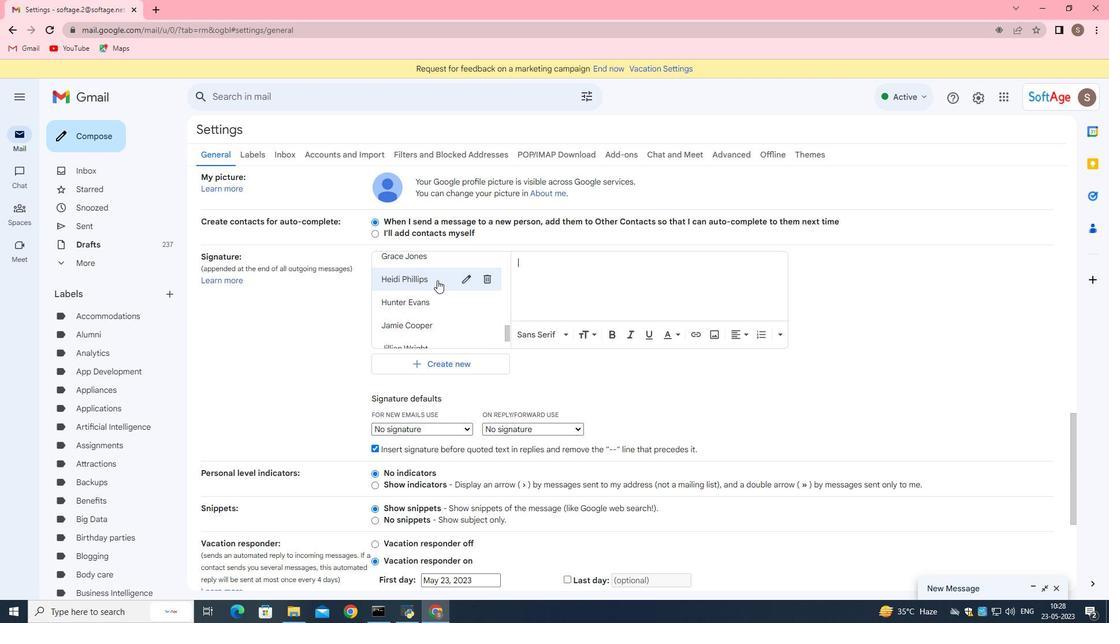 
Action: Mouse moved to (448, 428)
Screenshot: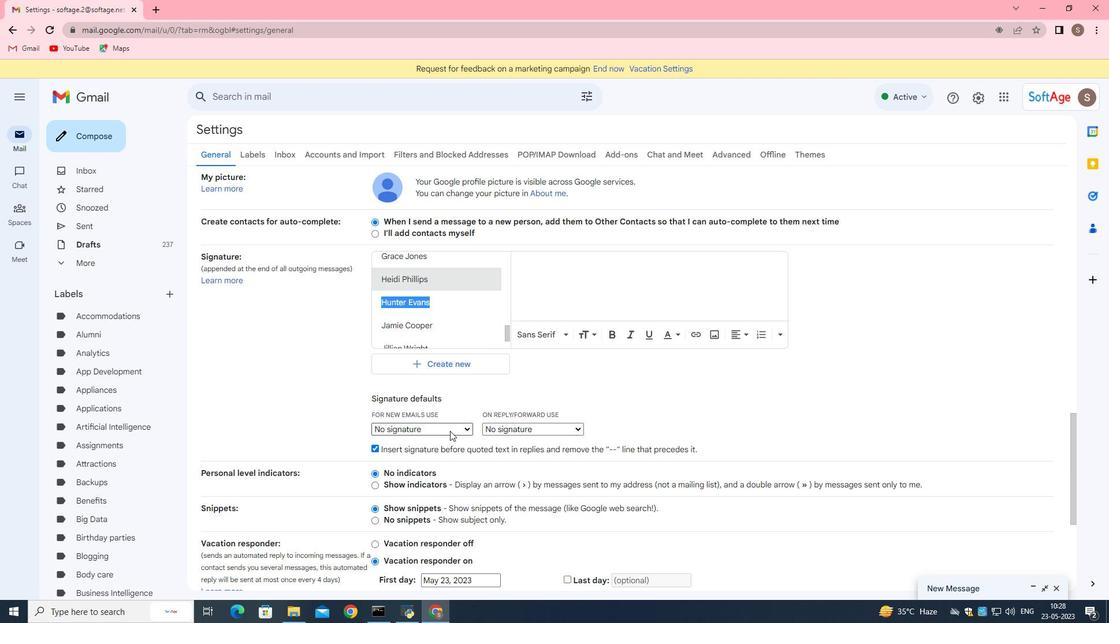 
Action: Mouse pressed left at (448, 428)
Screenshot: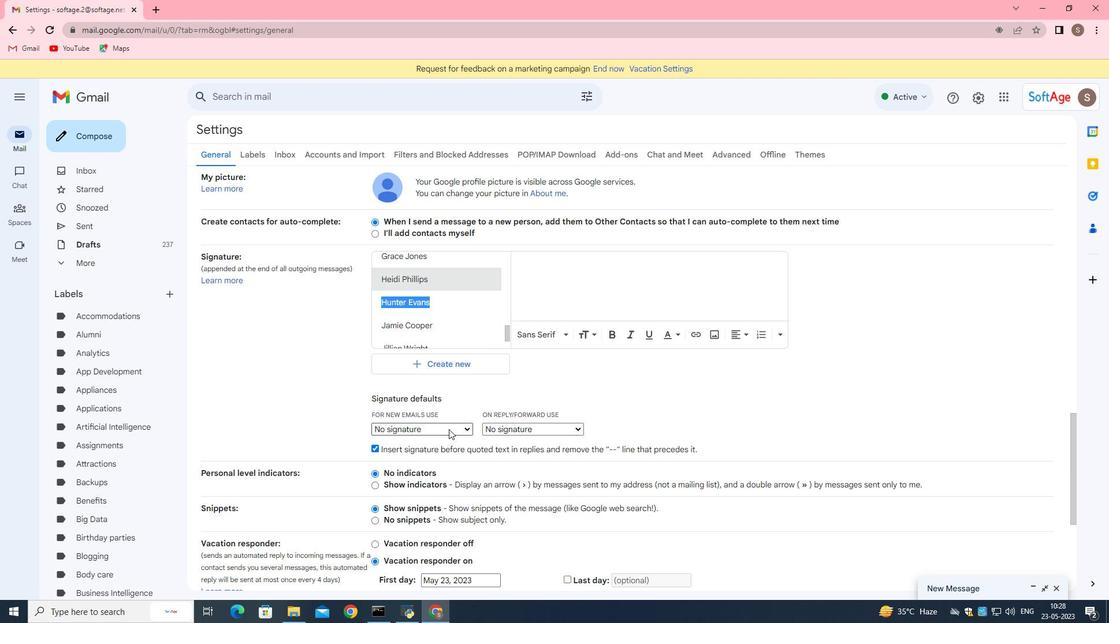 
Action: Mouse moved to (469, 305)
Screenshot: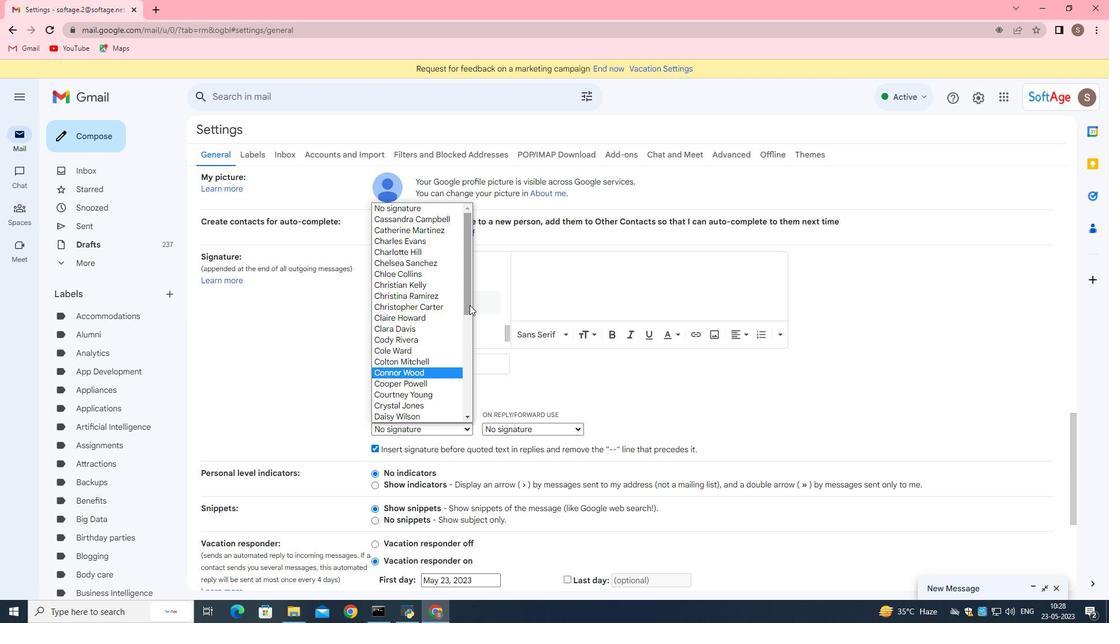
Action: Mouse pressed left at (469, 305)
Screenshot: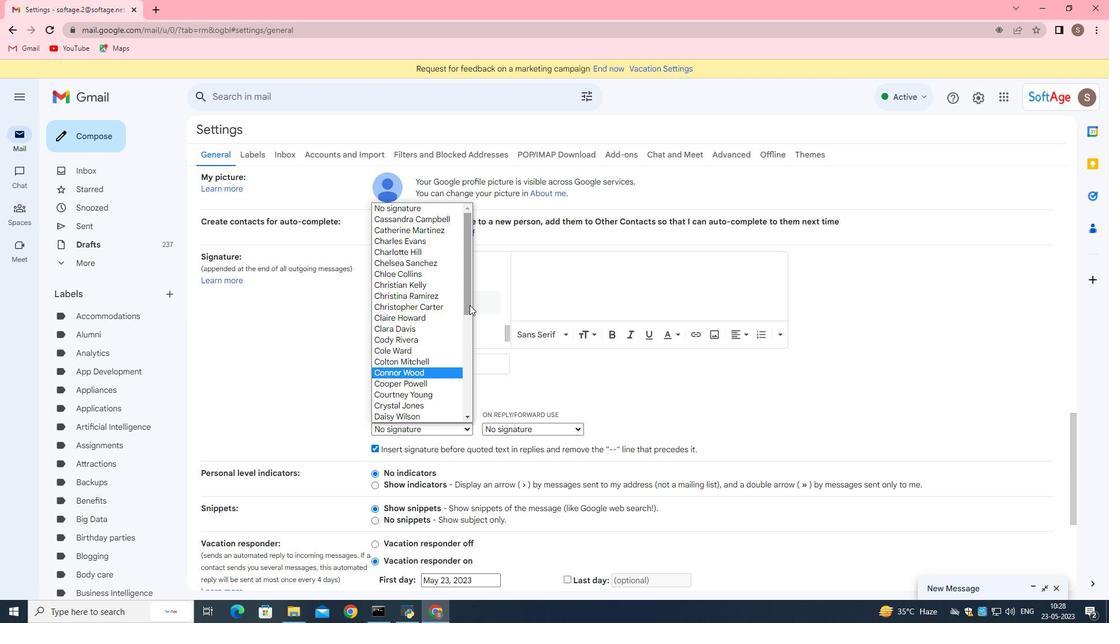 
Action: Mouse moved to (428, 361)
Screenshot: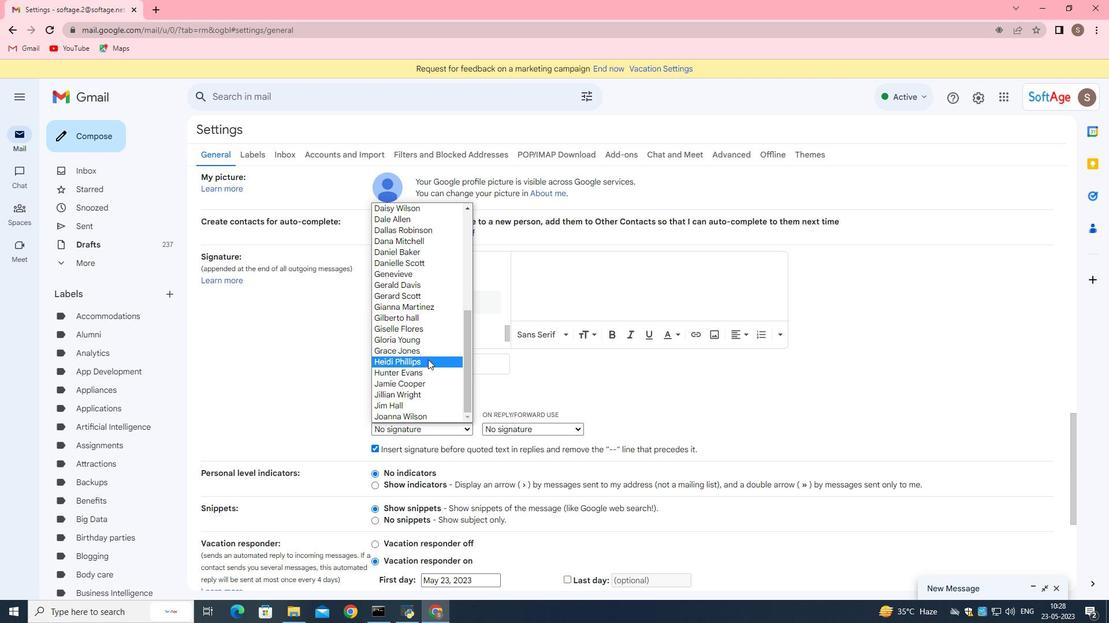 
Action: Mouse pressed left at (428, 361)
Screenshot: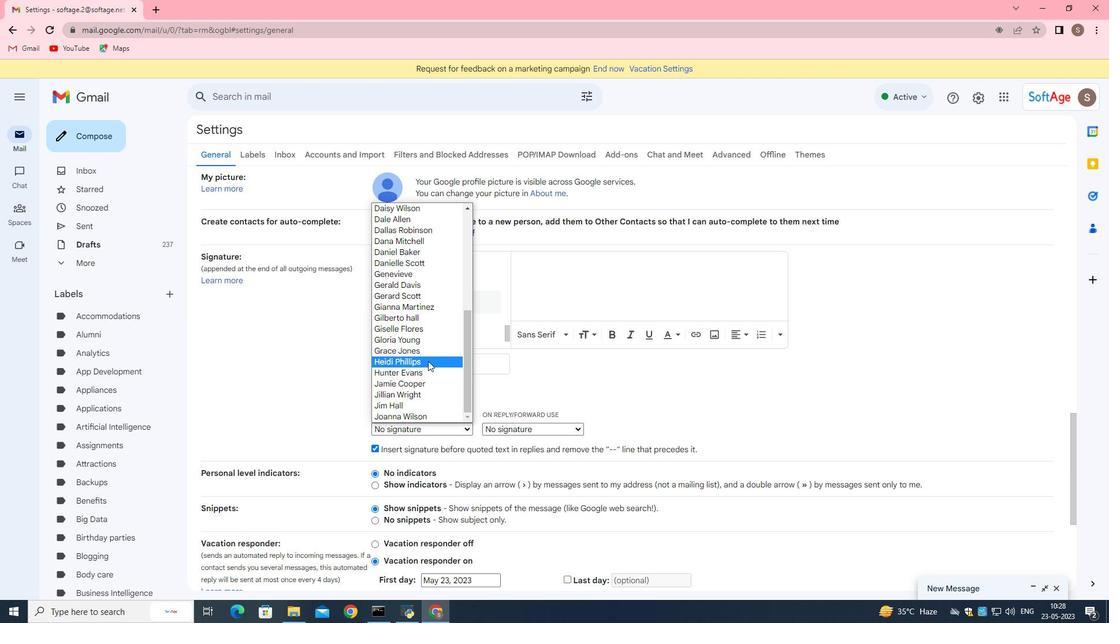 
Action: Mouse moved to (530, 428)
Screenshot: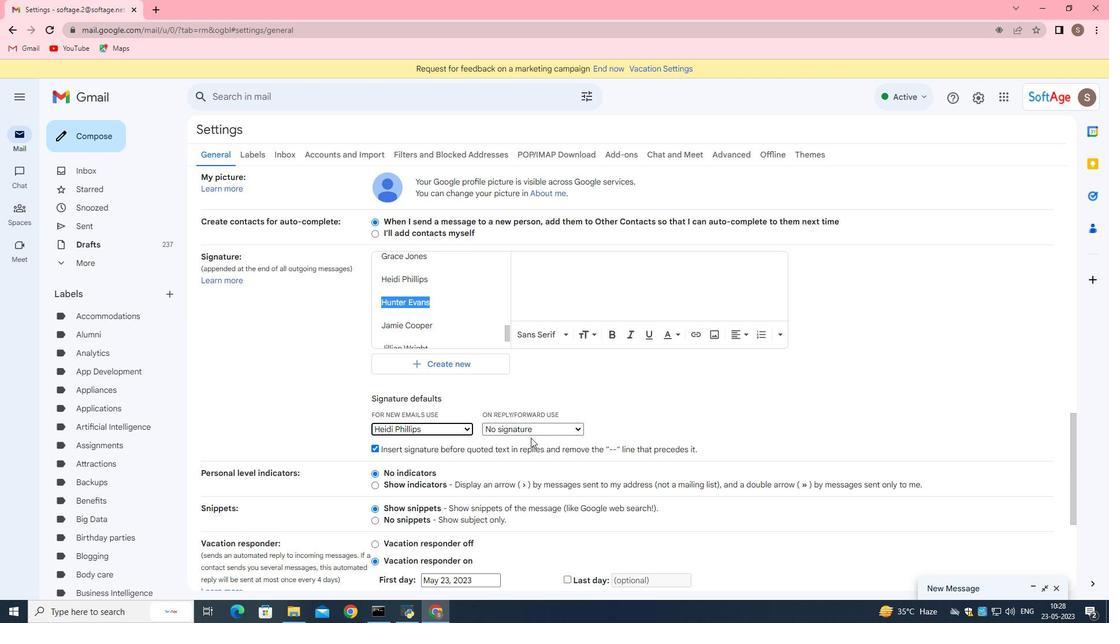 
Action: Mouse pressed left at (530, 428)
Screenshot: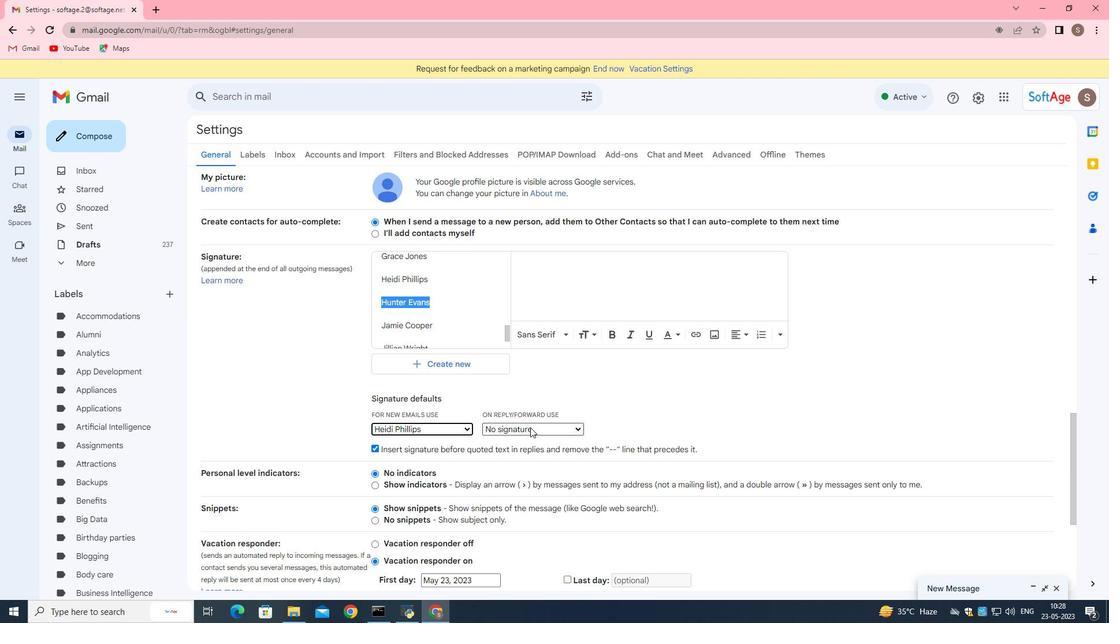 
Action: Mouse moved to (580, 307)
Screenshot: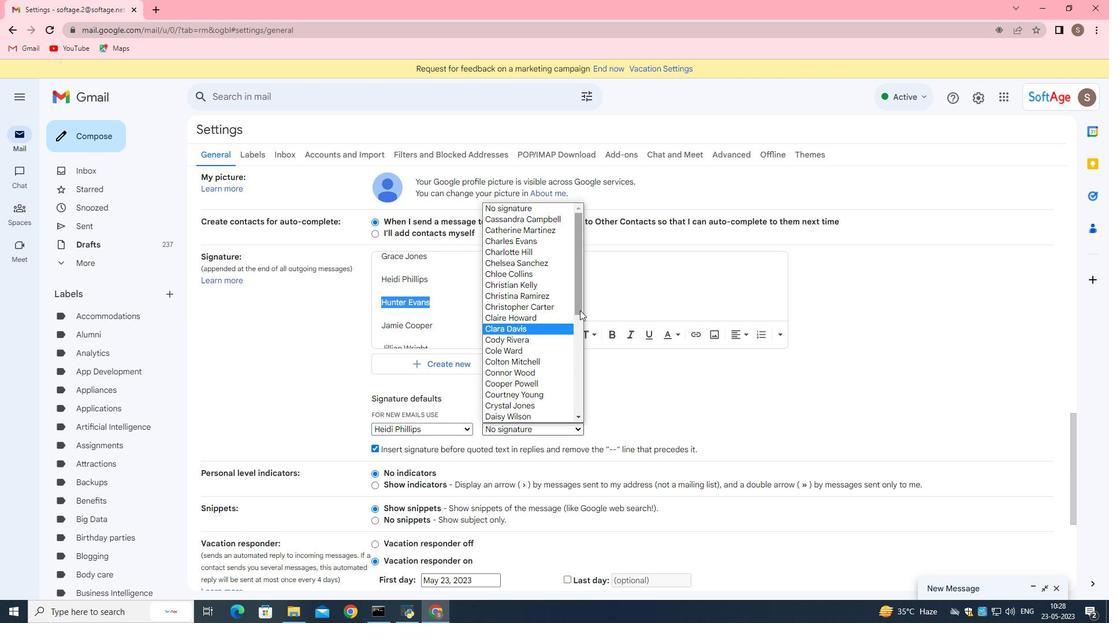 
Action: Mouse pressed left at (580, 307)
Screenshot: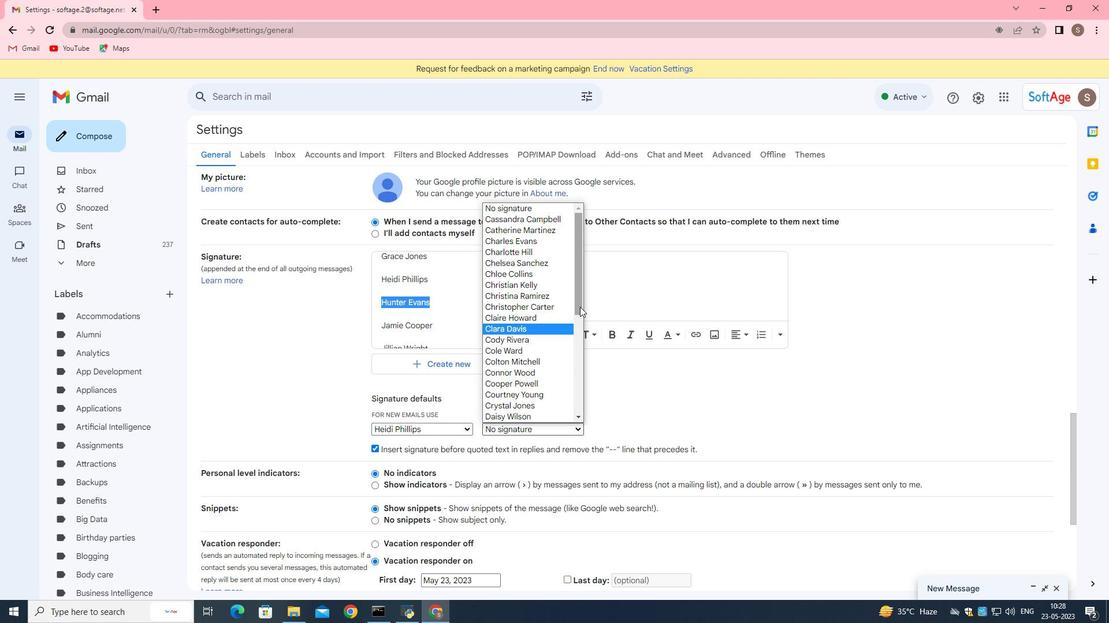 
Action: Mouse moved to (548, 366)
Screenshot: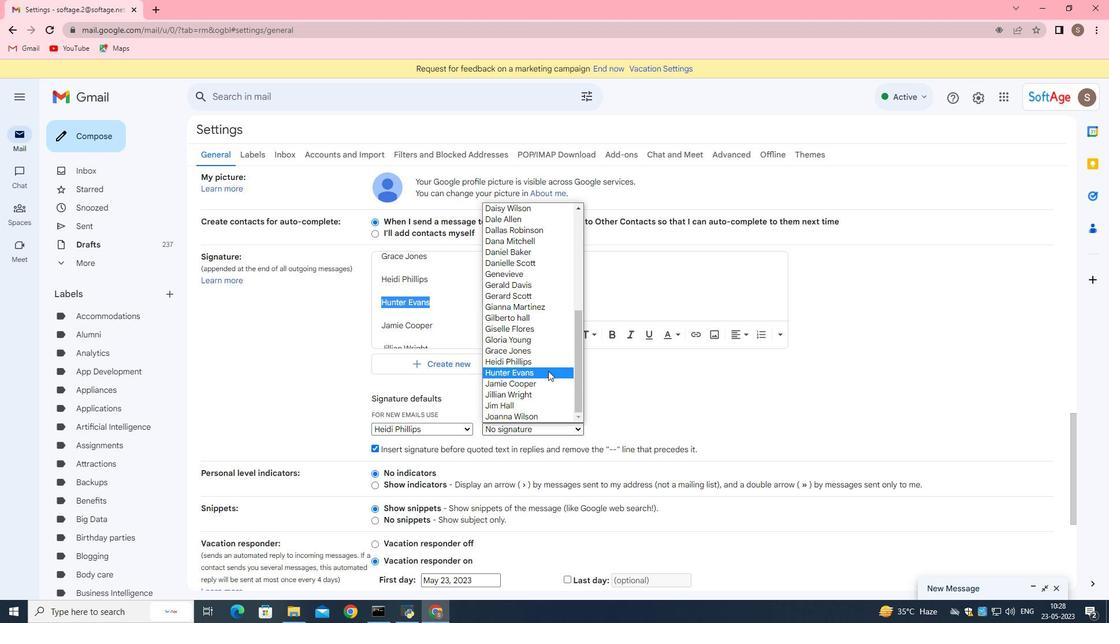 
Action: Mouse pressed left at (548, 366)
Screenshot: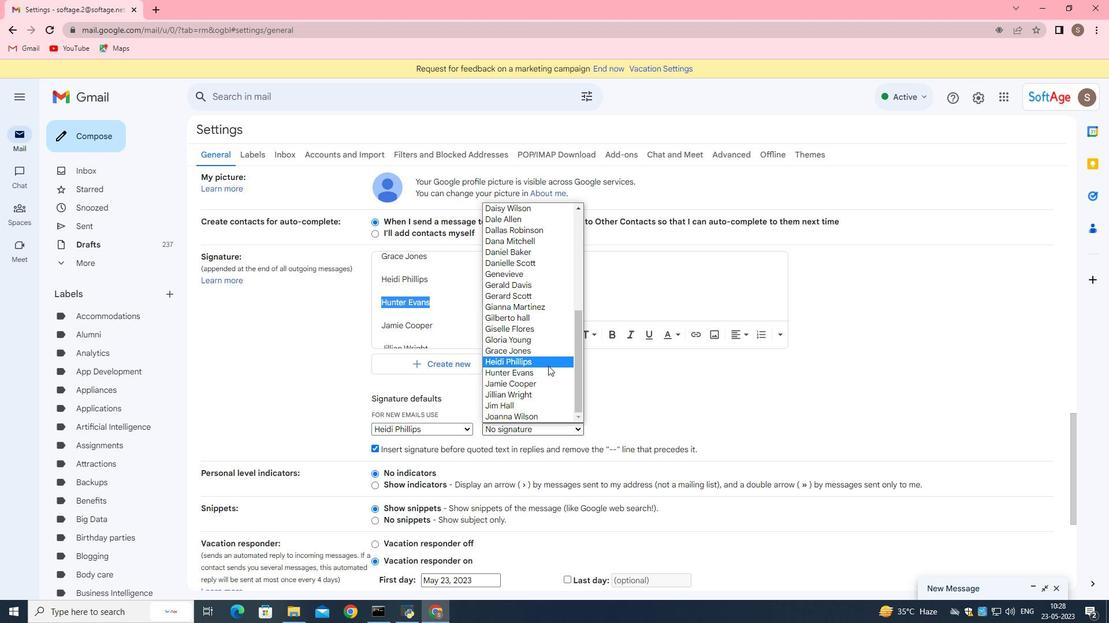
Action: Mouse moved to (443, 277)
Screenshot: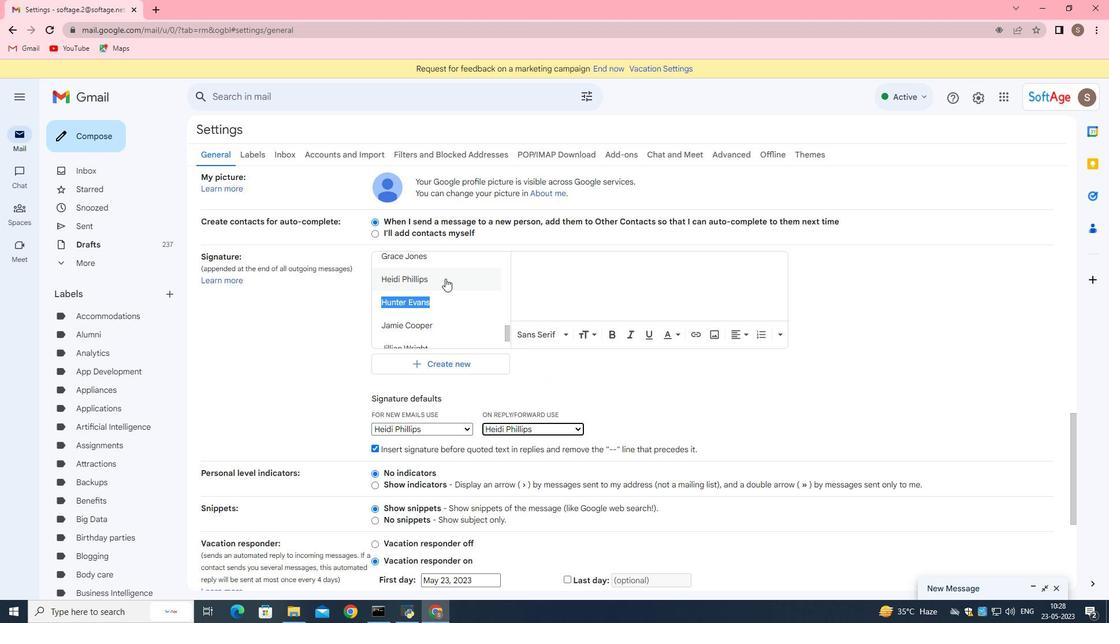 
Action: Mouse scrolled (443, 278) with delta (0, 0)
Screenshot: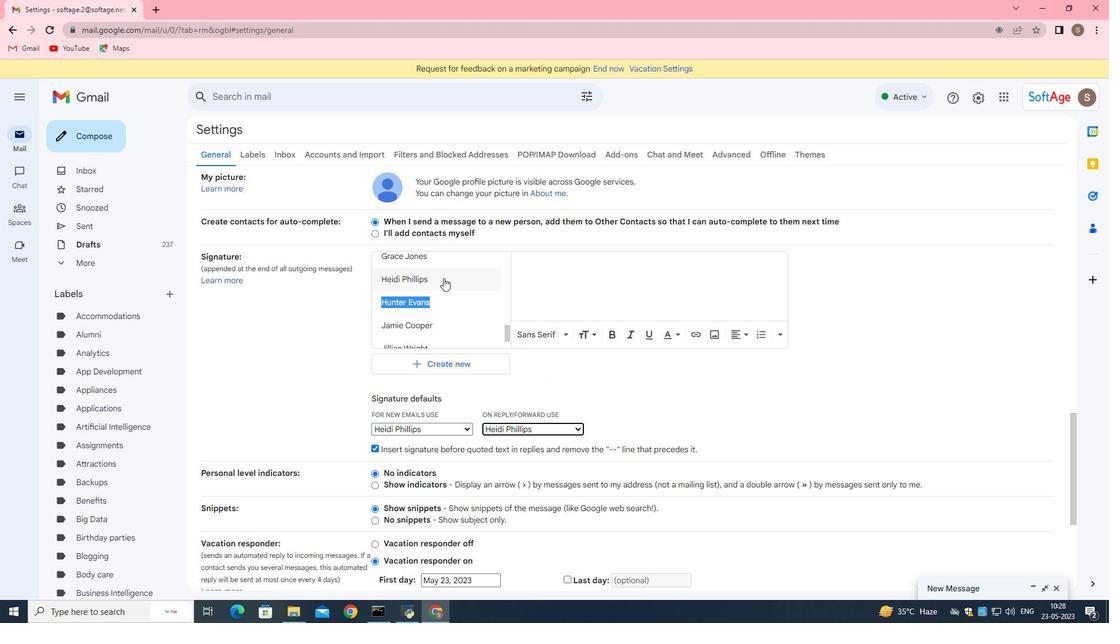 
Action: Mouse scrolled (443, 277) with delta (0, 0)
Screenshot: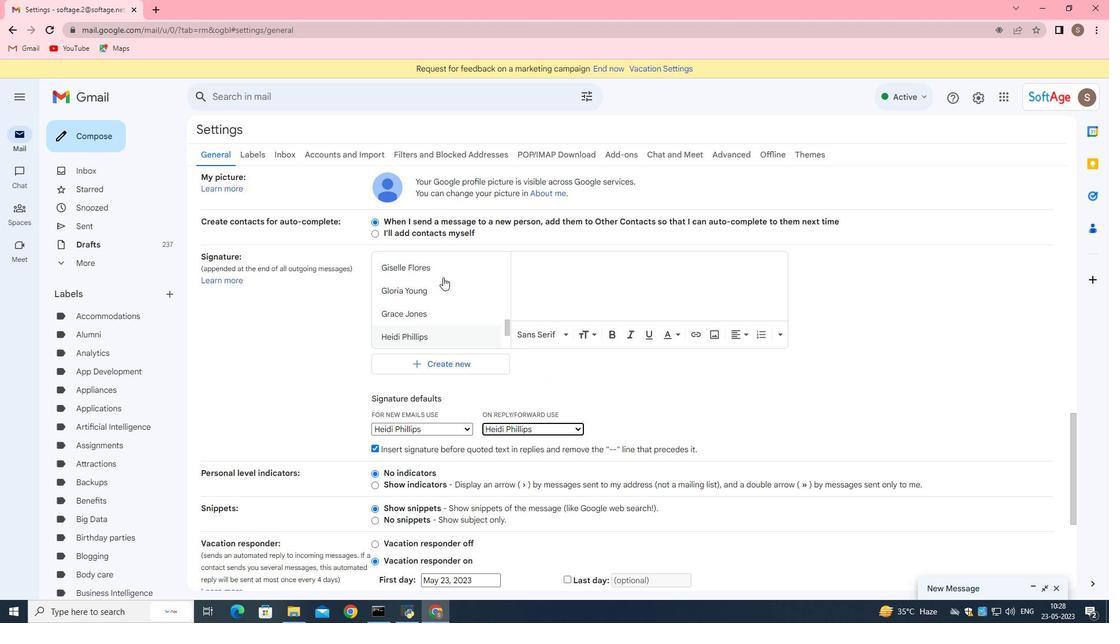 
Action: Mouse moved to (435, 281)
Screenshot: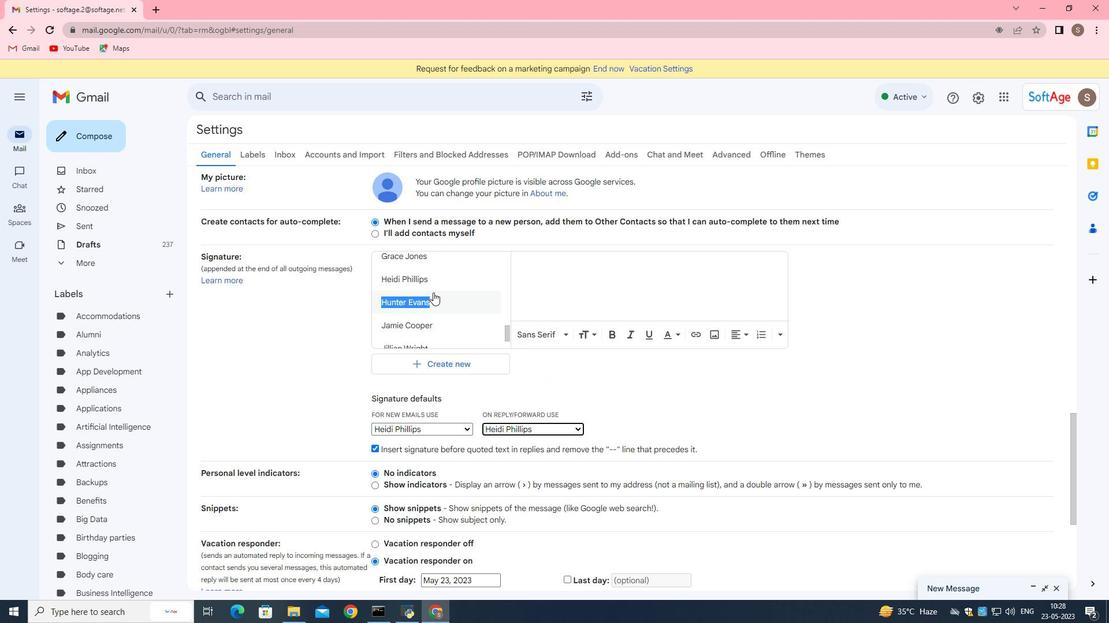 
Action: Mouse pressed left at (435, 281)
Screenshot: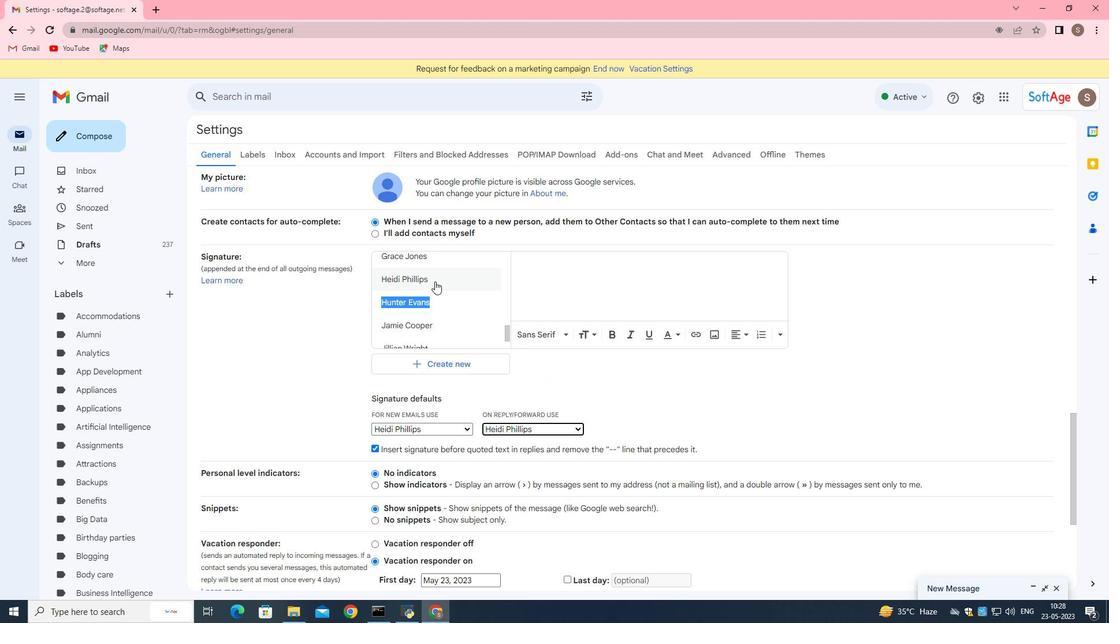 
Action: Mouse moved to (518, 436)
Screenshot: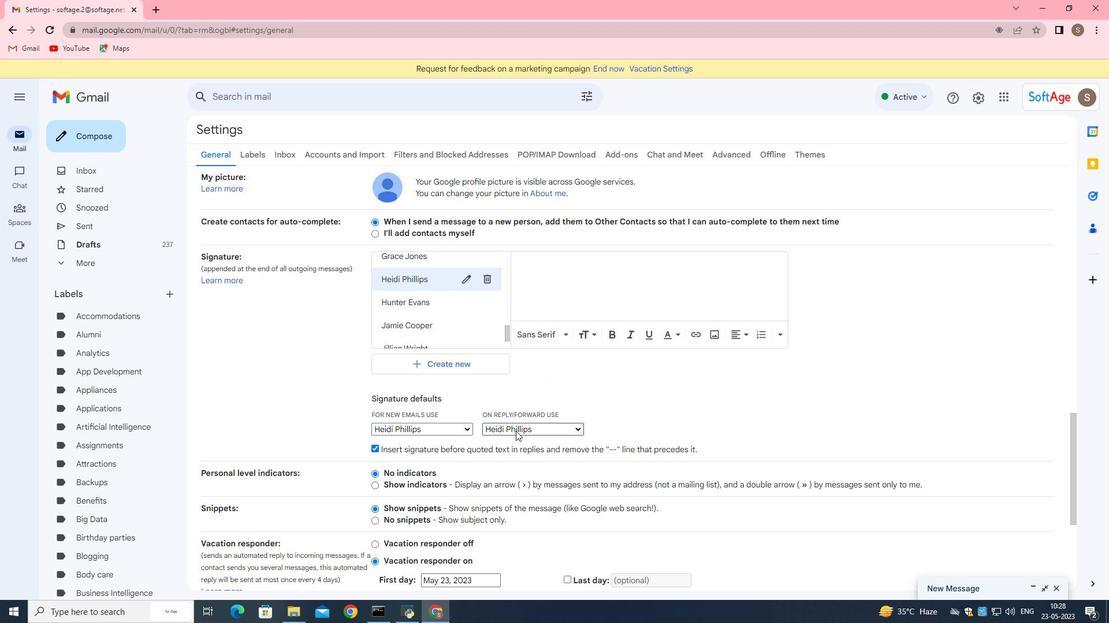 
Action: Mouse scrolled (518, 436) with delta (0, 0)
Screenshot: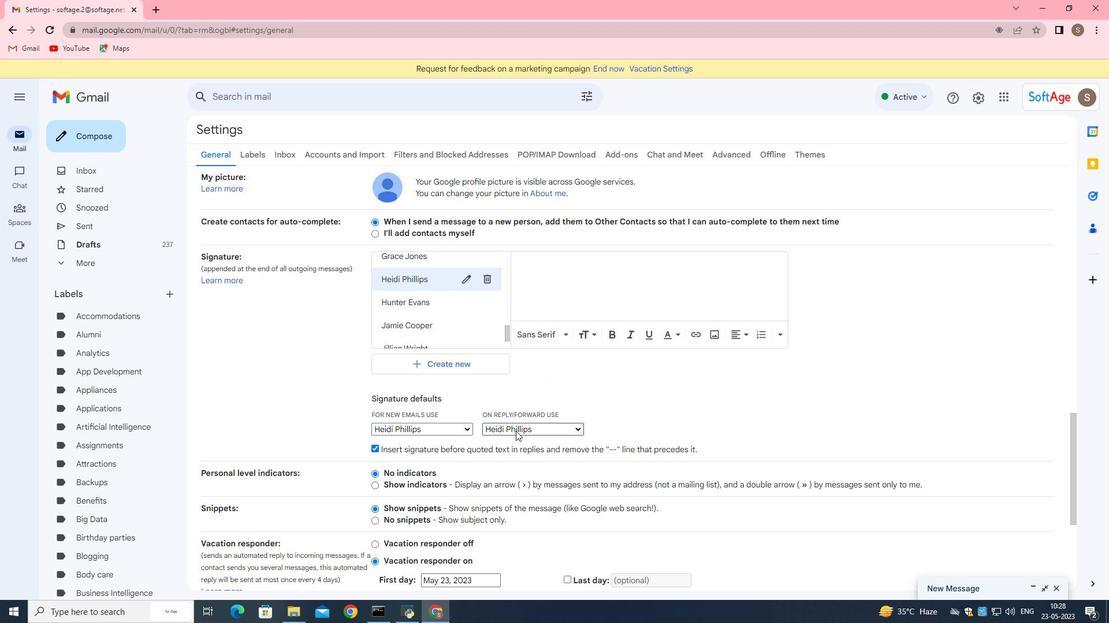 
Action: Mouse moved to (520, 444)
Screenshot: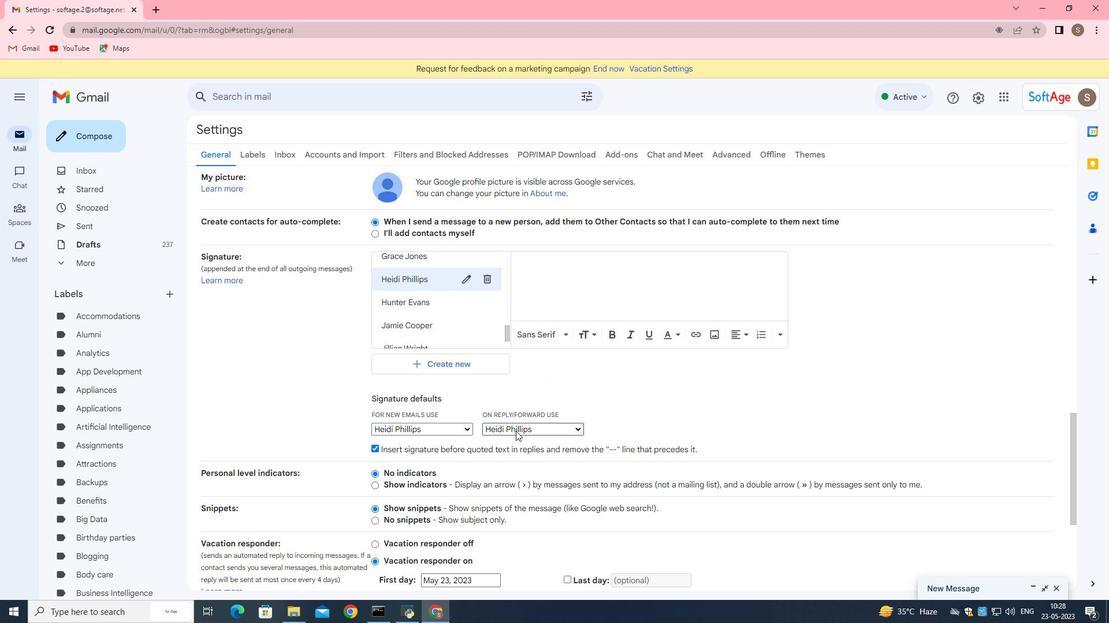 
Action: Mouse scrolled (520, 443) with delta (0, 0)
Screenshot: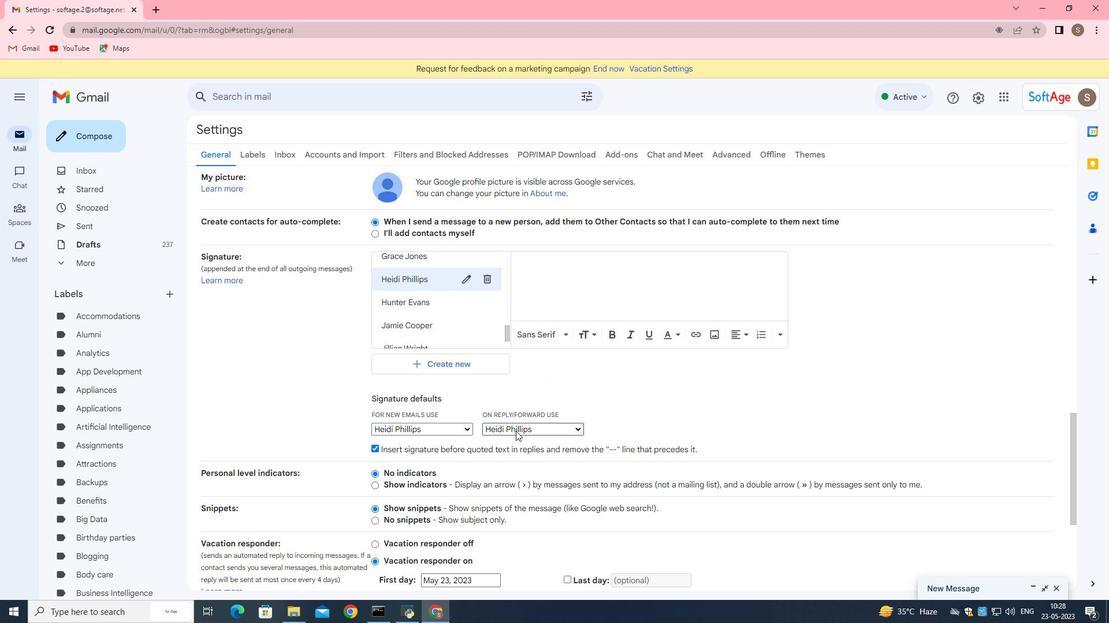 
Action: Mouse moved to (520, 444)
Screenshot: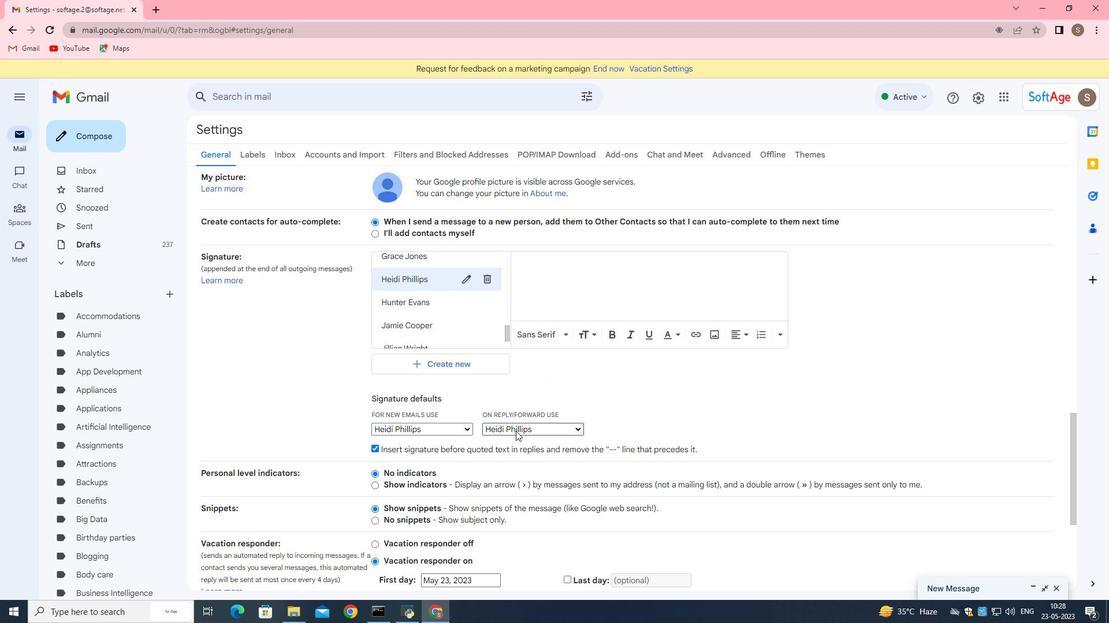 
Action: Mouse scrolled (520, 444) with delta (0, 0)
Screenshot: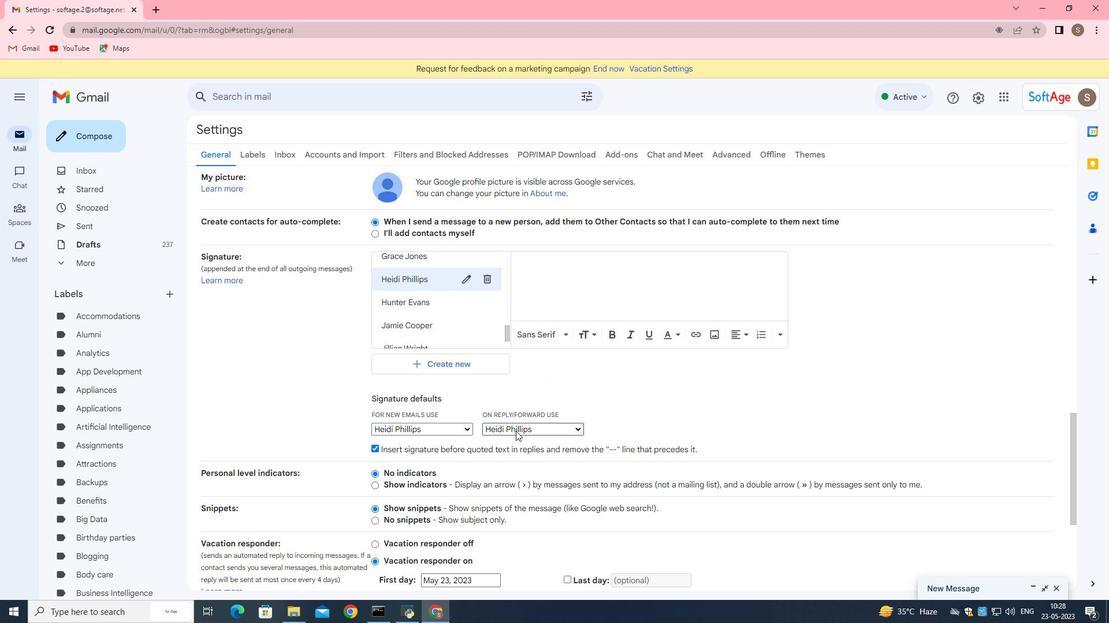 
Action: Mouse scrolled (520, 444) with delta (0, 0)
Screenshot: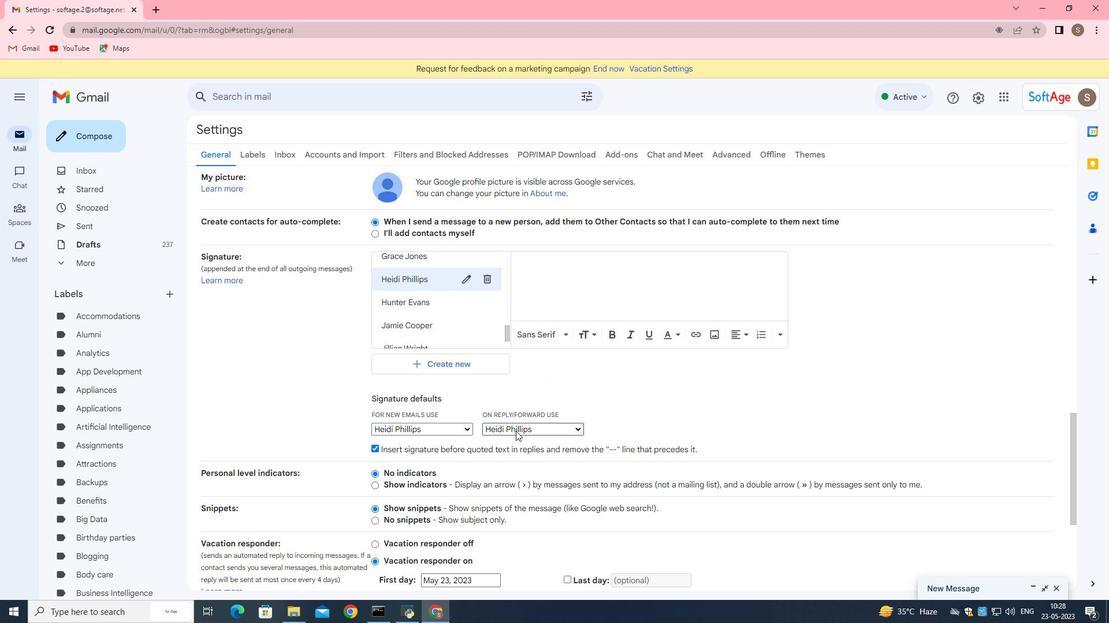 
Action: Mouse scrolled (520, 444) with delta (0, 0)
Screenshot: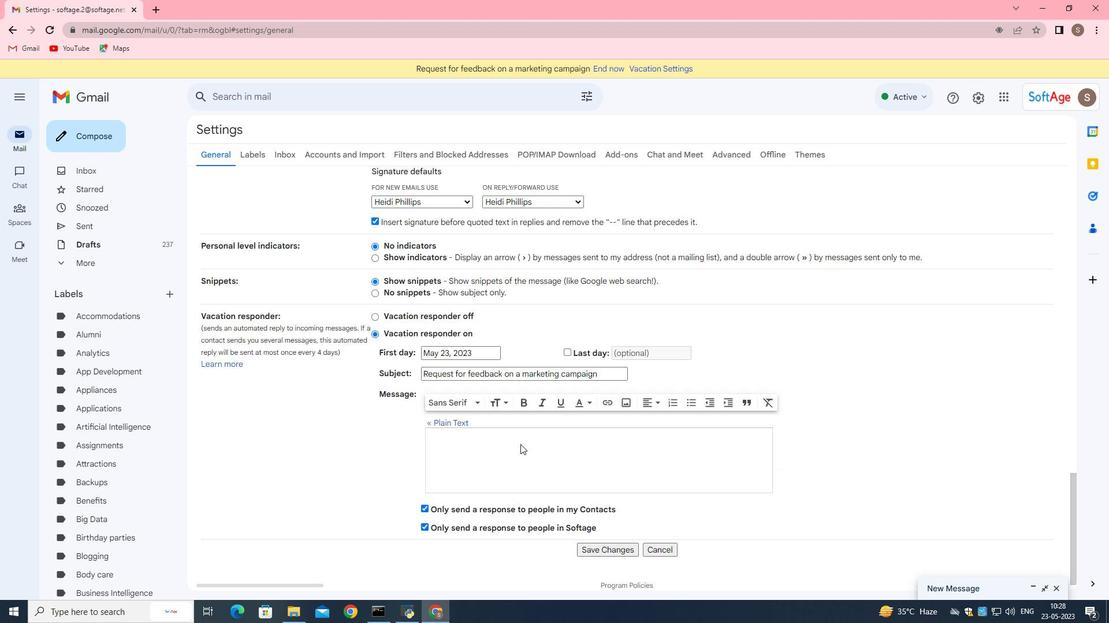 
Action: Mouse scrolled (520, 444) with delta (0, 0)
Screenshot: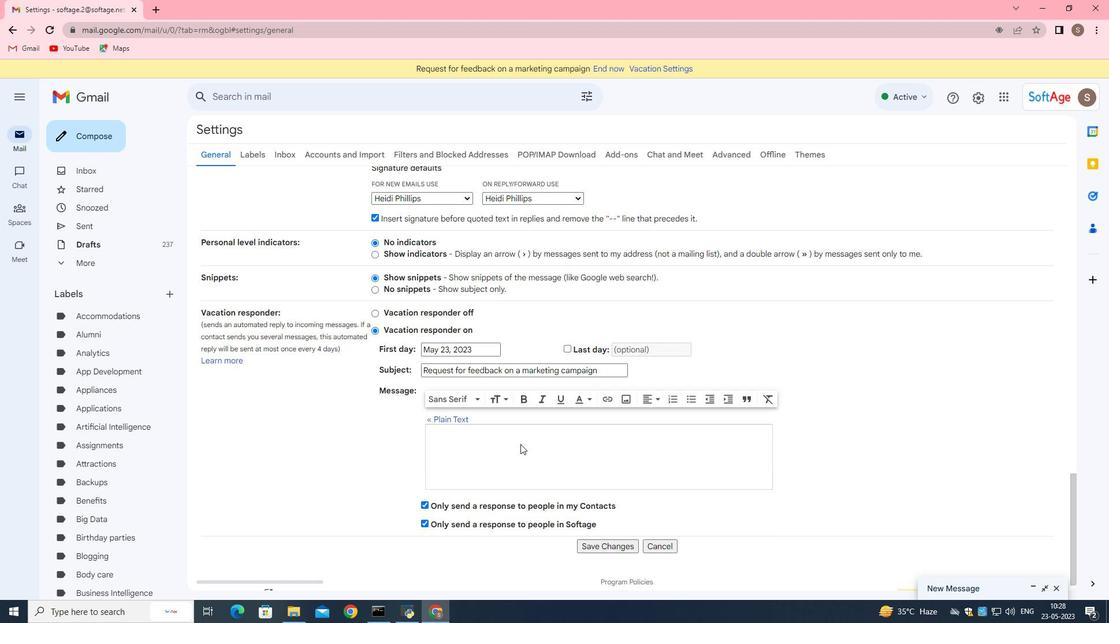 
Action: Mouse scrolled (520, 444) with delta (0, 0)
Screenshot: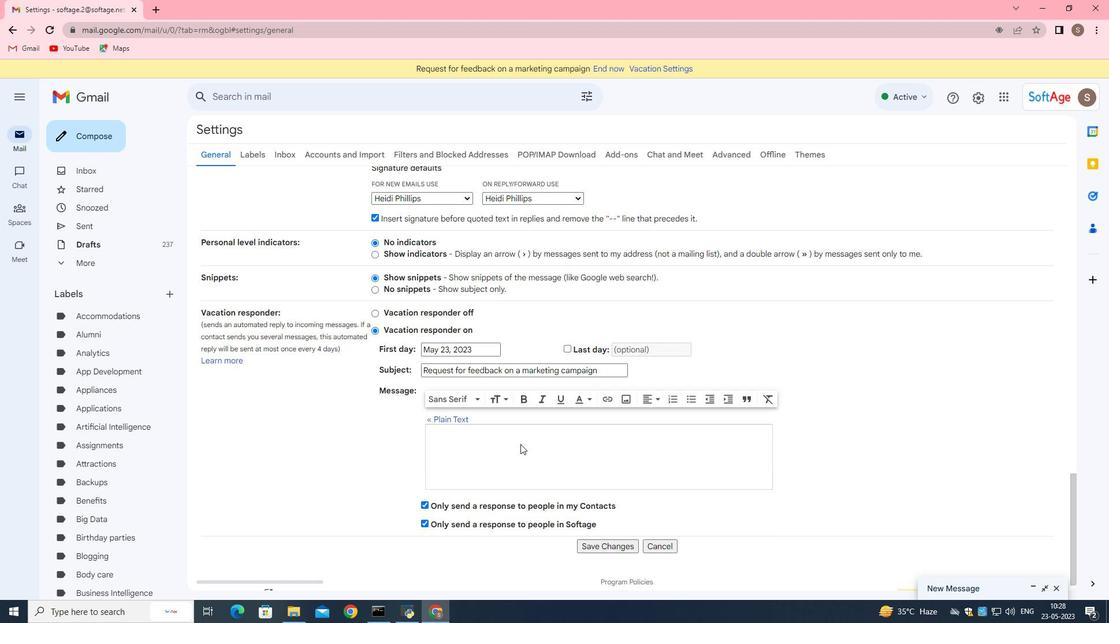 
Action: Mouse scrolled (520, 444) with delta (0, 0)
Screenshot: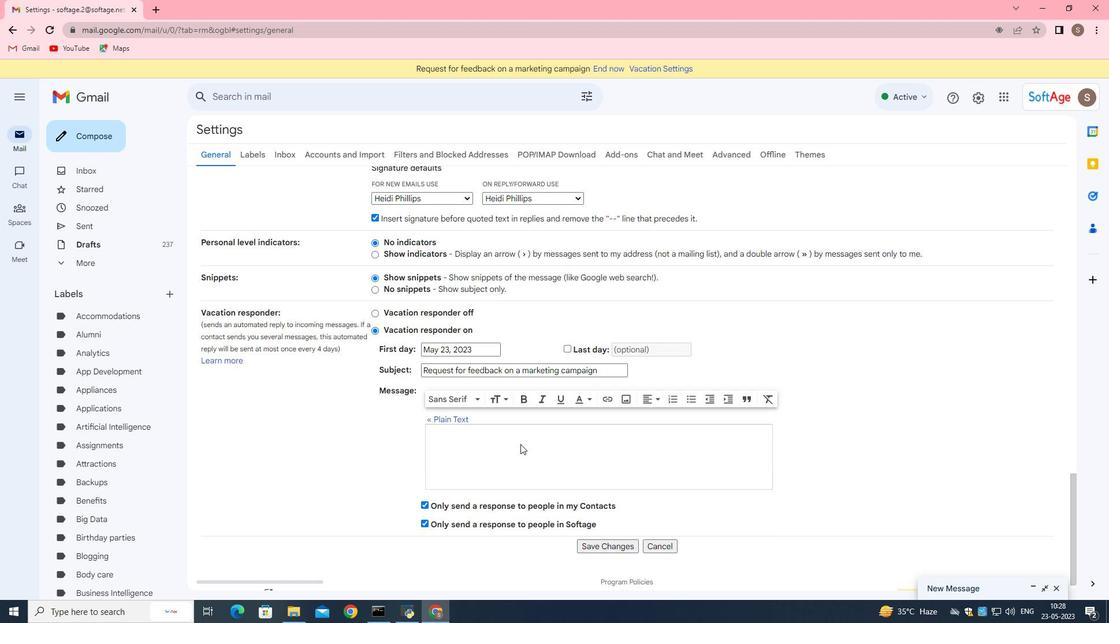
Action: Mouse moved to (623, 530)
Screenshot: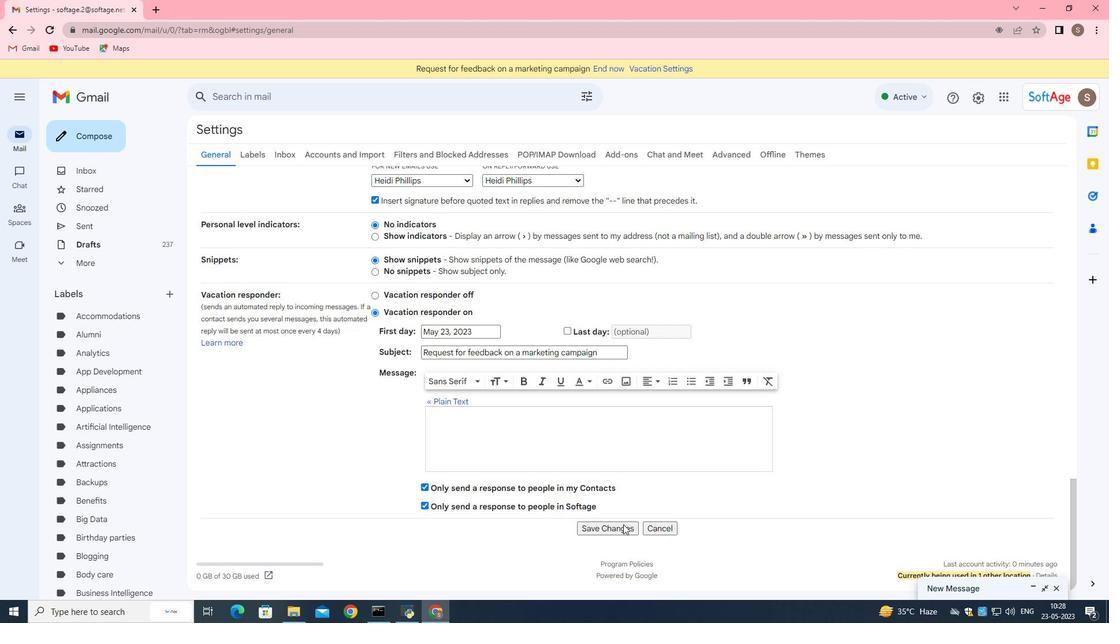 
Action: Mouse pressed left at (623, 530)
Screenshot: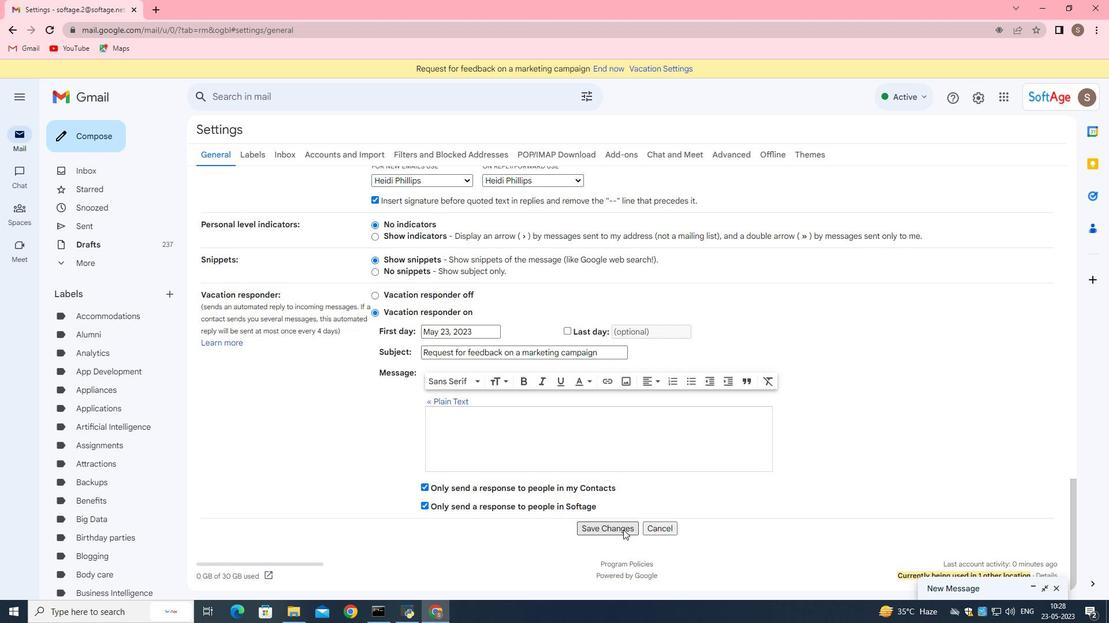 
Action: Mouse moved to (1038, 586)
Screenshot: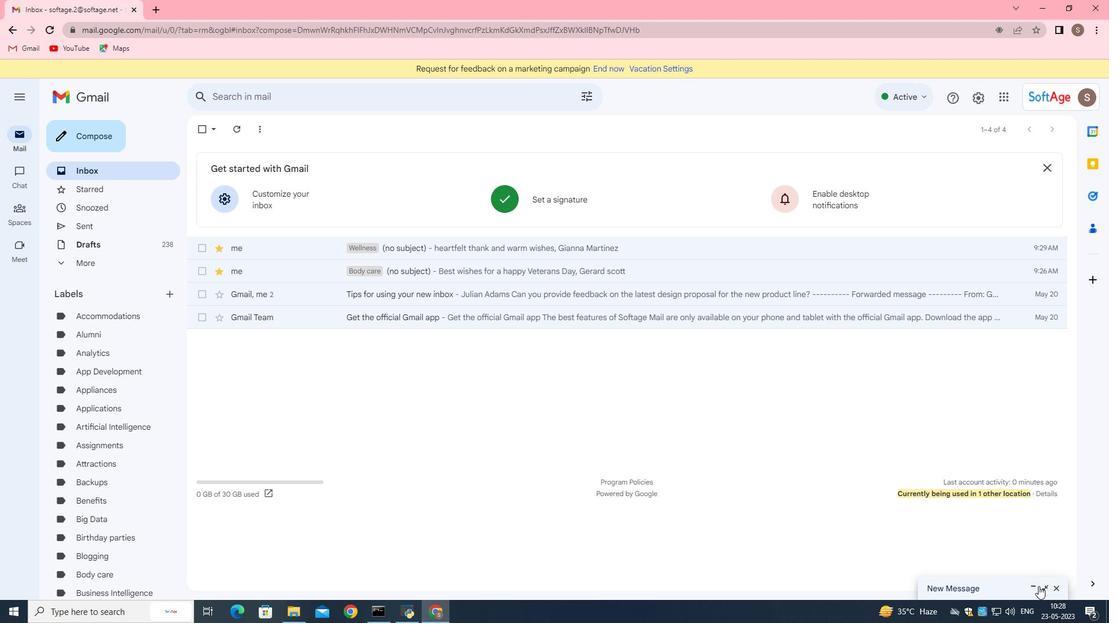 
Action: Mouse pressed left at (1038, 586)
Screenshot: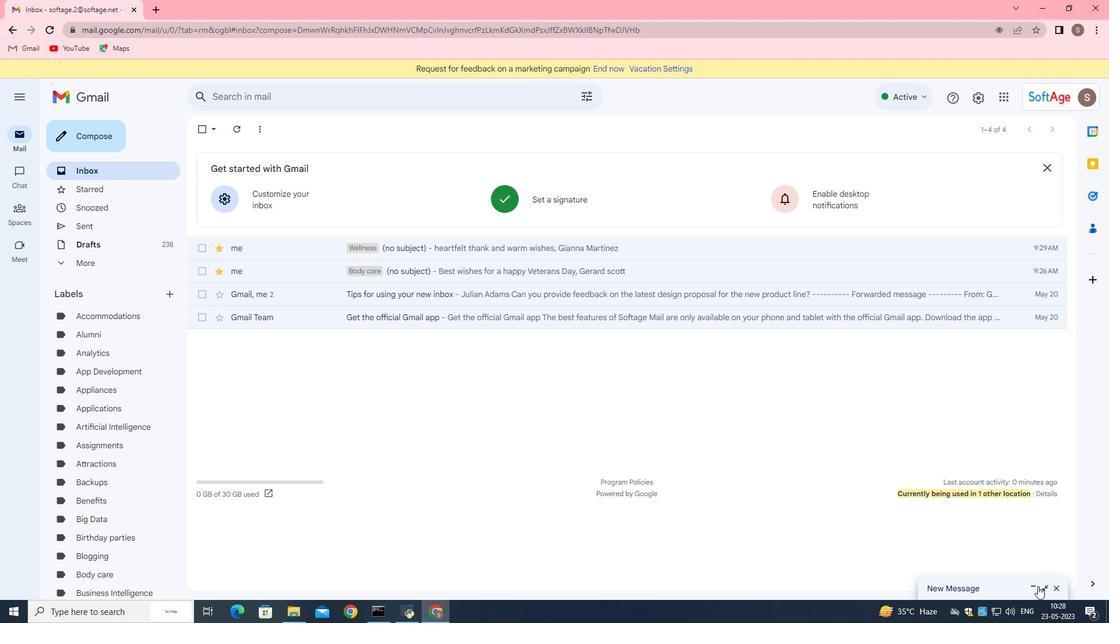 
Action: Mouse moved to (155, 188)
Screenshot: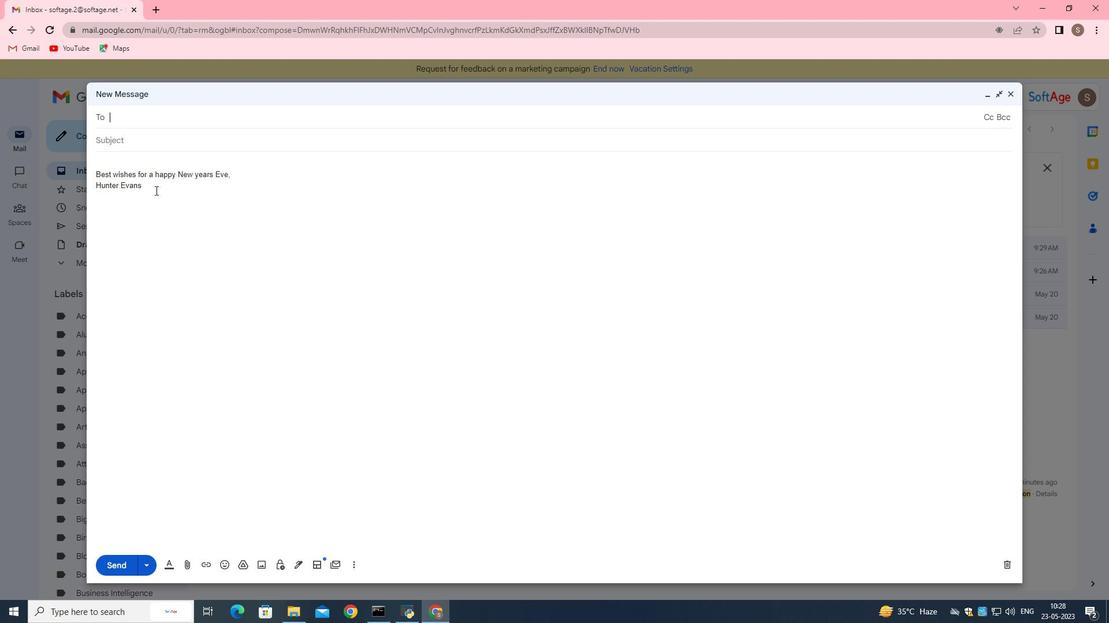 
Action: Mouse pressed left at (155, 188)
Screenshot: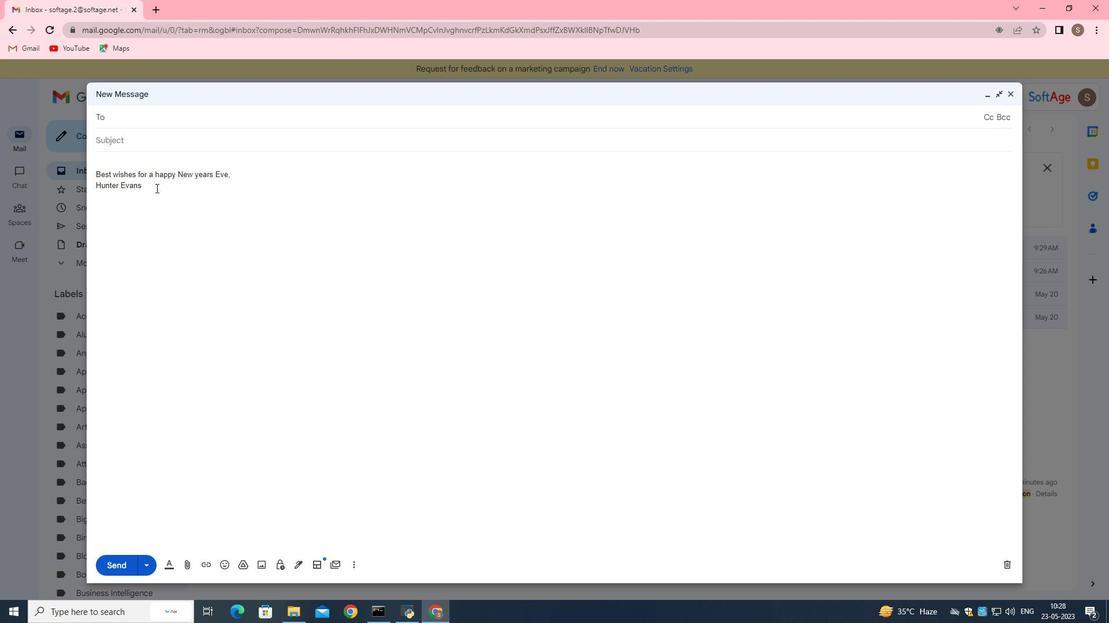 
Action: Mouse pressed left at (155, 188)
Screenshot: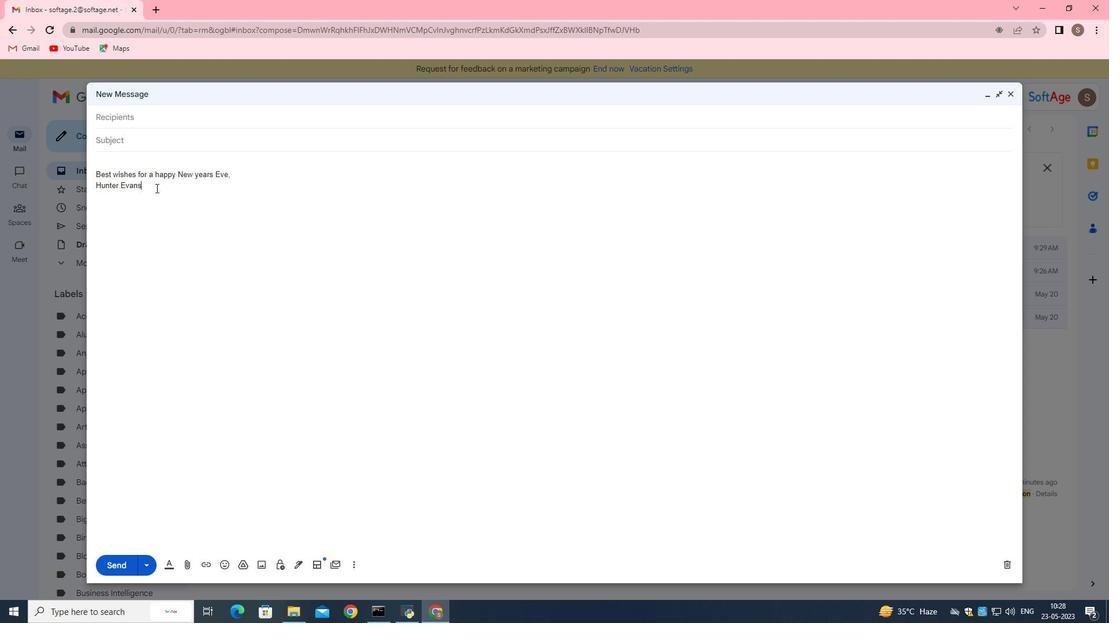 
Action: Mouse pressed left at (155, 188)
Screenshot: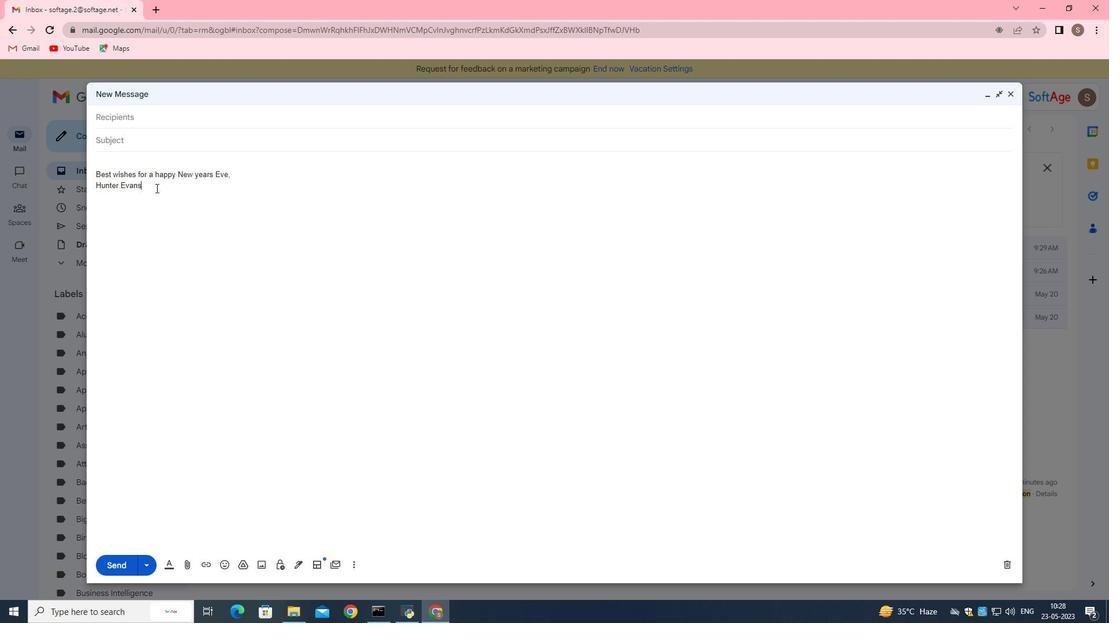 
Action: Mouse moved to (156, 187)
Screenshot: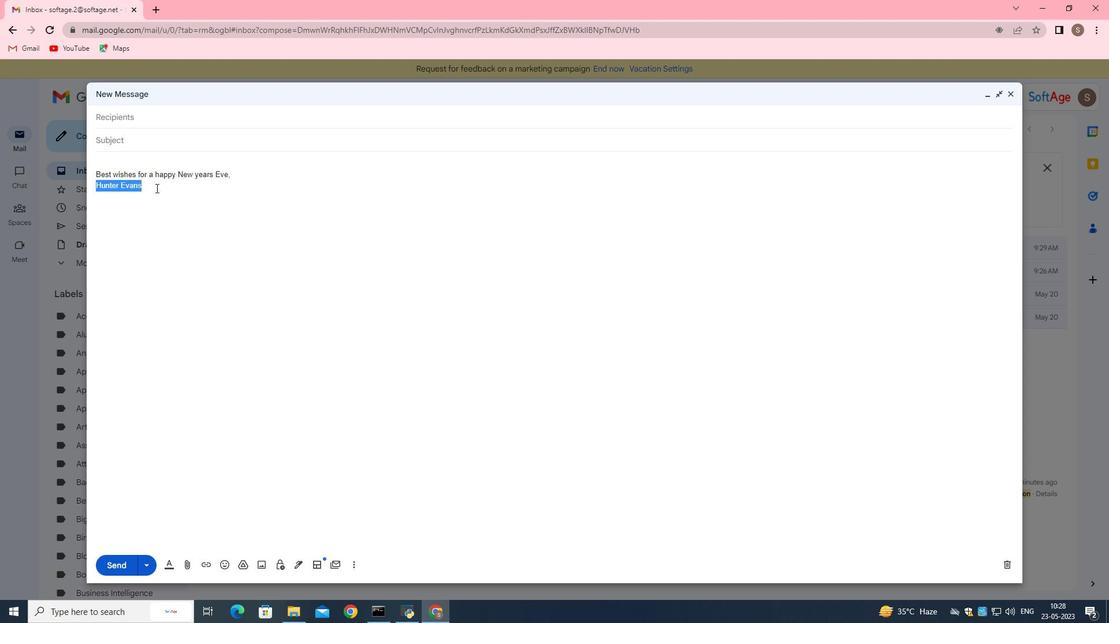 
Action: Key pressed ctrl+V
Screenshot: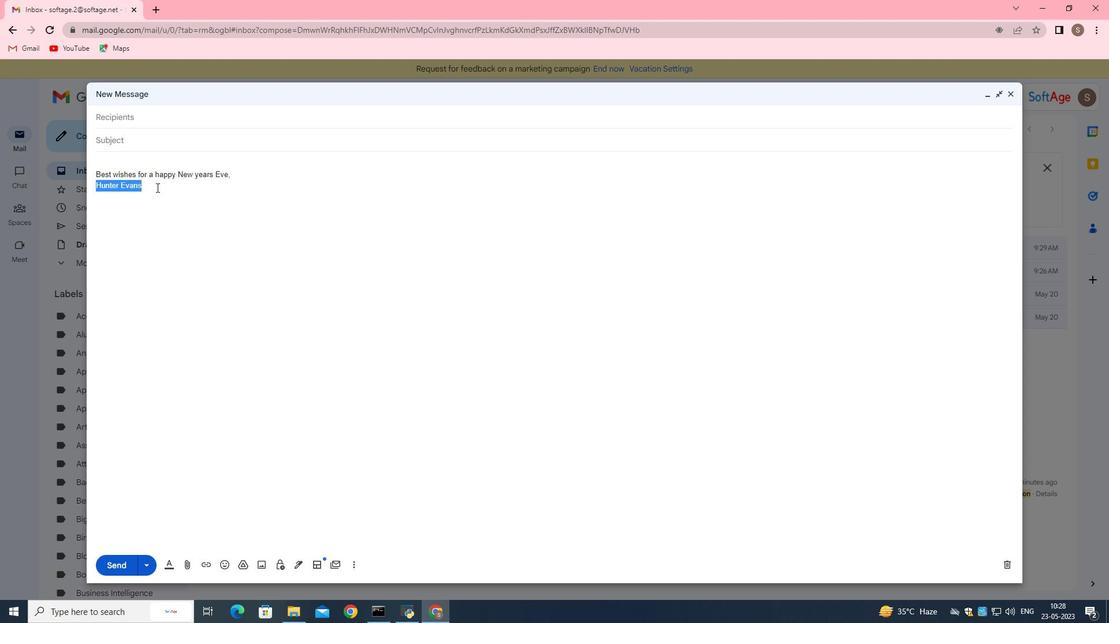 
Action: Mouse moved to (153, 138)
Screenshot: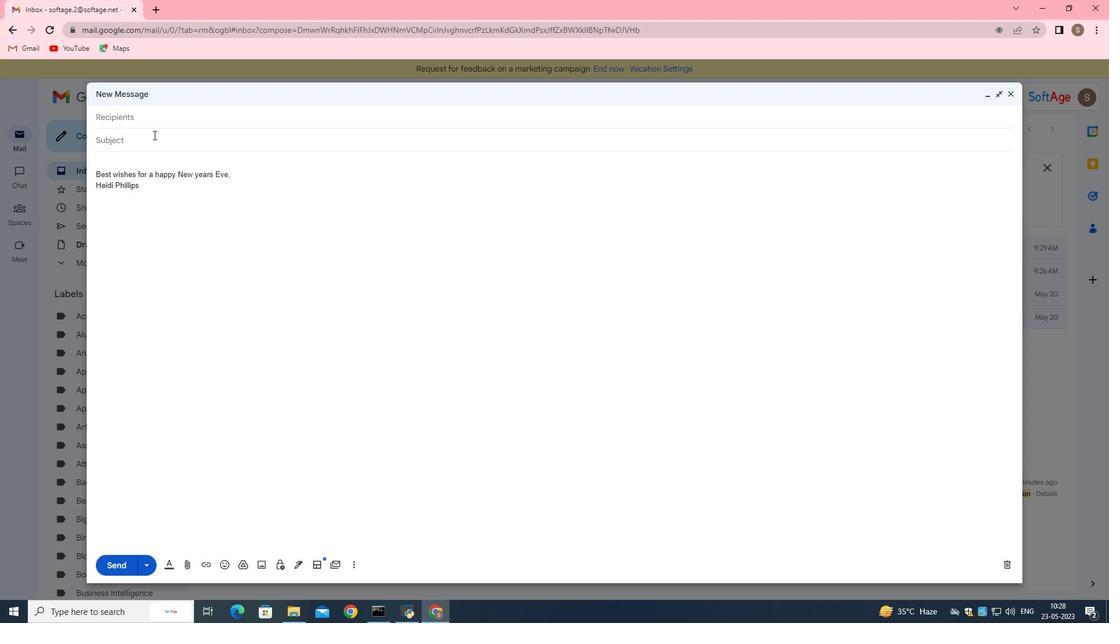 
Action: Mouse pressed left at (153, 138)
Screenshot: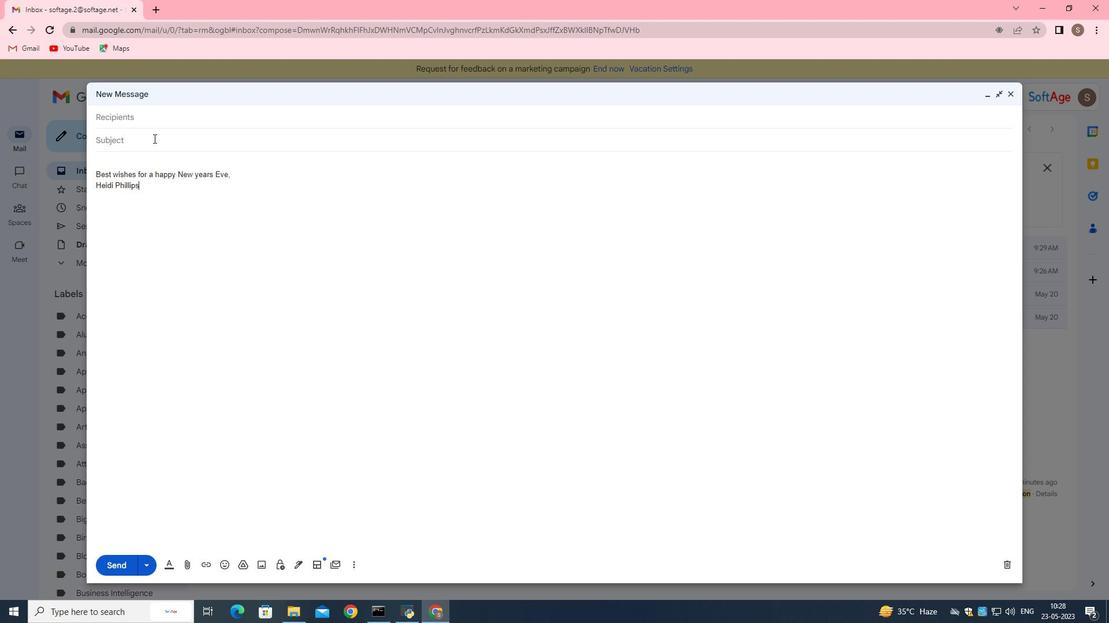 
Action: Mouse moved to (1109, 474)
Screenshot: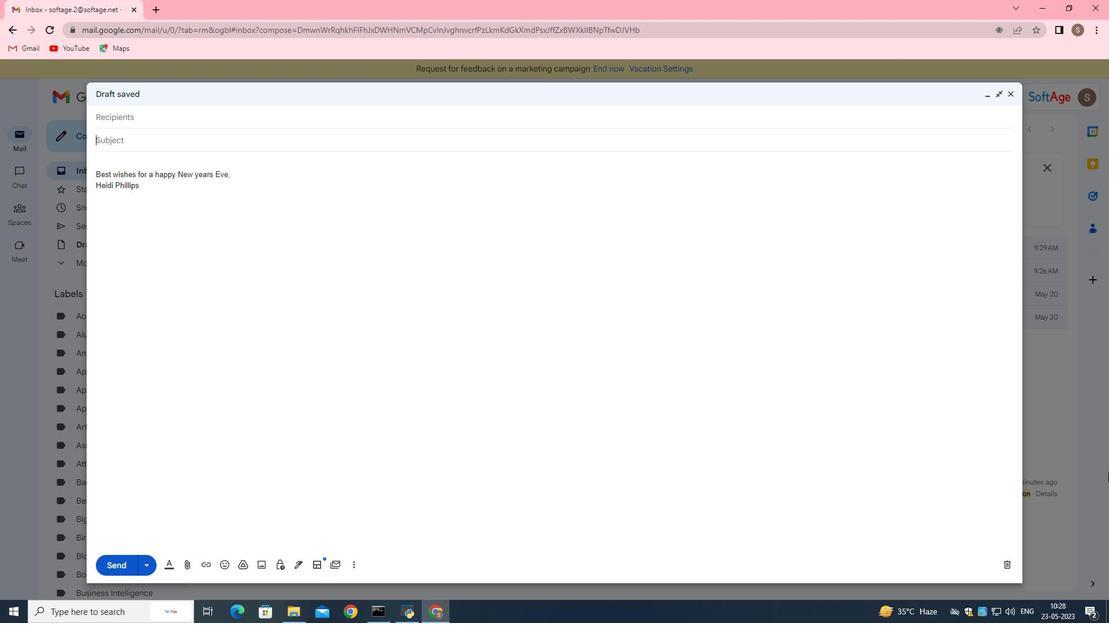 
Action: Key pressed <Key.shift>Request<Key.space>
Screenshot: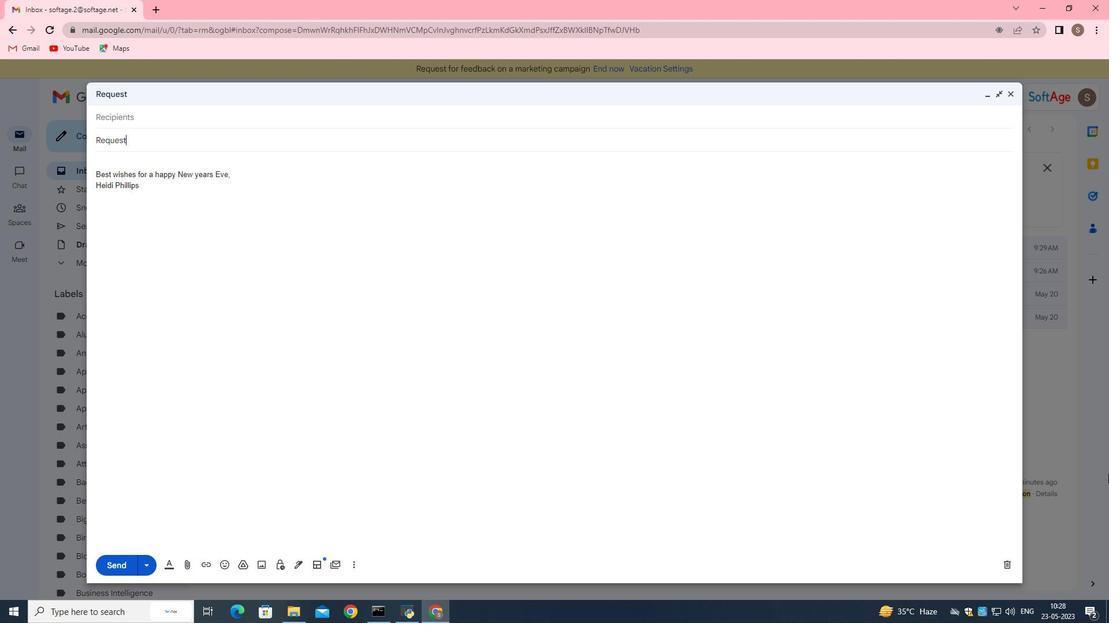 
Action: Mouse moved to (1109, 474)
Screenshot: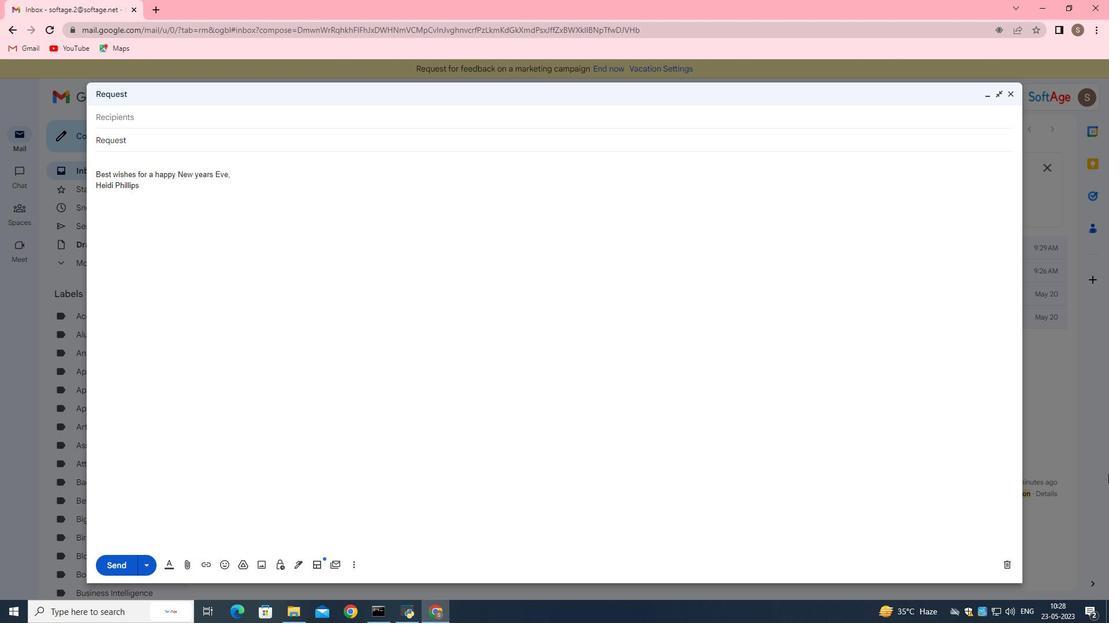 
Action: Key pressed for<Key.space>feedback<Key.space>on<Key.space>a<Key.space>blog<Key.space>post<Key.space>
Screenshot: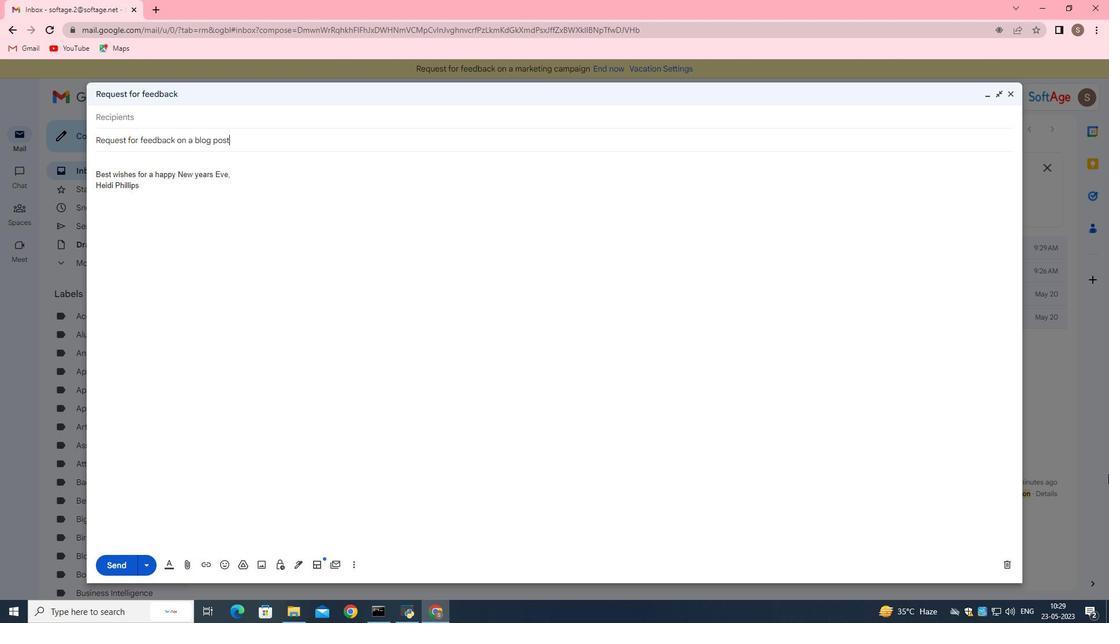 
Action: Mouse moved to (169, 163)
Screenshot: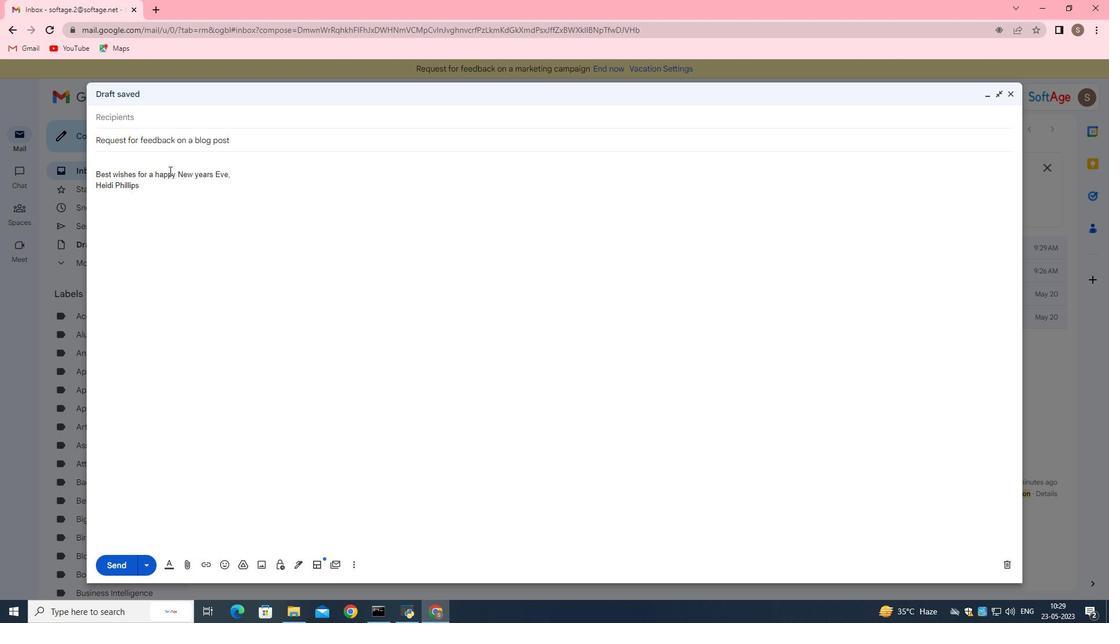 
Action: Mouse pressed left at (169, 163)
Screenshot: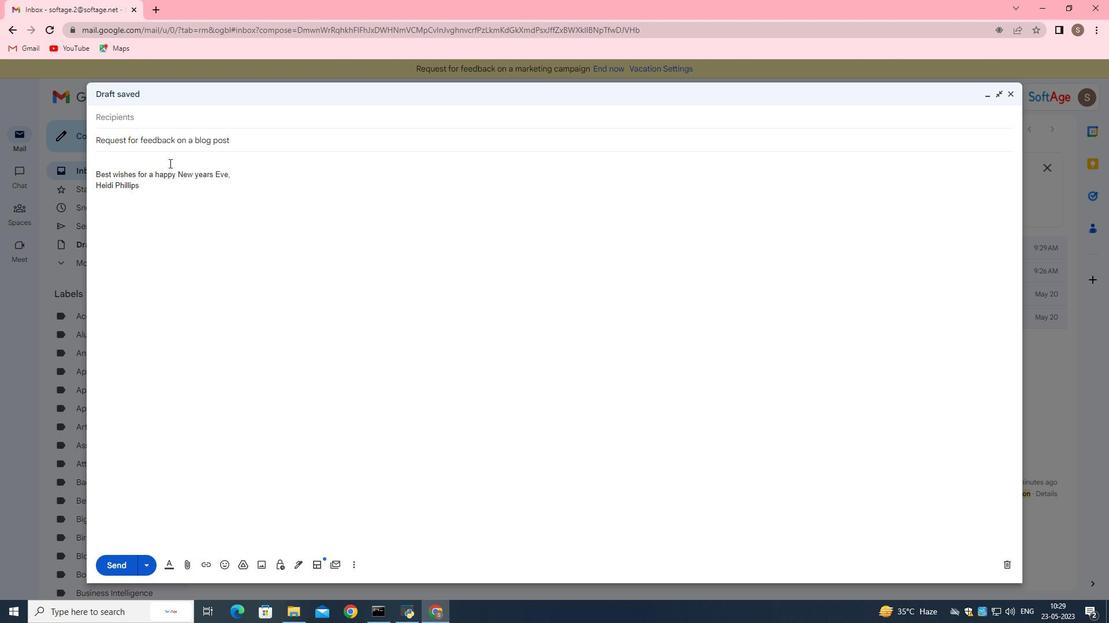 
Action: Key pressed <Key.enter><Key.up><Key.up><Key.shift>Could<Key.space>you<Key.space>please<Key.space>provide<Key.space>a<Key.space>detailed<Key.space>description<Key.space>of<Key.space>the<Key.space>project<Key.shift_r>?
Screenshot: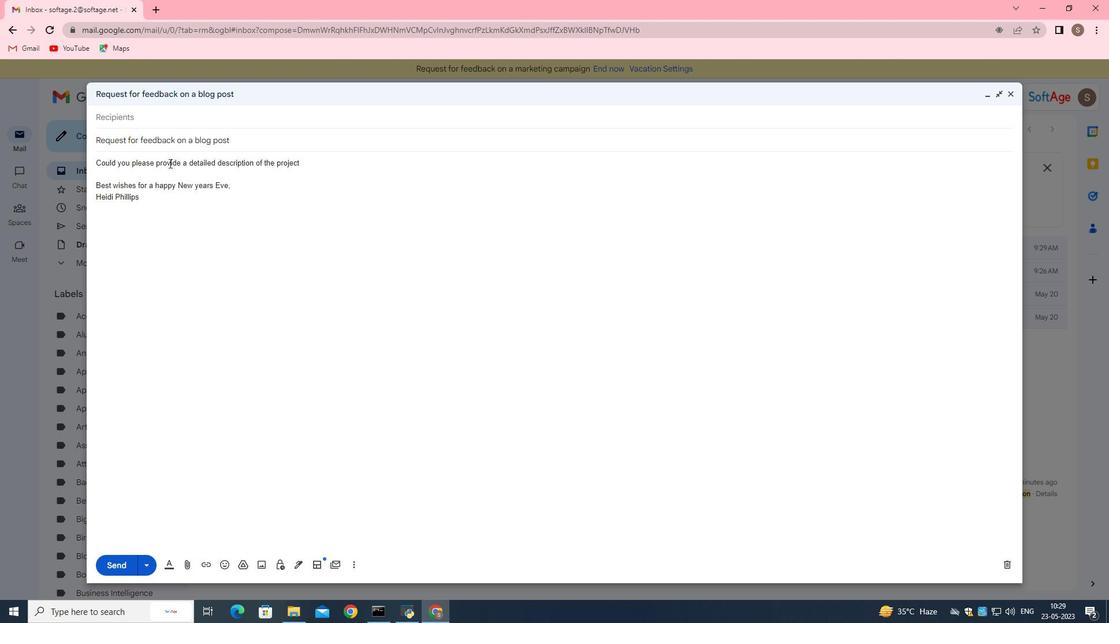 
Action: Mouse moved to (186, 564)
Screenshot: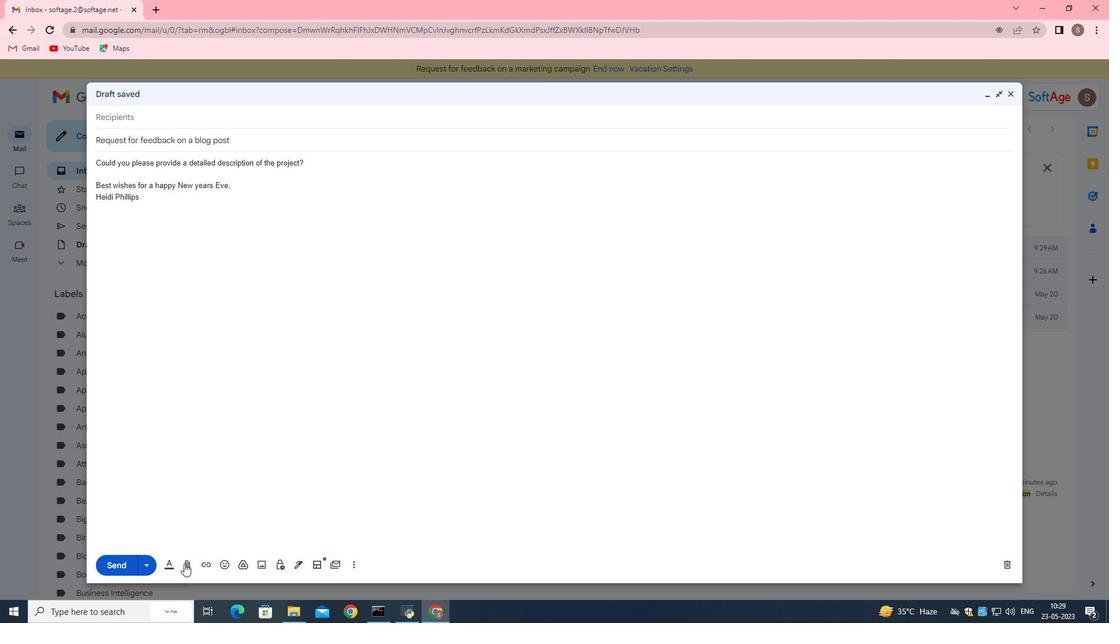
Action: Mouse pressed left at (186, 564)
Screenshot: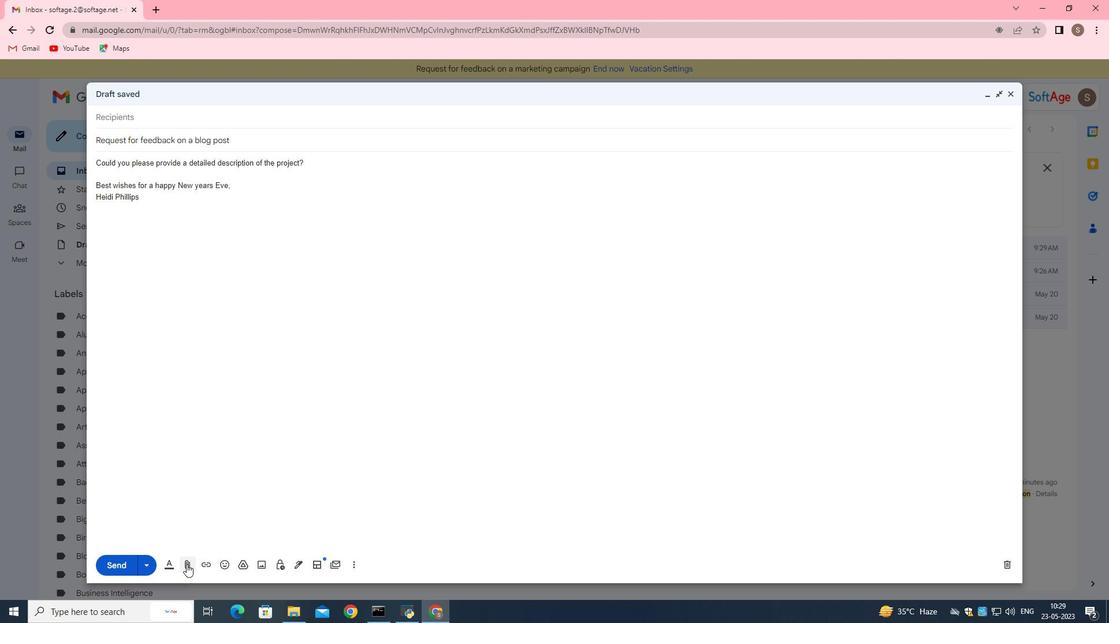 
Action: Mouse moved to (159, 128)
Screenshot: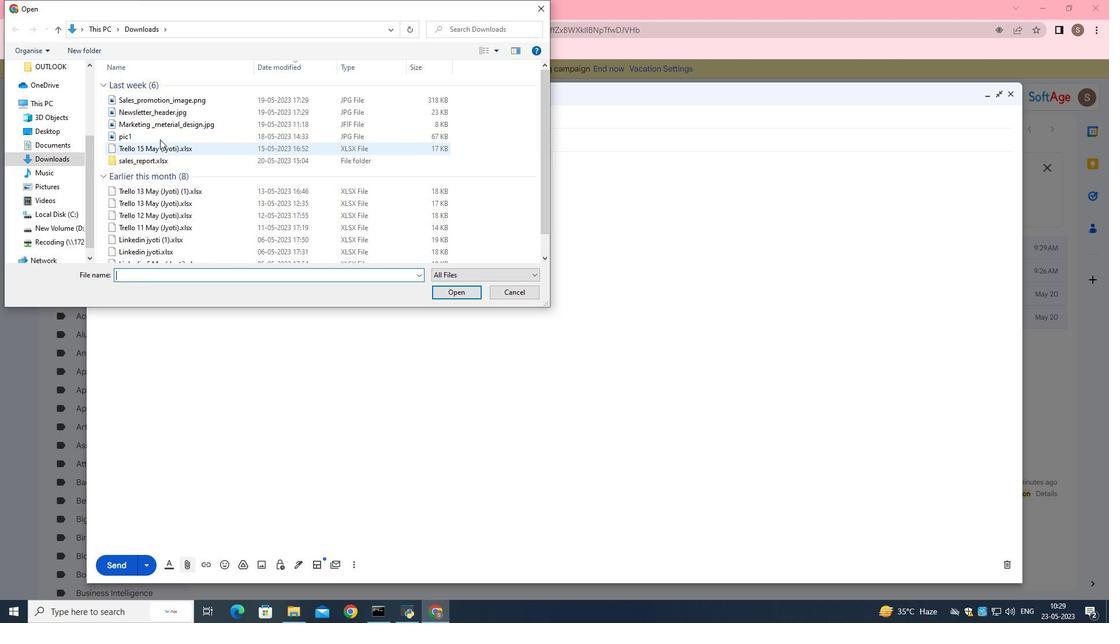 
Action: Mouse pressed left at (159, 128)
Screenshot: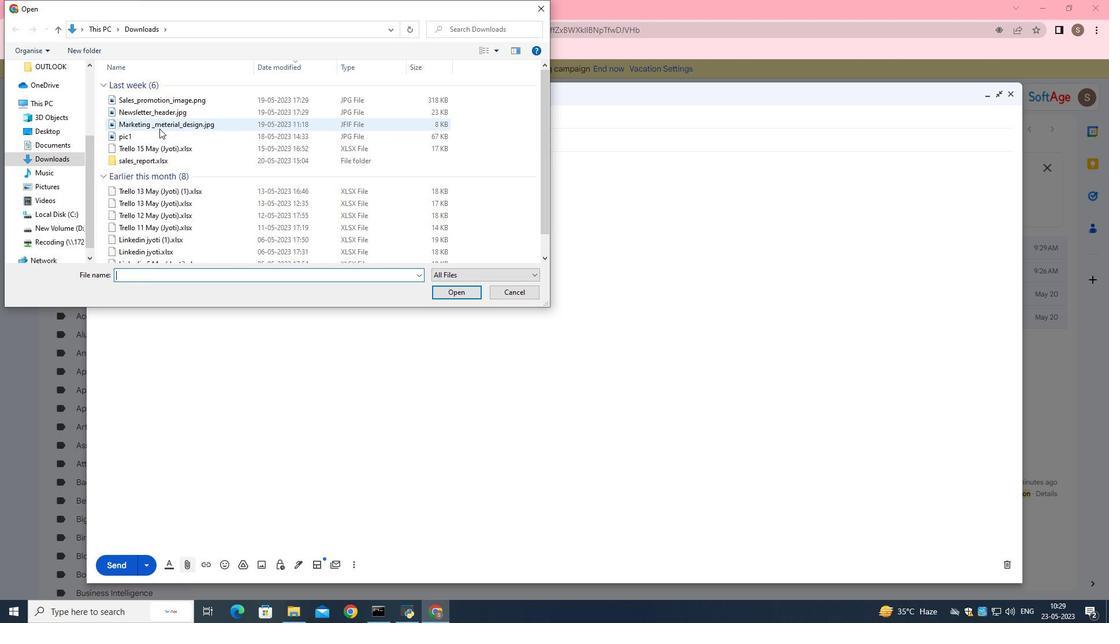 
Action: Mouse moved to (465, 289)
Screenshot: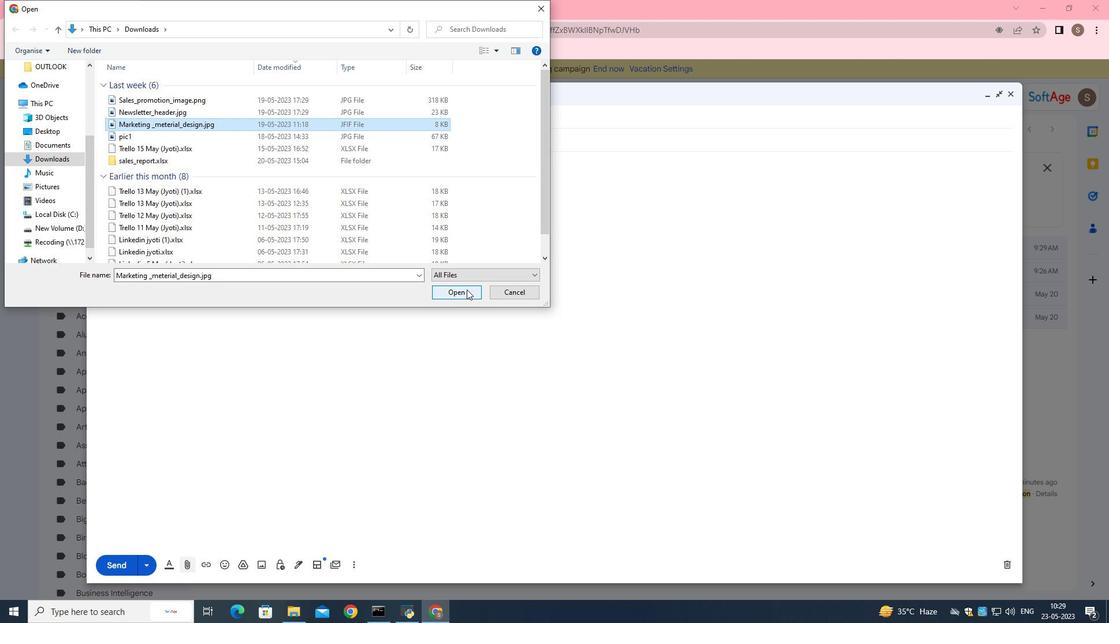 
Action: Mouse pressed left at (465, 289)
Screenshot: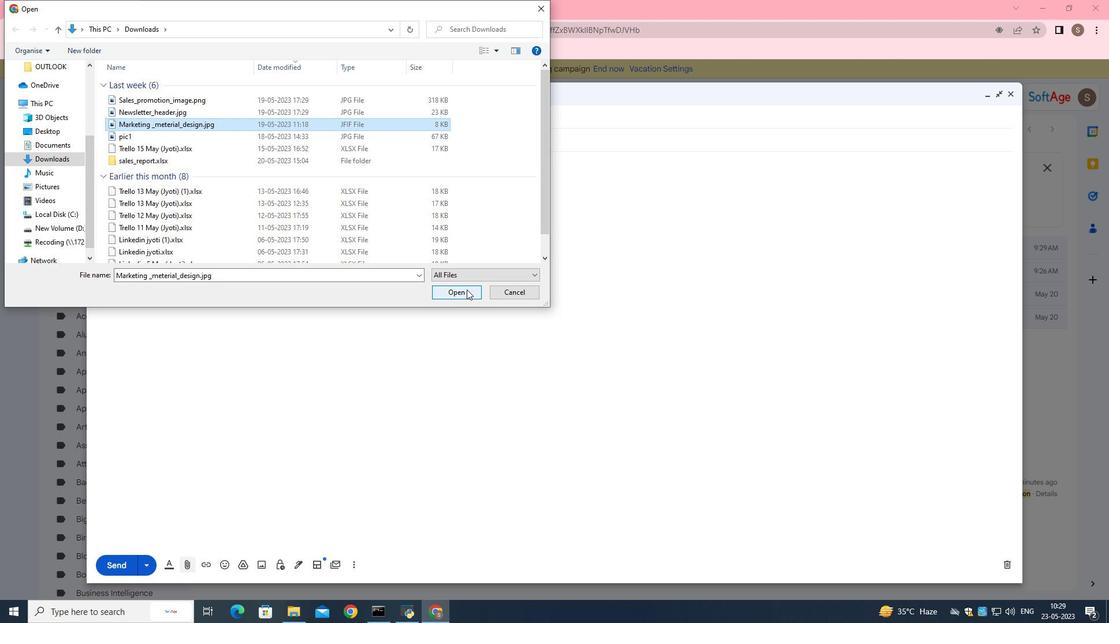 
Action: Mouse moved to (258, 190)
Screenshot: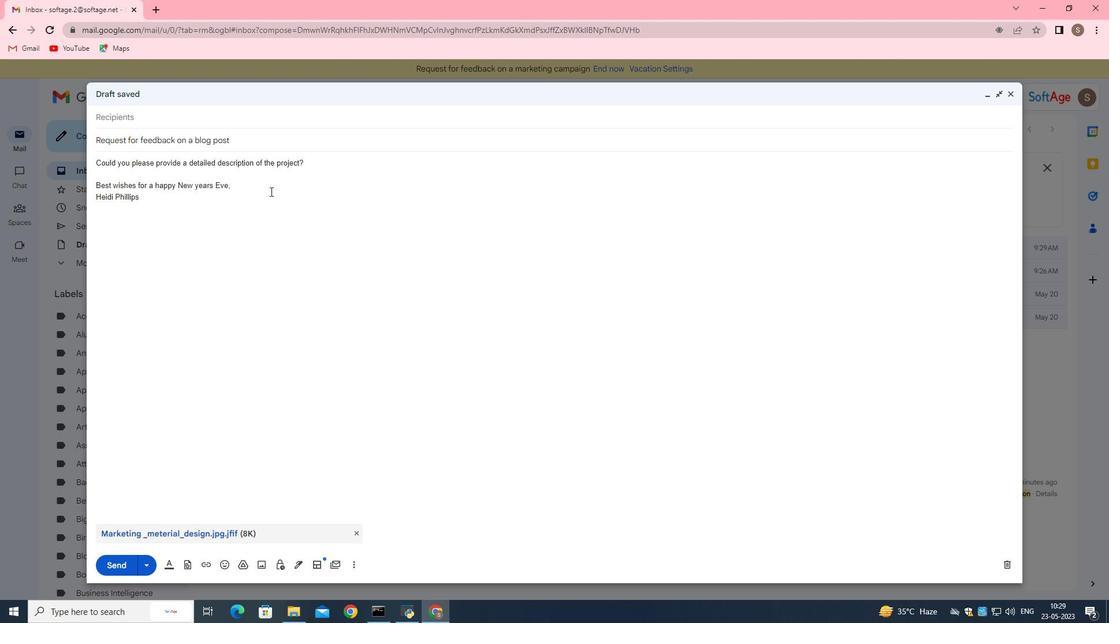 
Action: Mouse pressed left at (258, 190)
Screenshot: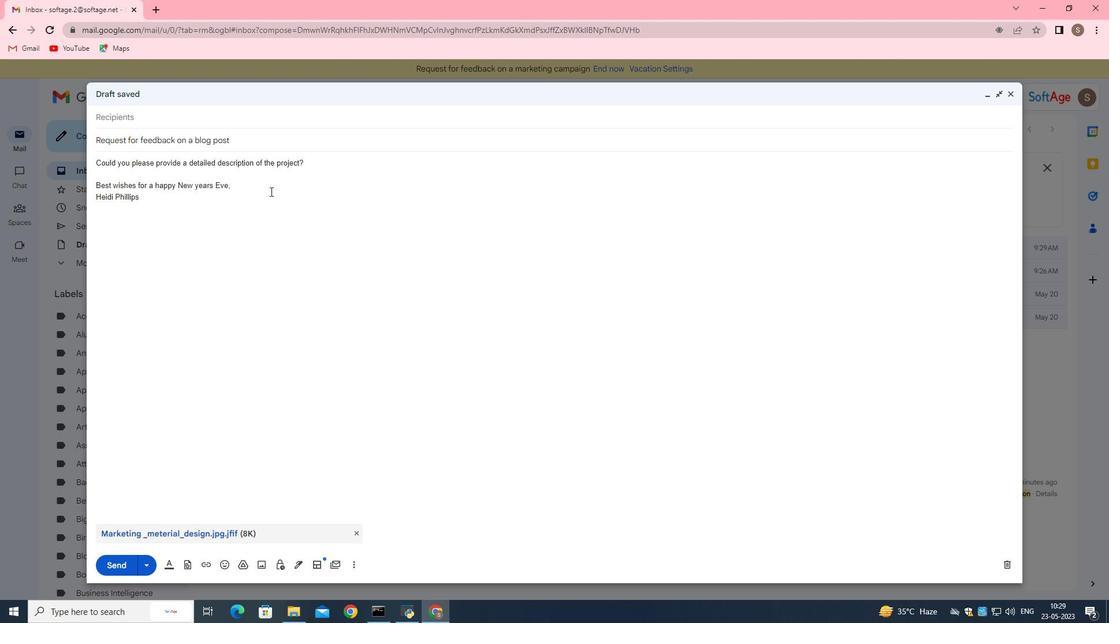 
Action: Mouse moved to (63, 182)
Screenshot: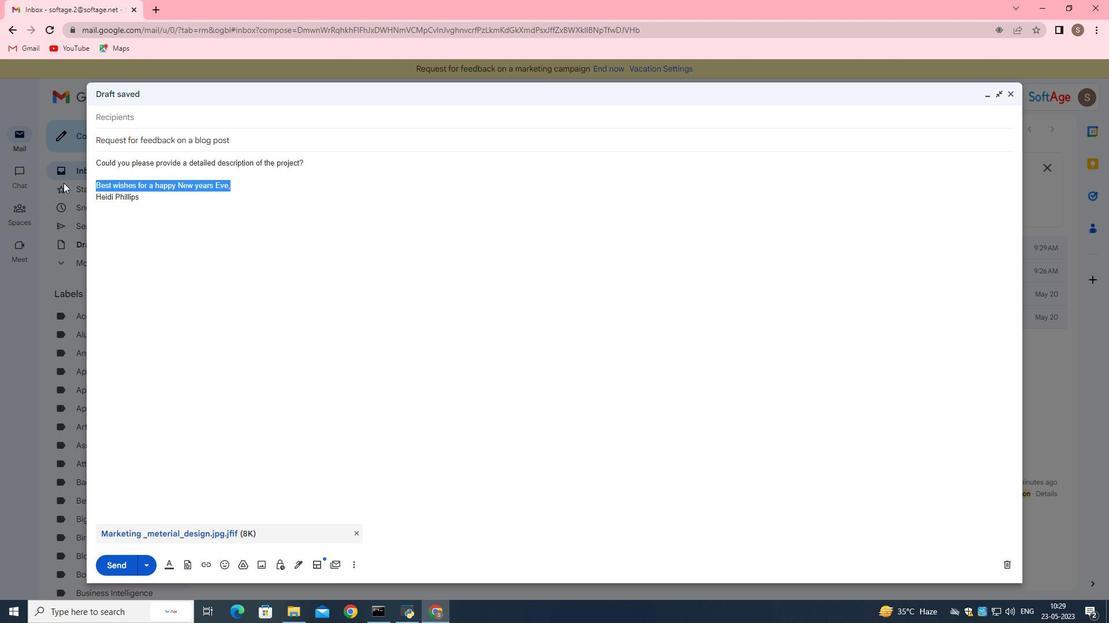 
Action: Key pressed <Key.backspace>
Screenshot: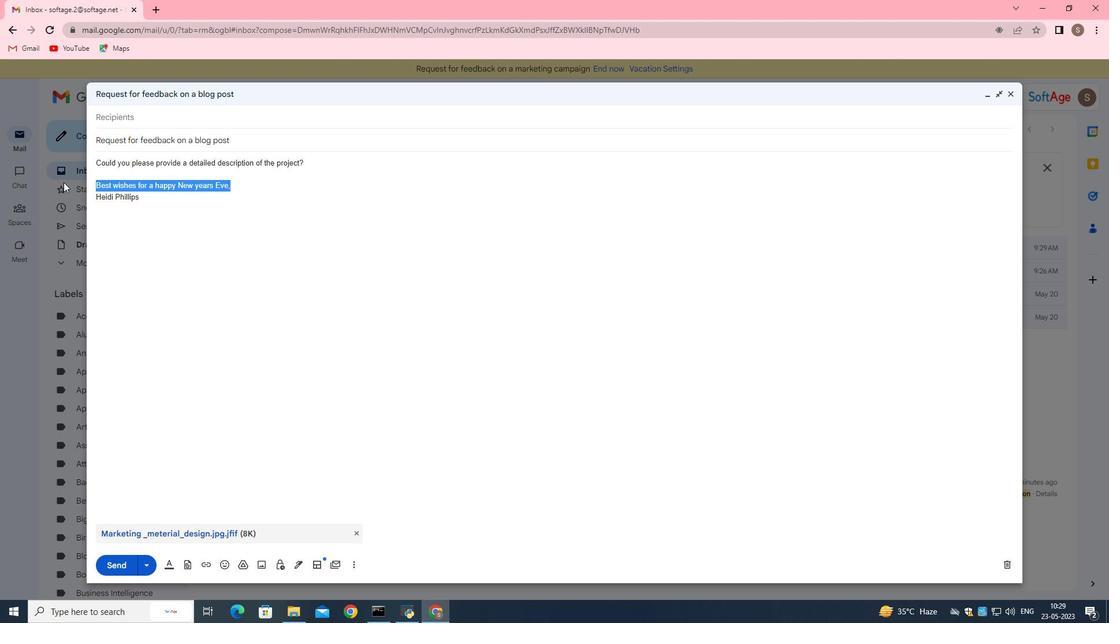 
Action: Mouse moved to (64, 182)
Screenshot: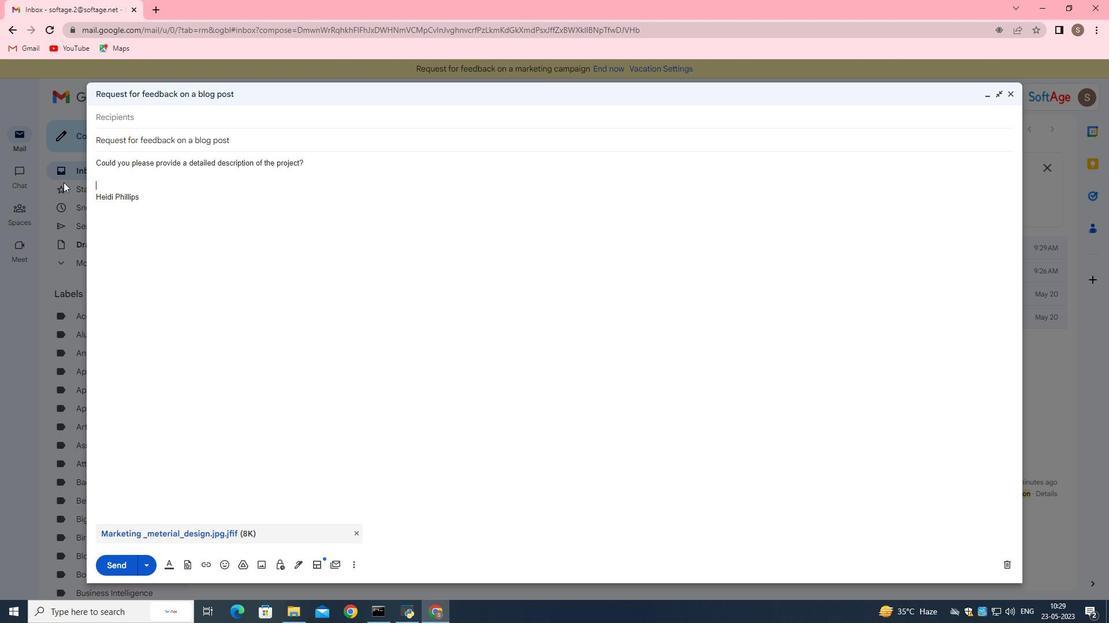 
Action: Key pressed <Key.shift>I<Key.space>am<Key.space>writing<Key.space>to<Key.space>confirm<Key.space>the<Key.space>details<Key.space>of<Key.space>the<Key.space>meeting<Key.space>agenda.
Screenshot: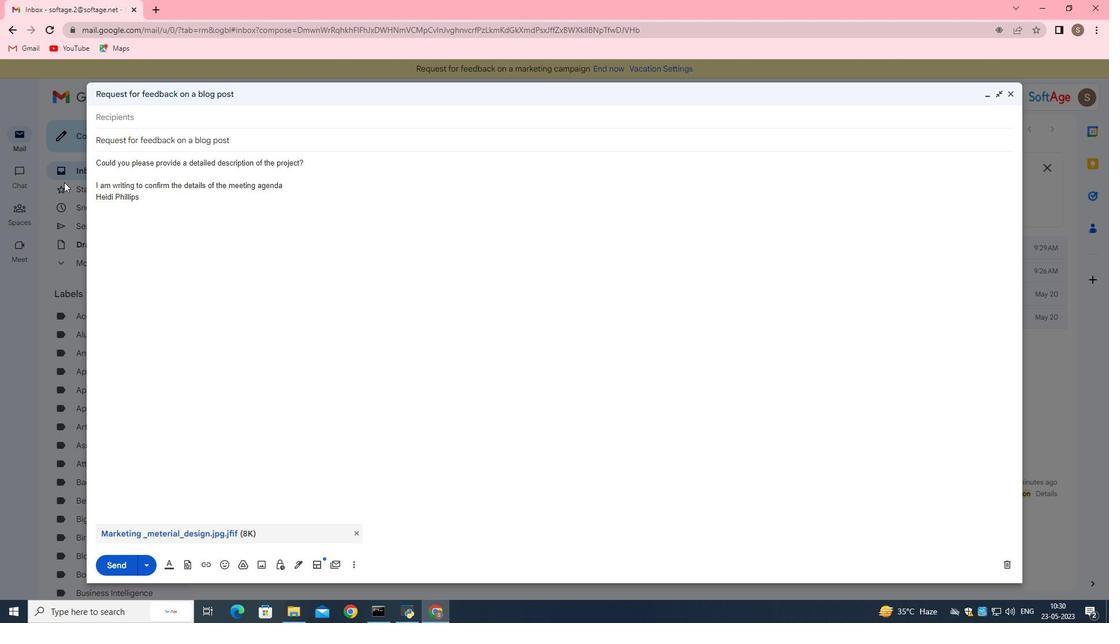 
Action: Mouse moved to (242, 118)
Screenshot: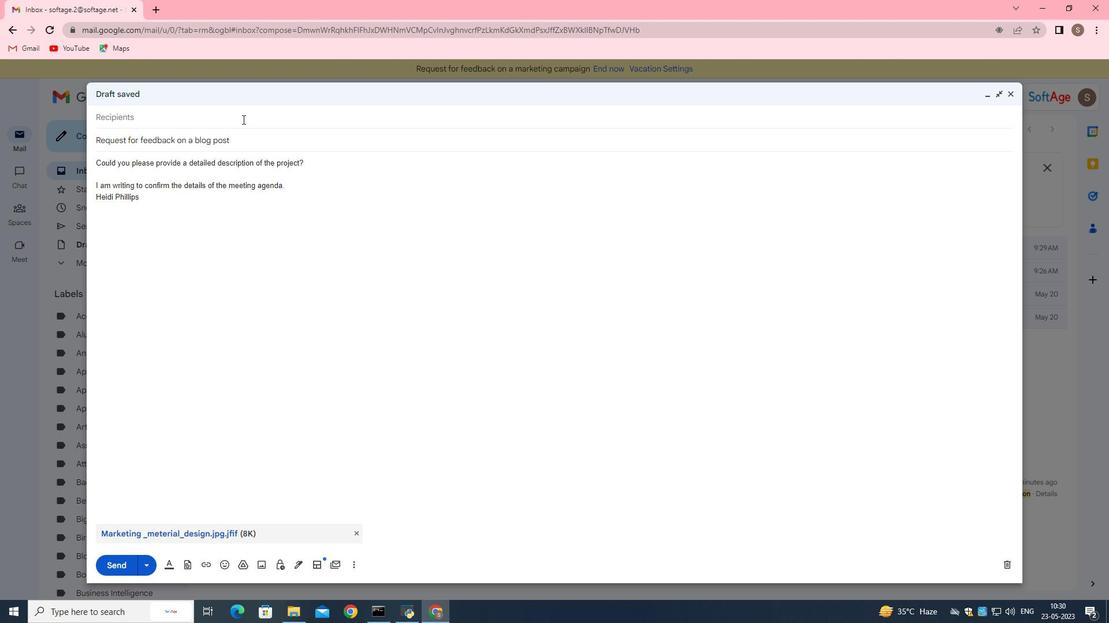 
Action: Mouse pressed left at (242, 118)
Screenshot: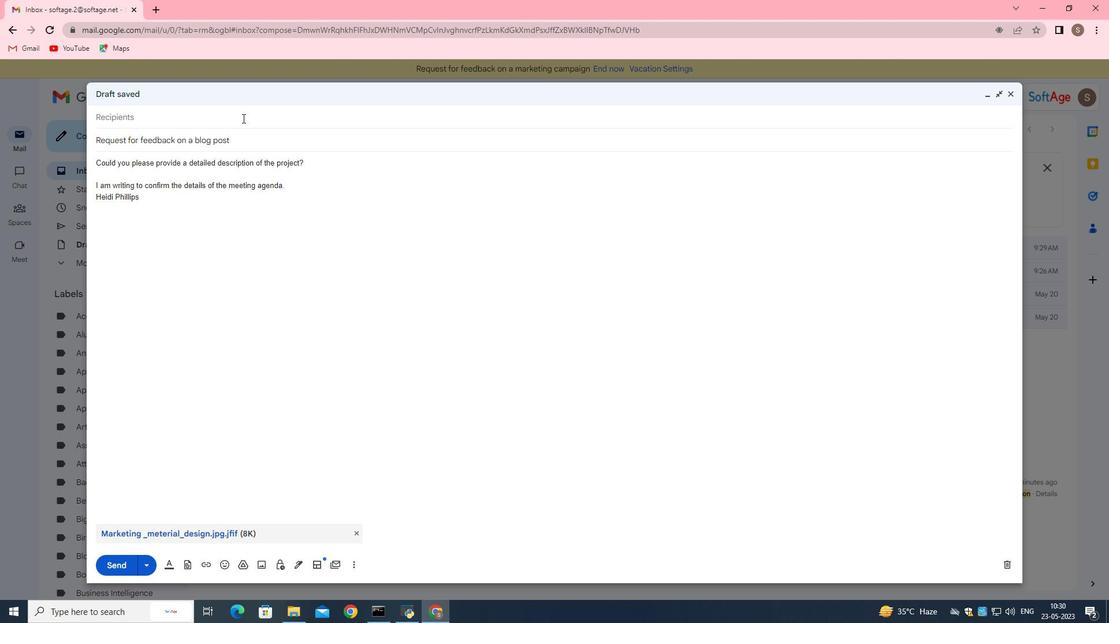 
Action: Mouse moved to (239, 114)
Screenshot: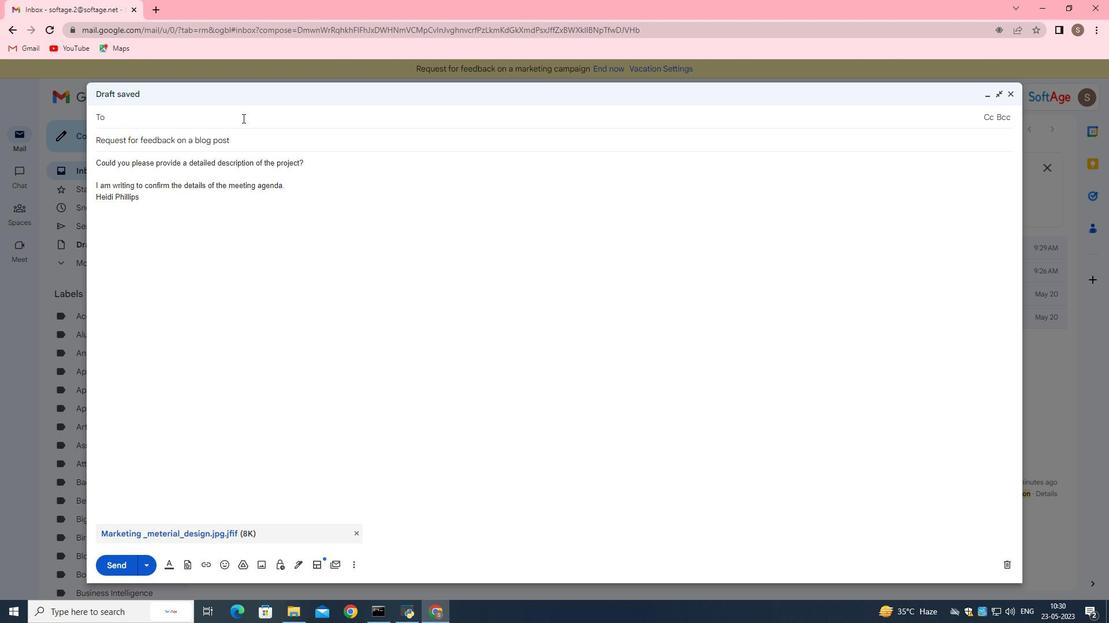 
Action: Key pressed <Key.shift>softage.10<Key.shift>@softage.net
Screenshot: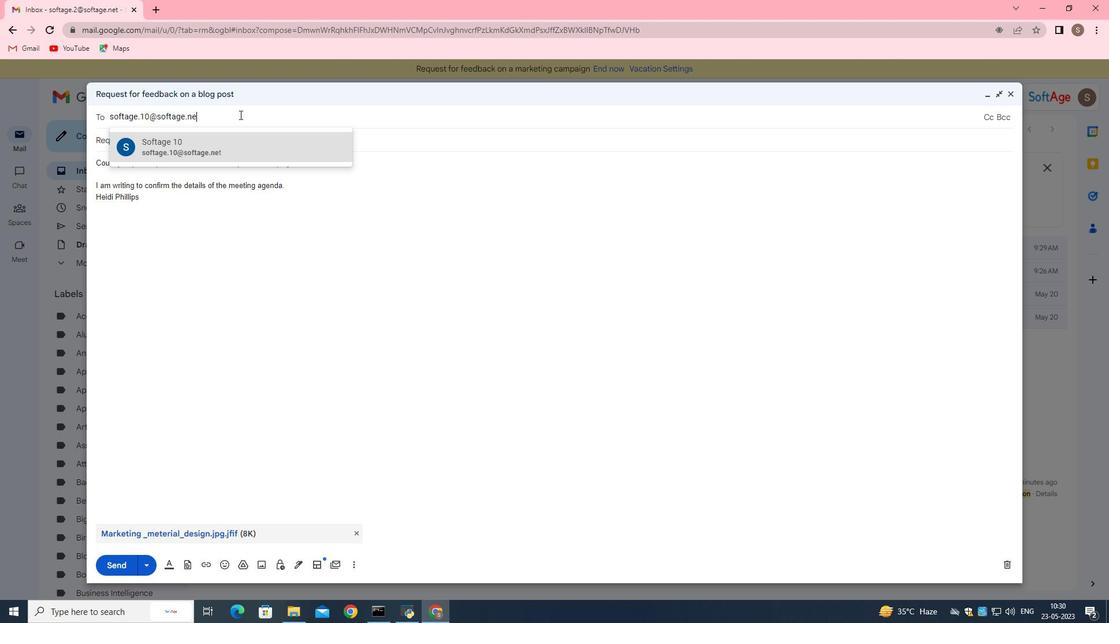 
Action: Mouse moved to (214, 151)
Screenshot: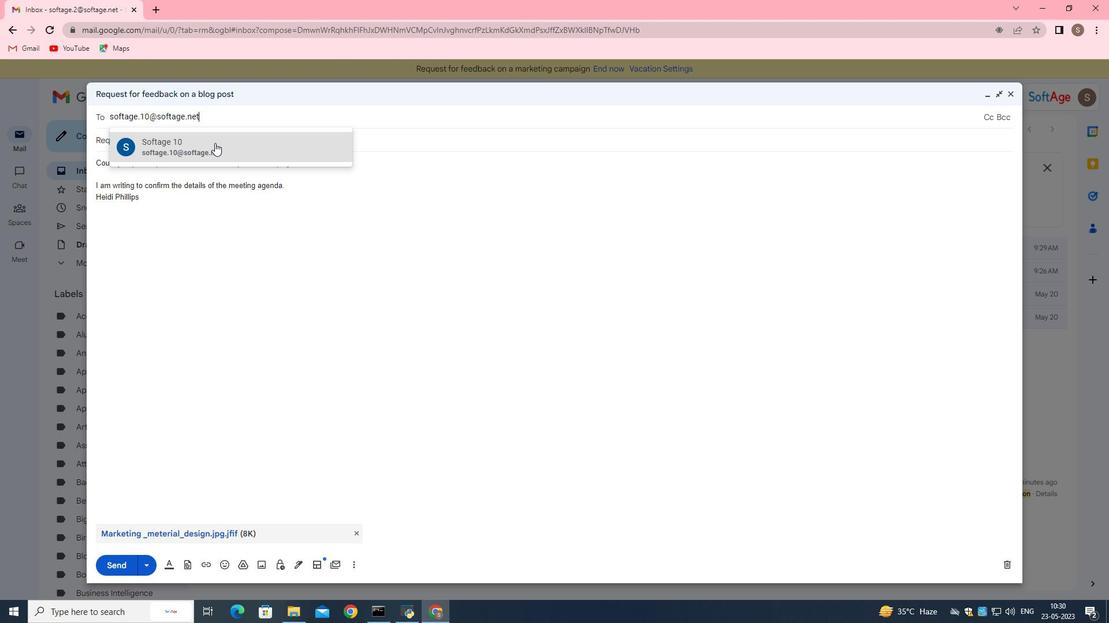 
Action: Mouse pressed left at (214, 151)
Screenshot: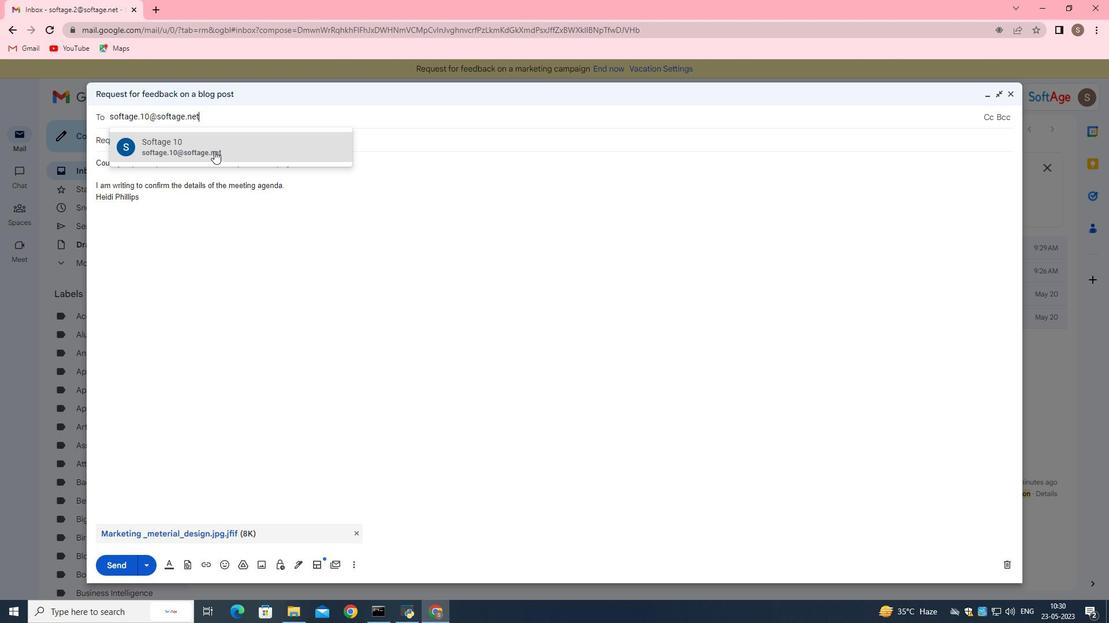 
Action: Mouse moved to (108, 569)
Screenshot: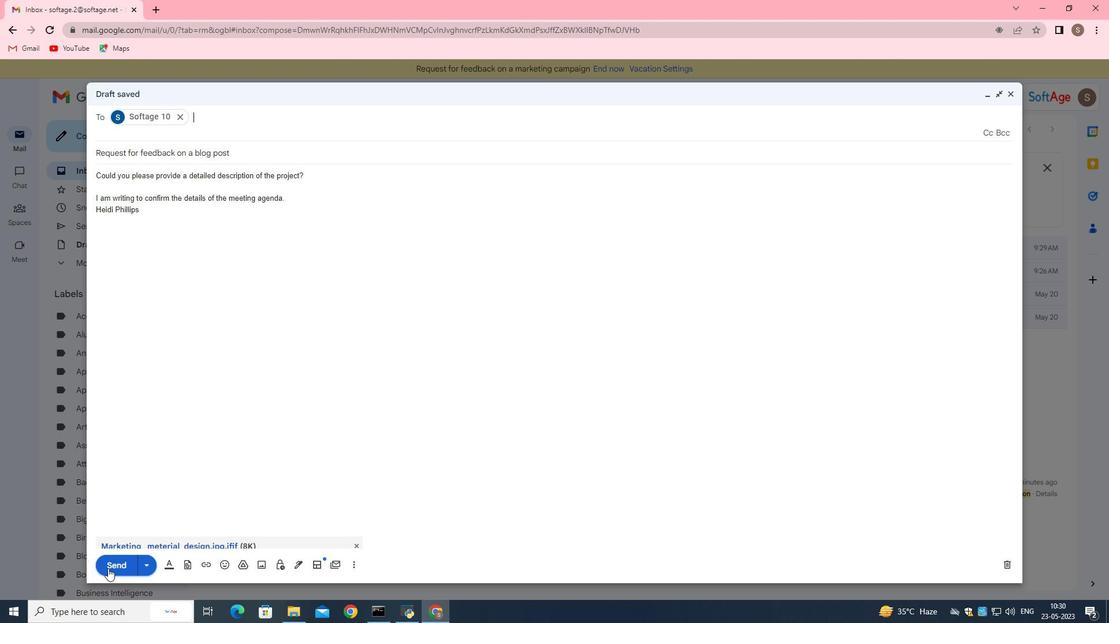 
Action: Mouse pressed left at (108, 569)
Screenshot: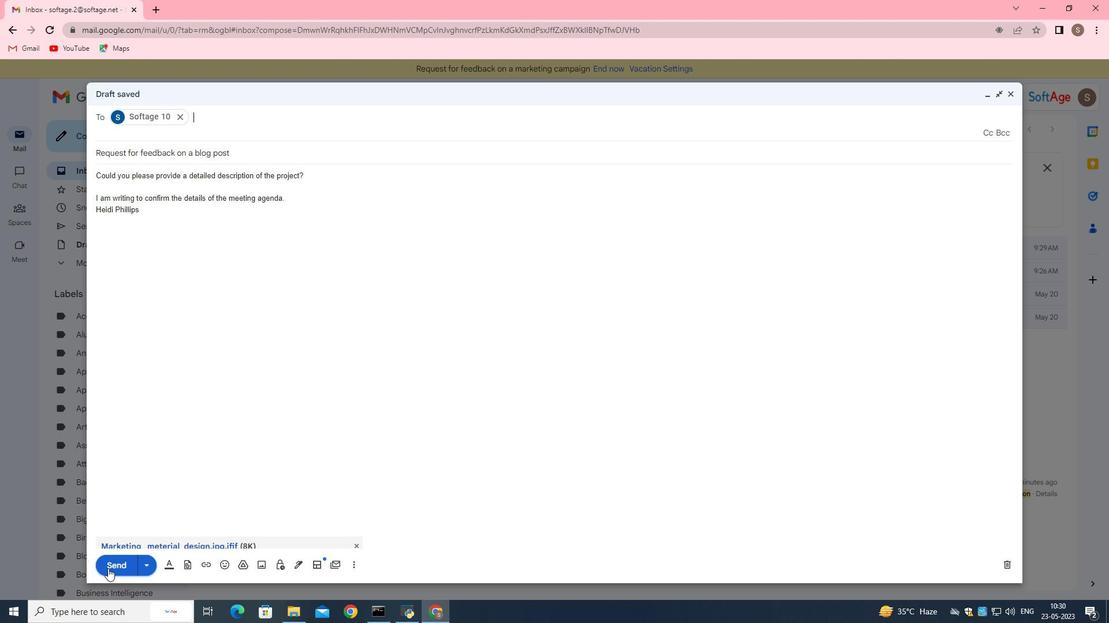 
Action: Mouse moved to (92, 228)
Screenshot: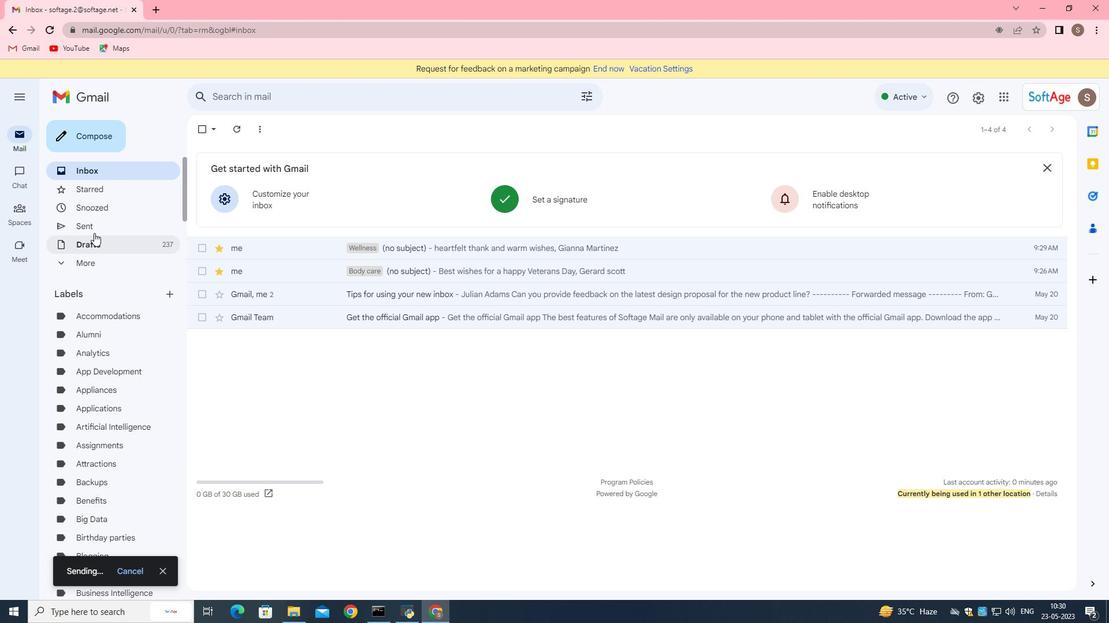 
Action: Mouse pressed left at (92, 228)
Screenshot: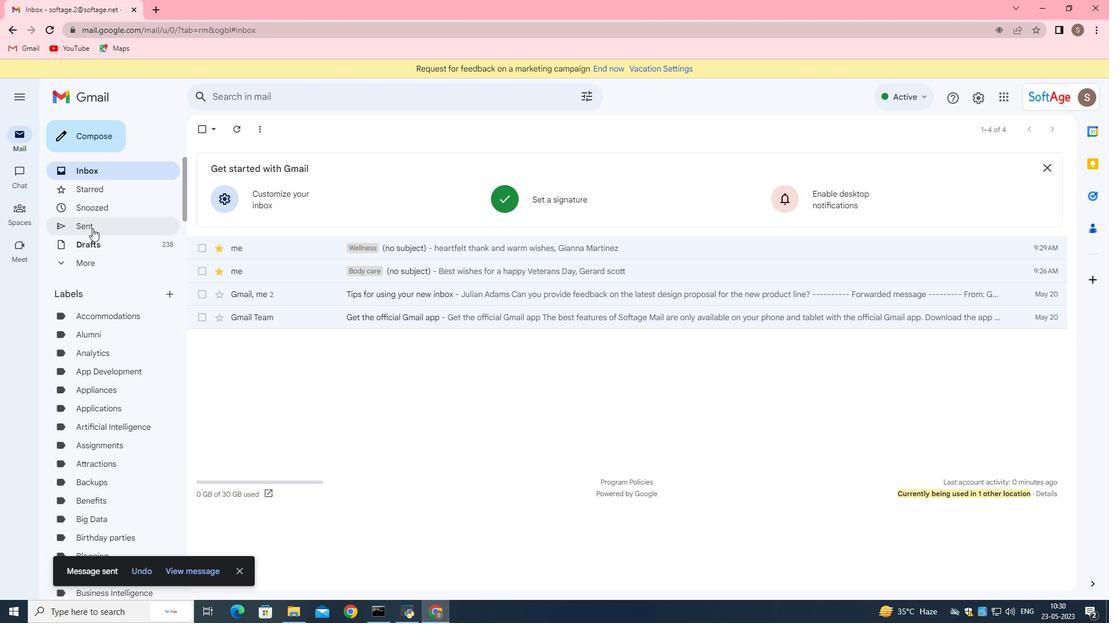 
Action: Mouse moved to (265, 186)
Screenshot: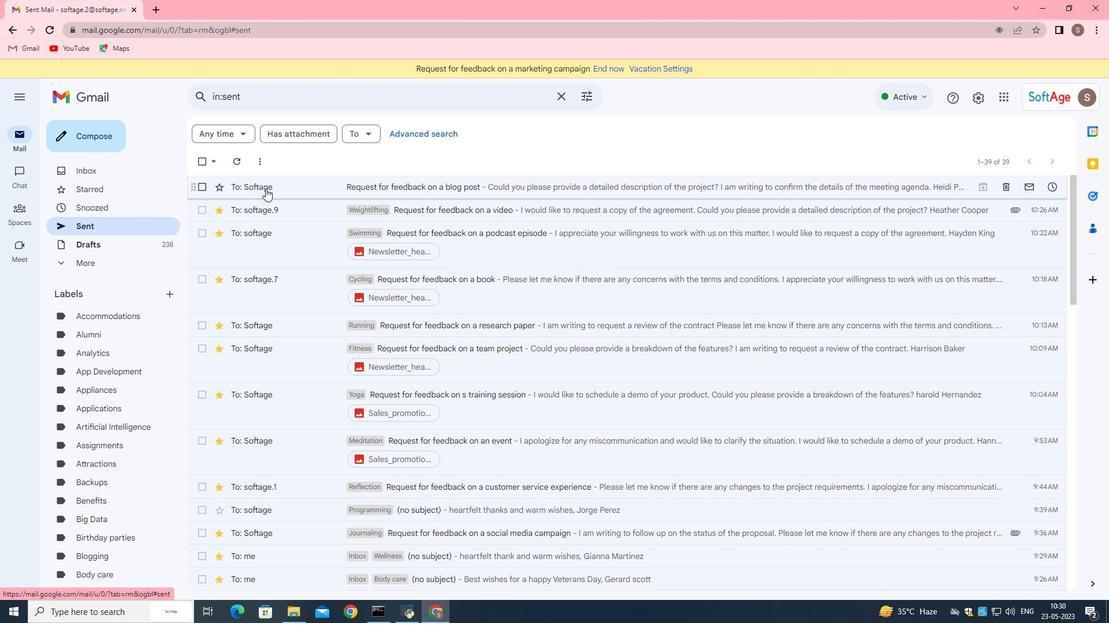 
Action: Mouse pressed left at (265, 186)
Screenshot: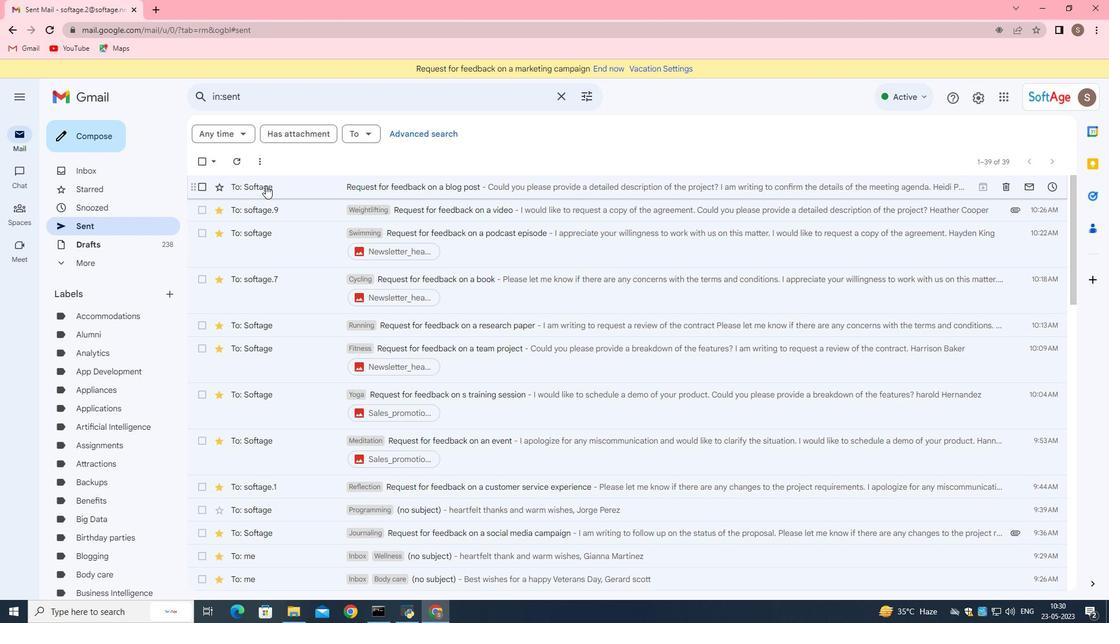 
Action: Mouse moved to (423, 129)
Screenshot: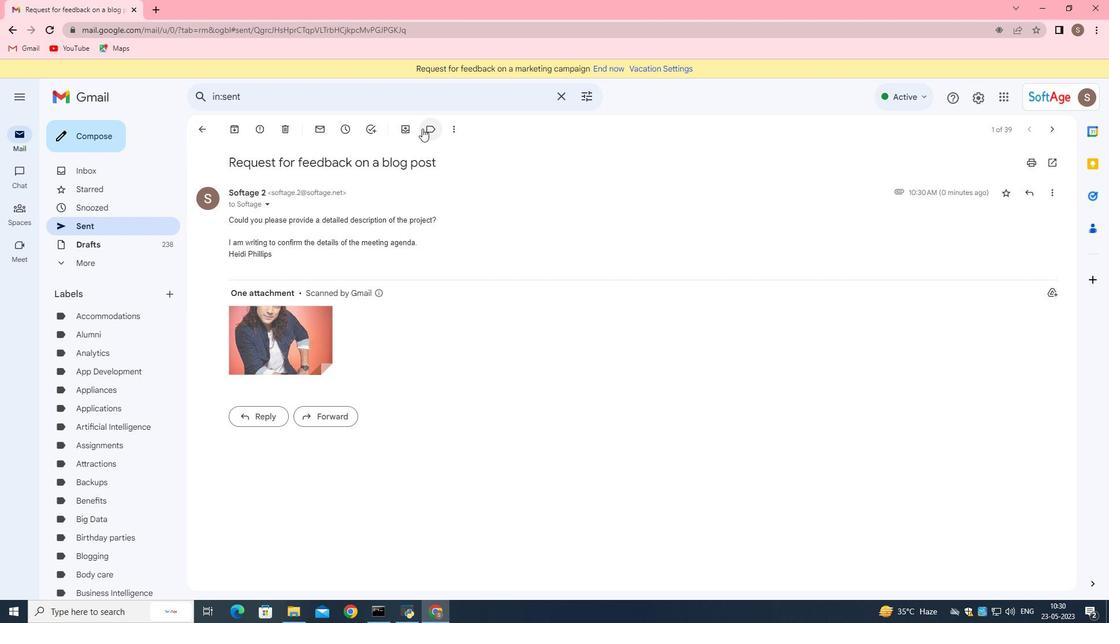 
Action: Mouse pressed left at (423, 129)
Screenshot: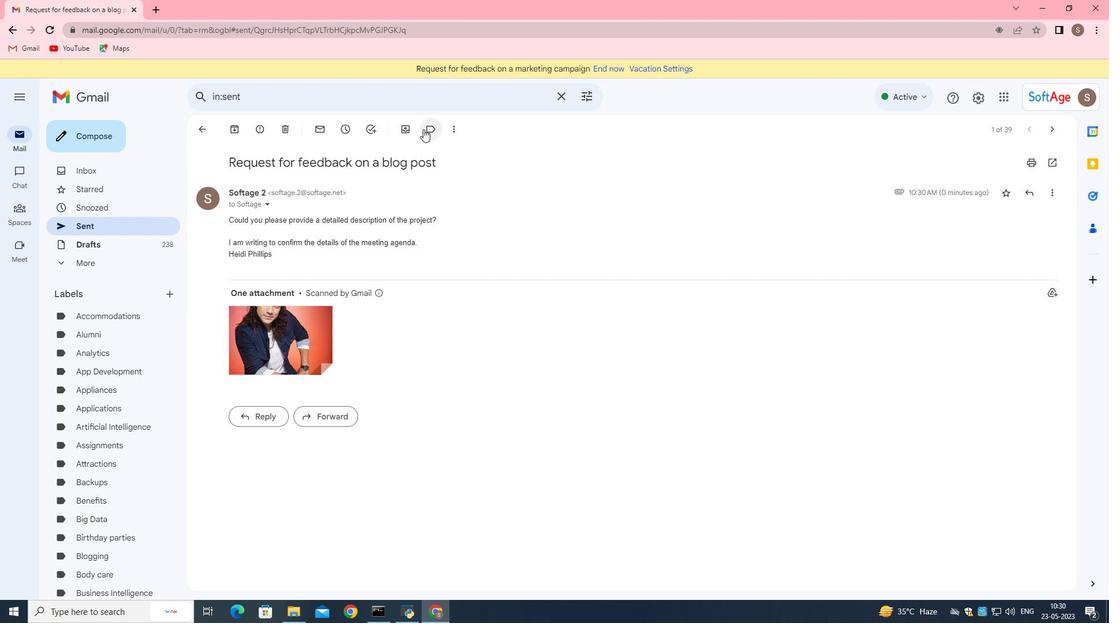 
Action: Mouse moved to (418, 135)
Screenshot: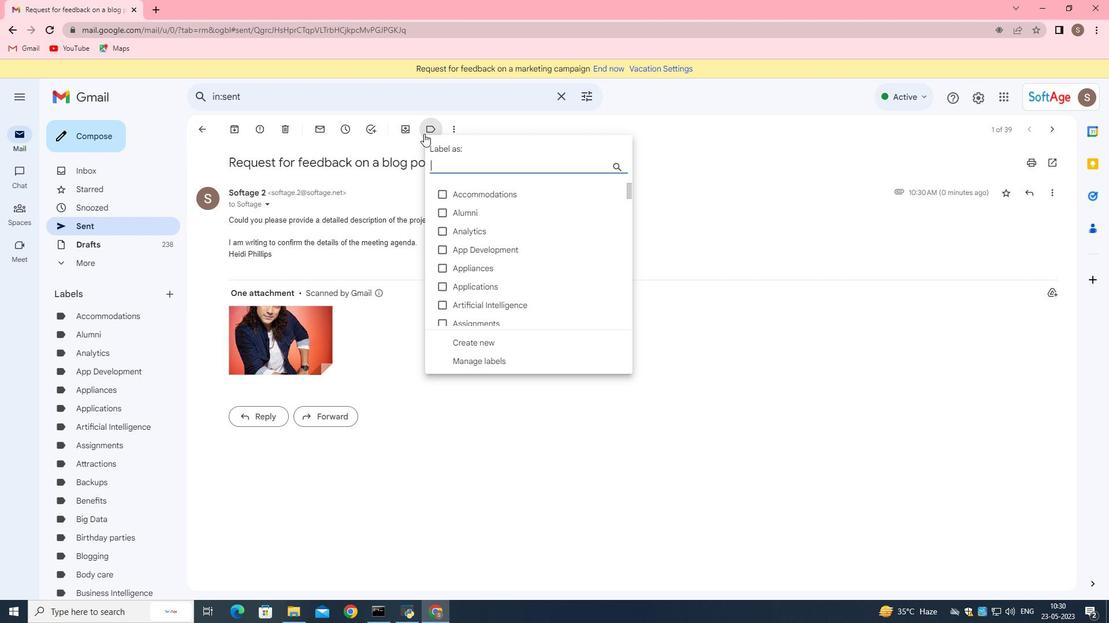 
Action: Key pressed t<Key.backspace><Key.backspace><Key.backspace><Key.backspace>spo
Screenshot: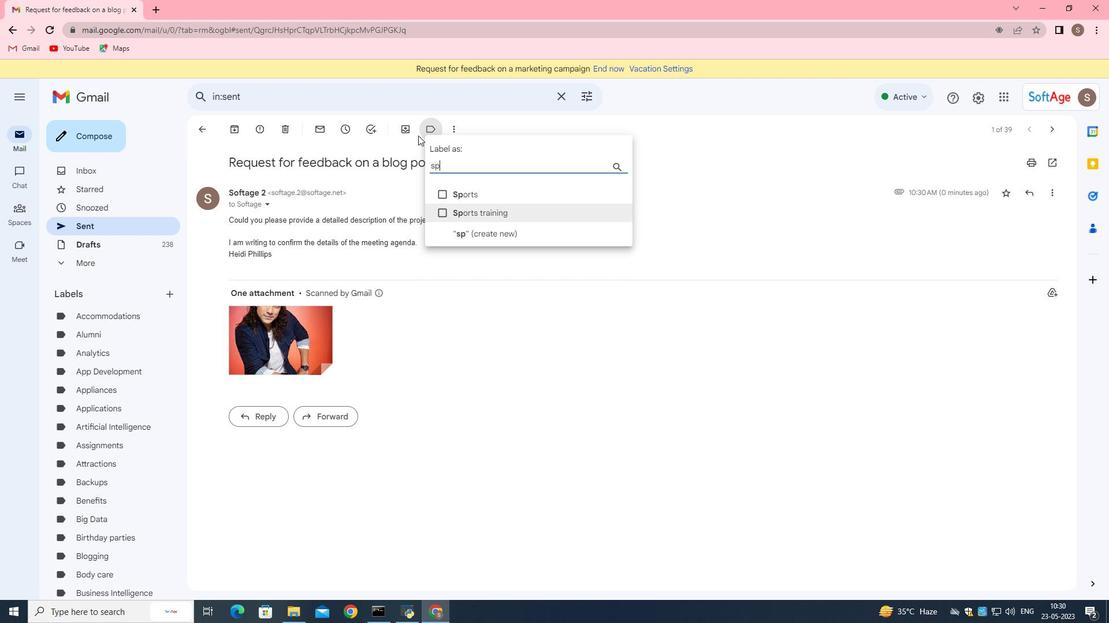 
Action: Mouse moved to (447, 209)
Screenshot: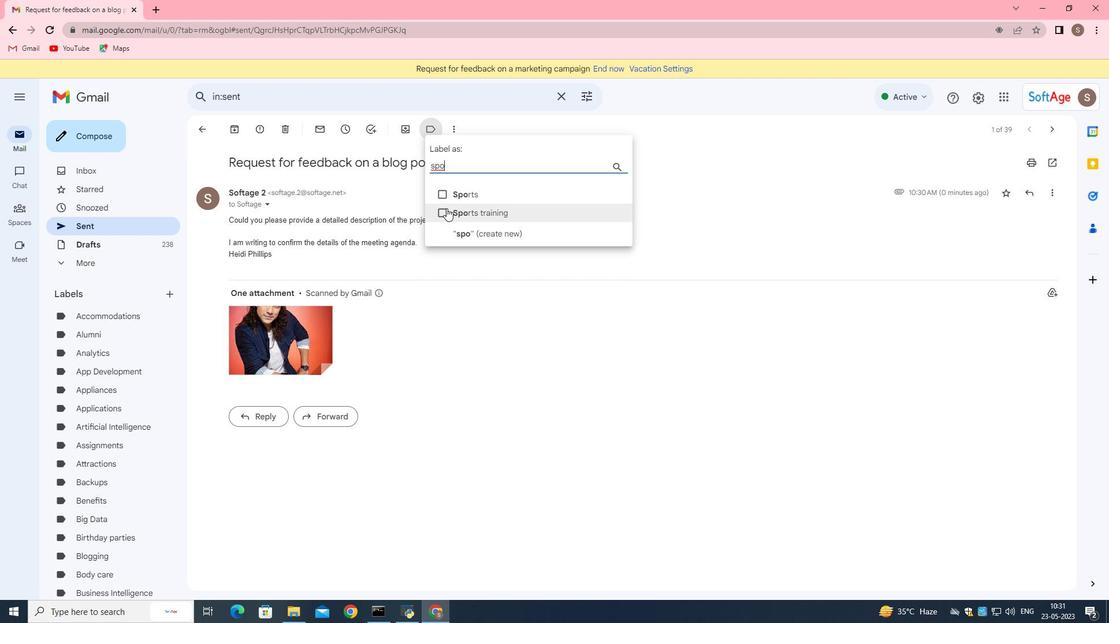 
Action: Mouse pressed left at (447, 209)
Screenshot: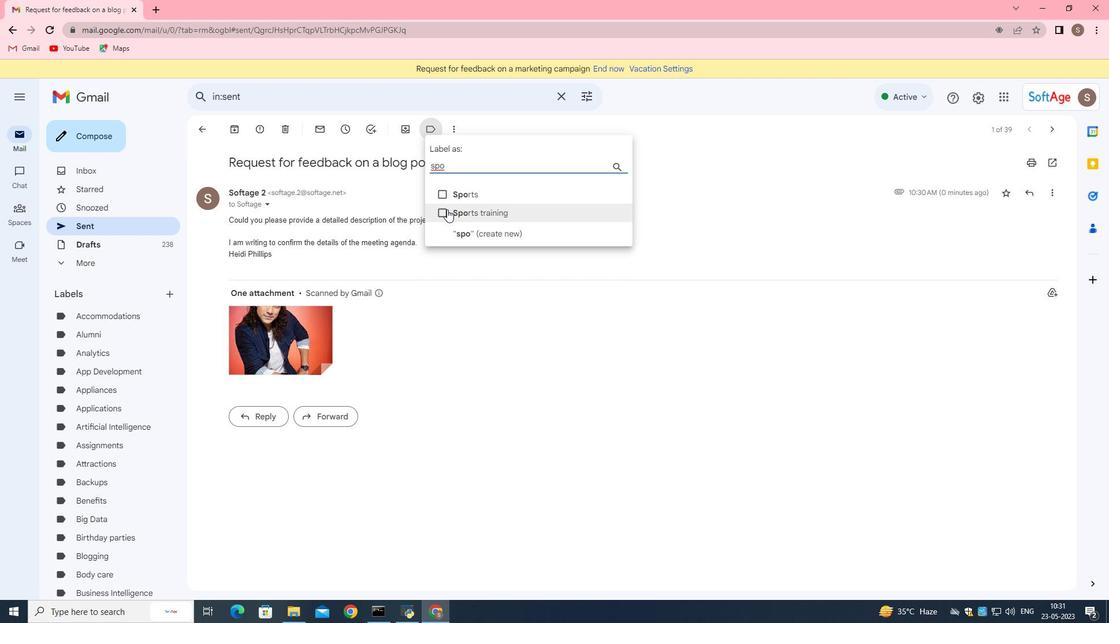 
Action: Mouse moved to (476, 232)
Screenshot: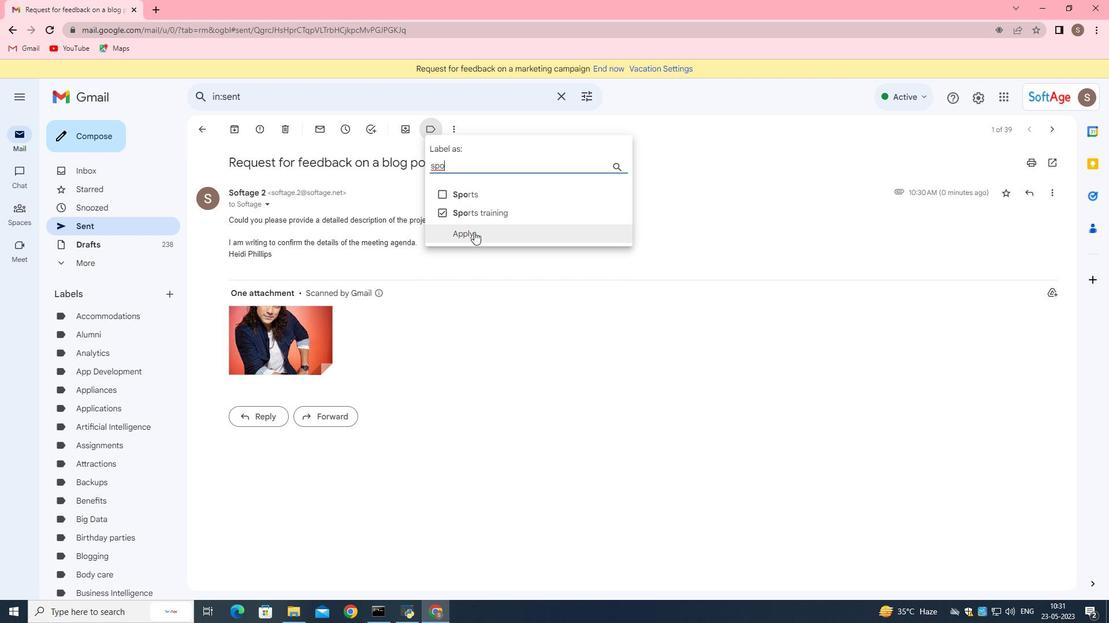 
Action: Mouse pressed left at (476, 232)
Screenshot: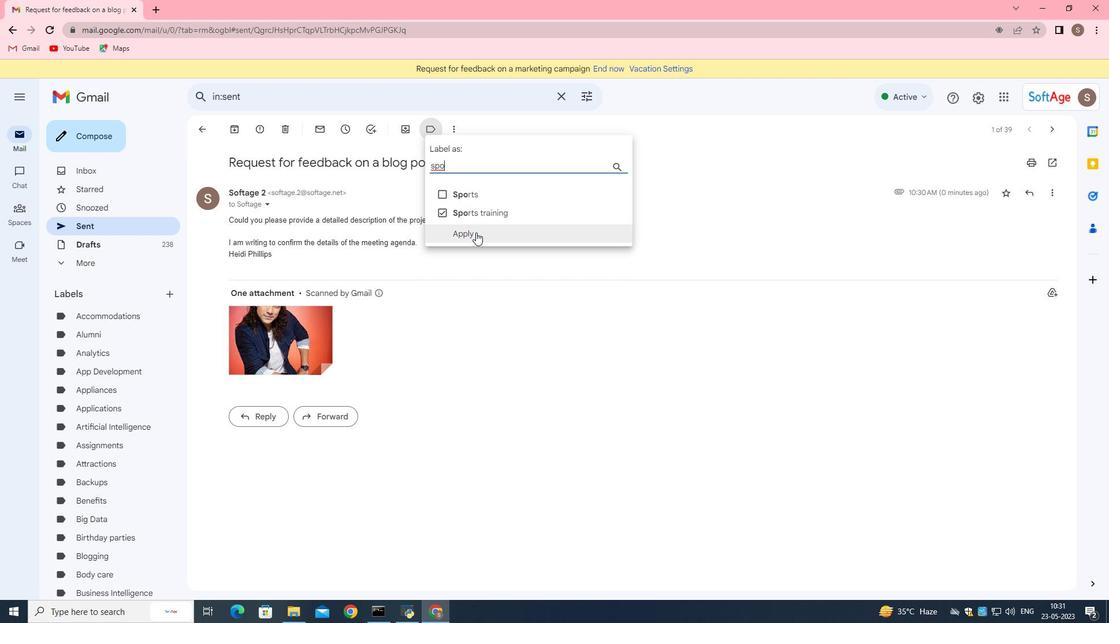 
Action: Mouse moved to (202, 124)
Screenshot: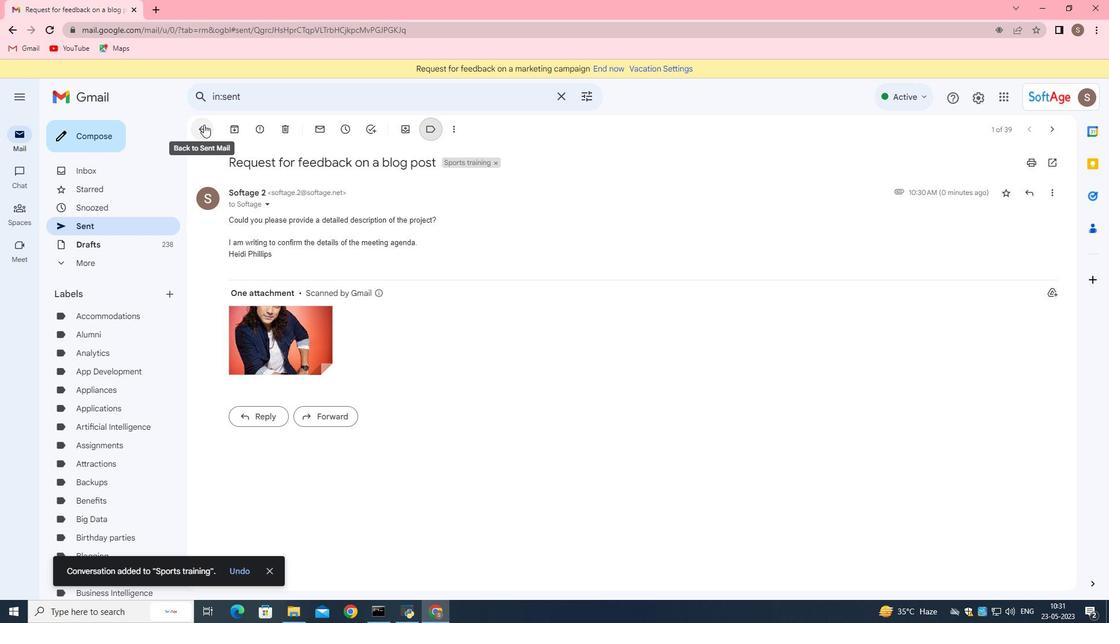 
Action: Mouse pressed left at (203, 124)
Screenshot: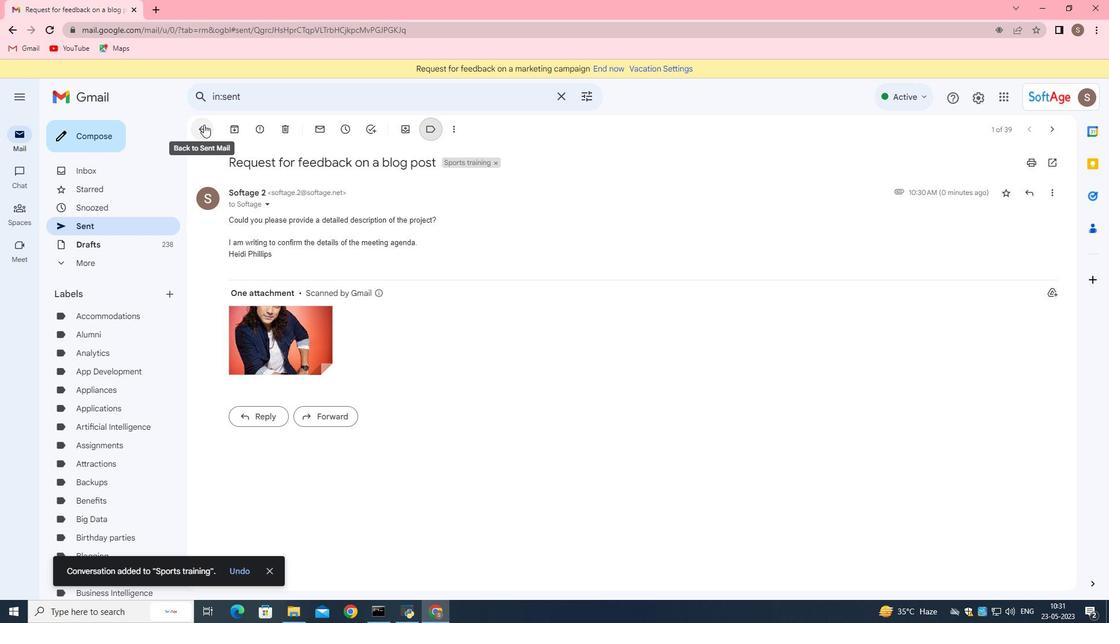 
Action: Mouse moved to (220, 182)
Screenshot: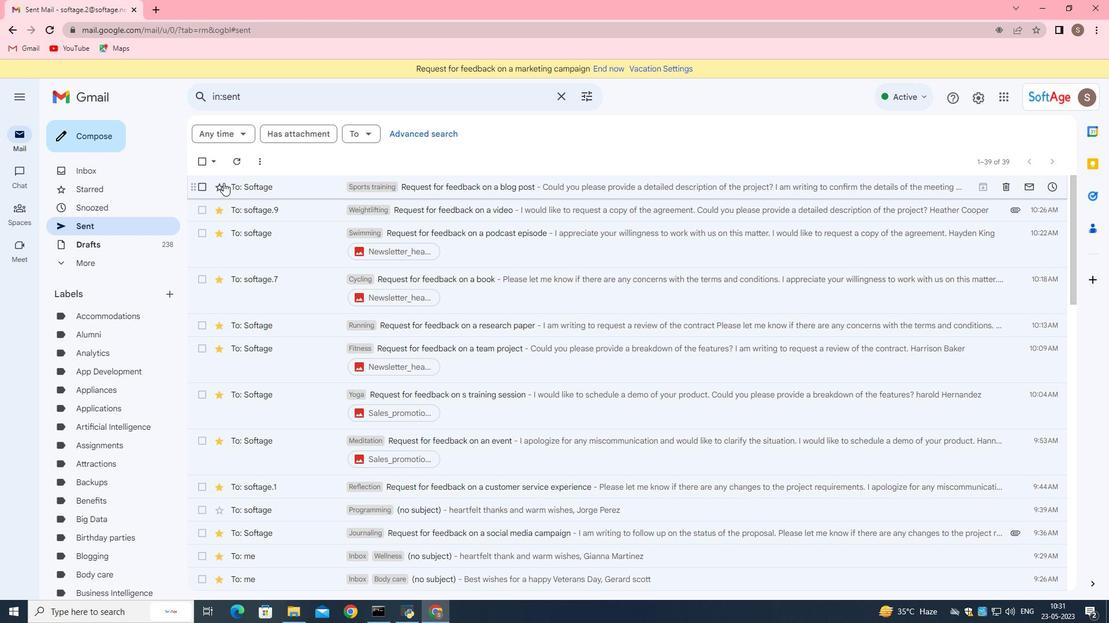 
Action: Mouse pressed left at (220, 182)
Screenshot: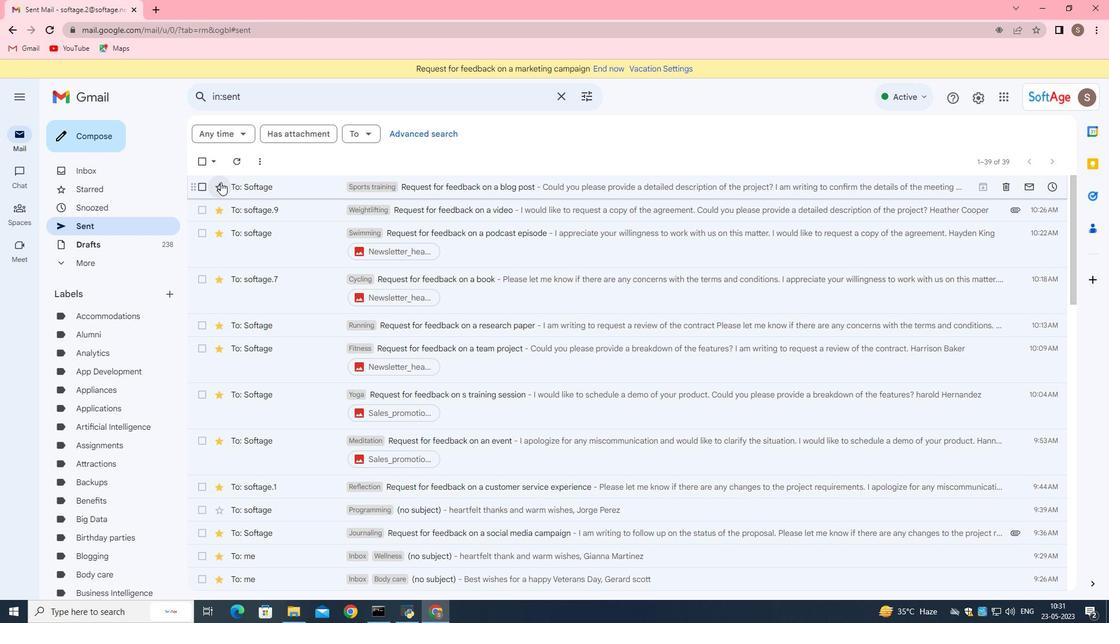 
Action: Mouse moved to (280, 184)
Screenshot: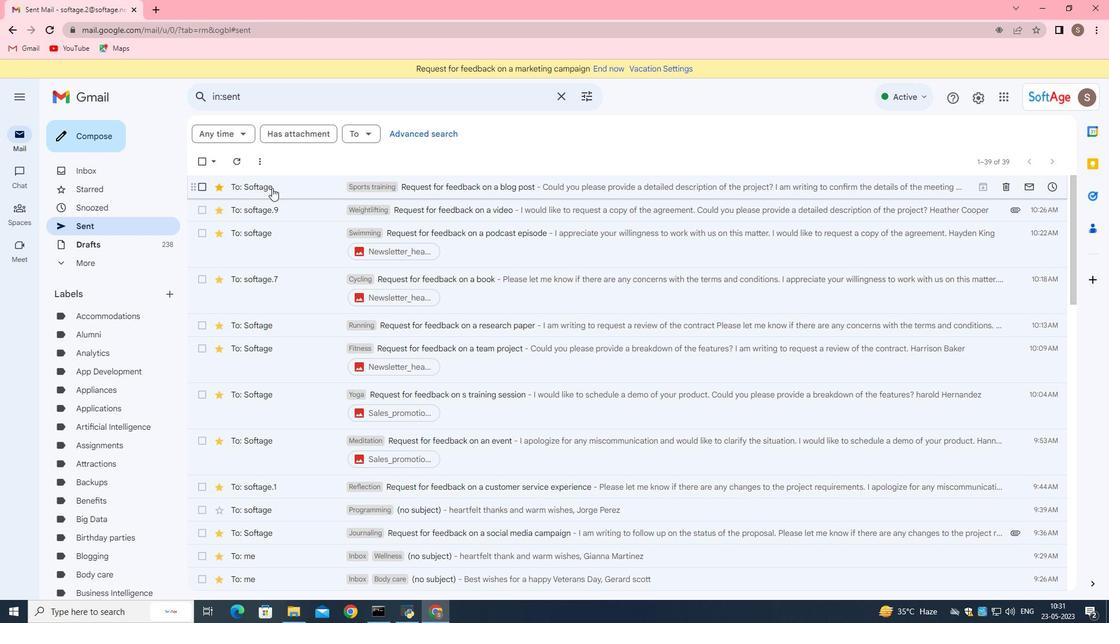 
Action: Mouse pressed left at (280, 184)
Screenshot: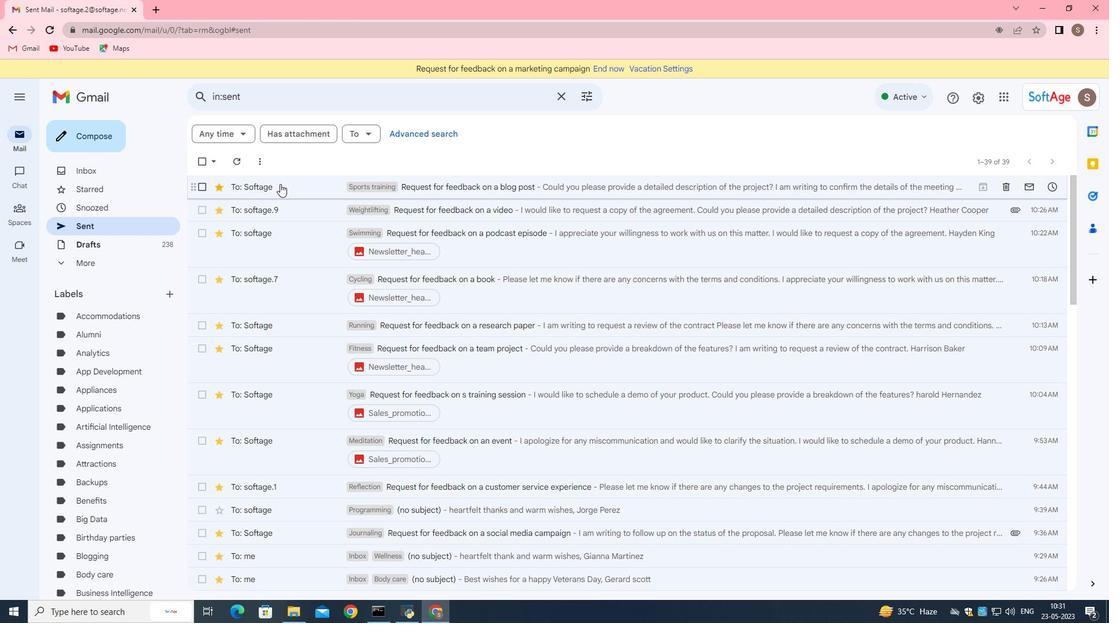 
Action: Mouse moved to (488, 166)
Screenshot: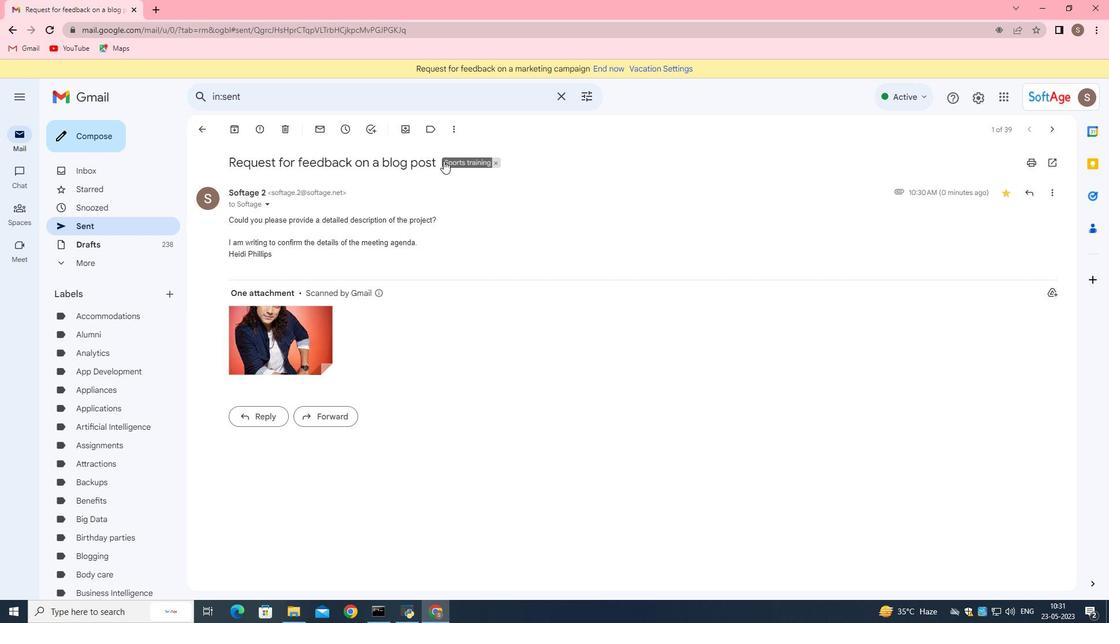 
